 Task: Find connections with filter location Talā with filter topic #Corporationwith filter profile language Spanish with filter current company NewSpace Research and Technologies with filter school WEST BENGAL STATE UNIVERSITY with filter industry Cutlery and Handtool Manufacturing with filter service category Leadership Development with filter keywords title Warehouse Worker
Action: Mouse moved to (694, 79)
Screenshot: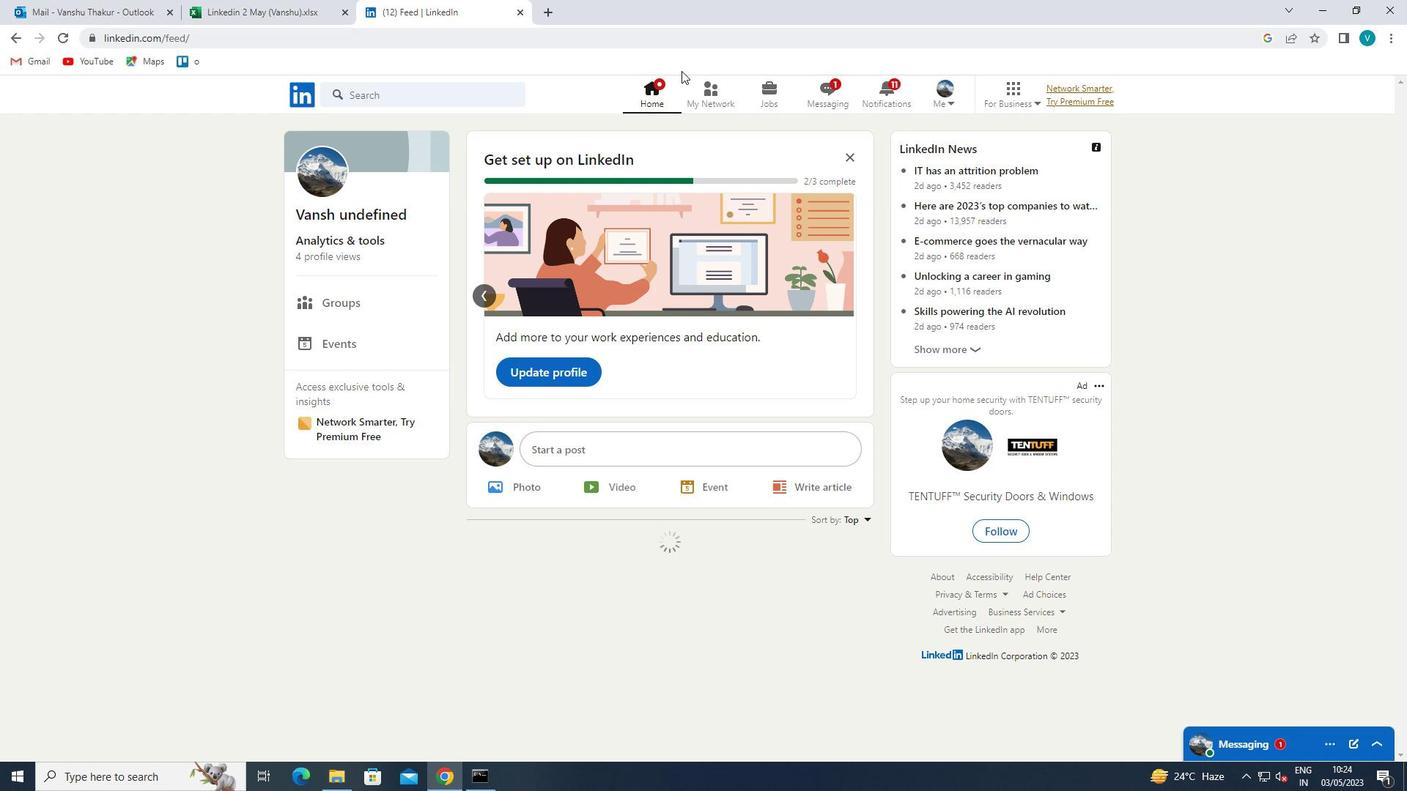 
Action: Mouse pressed left at (694, 79)
Screenshot: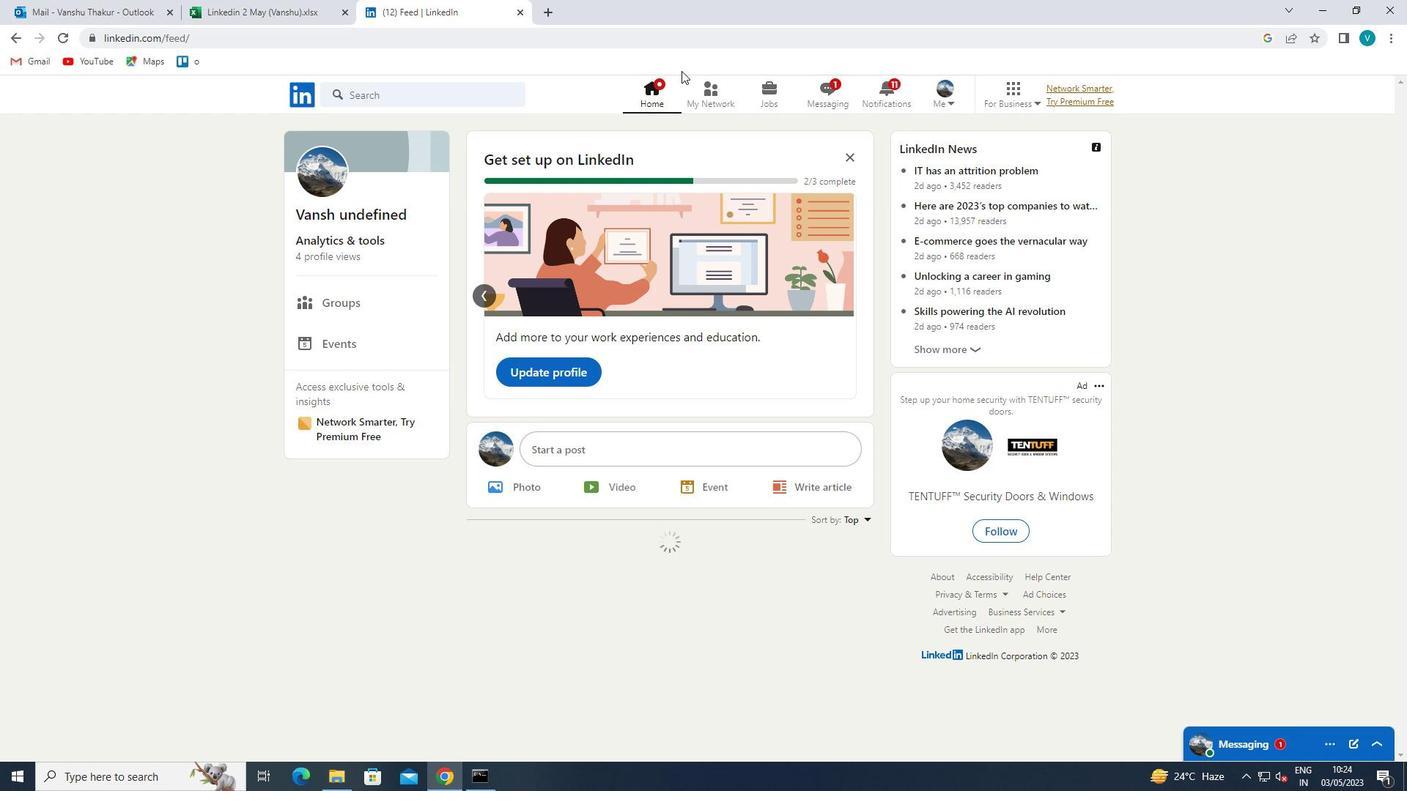 
Action: Mouse moved to (384, 189)
Screenshot: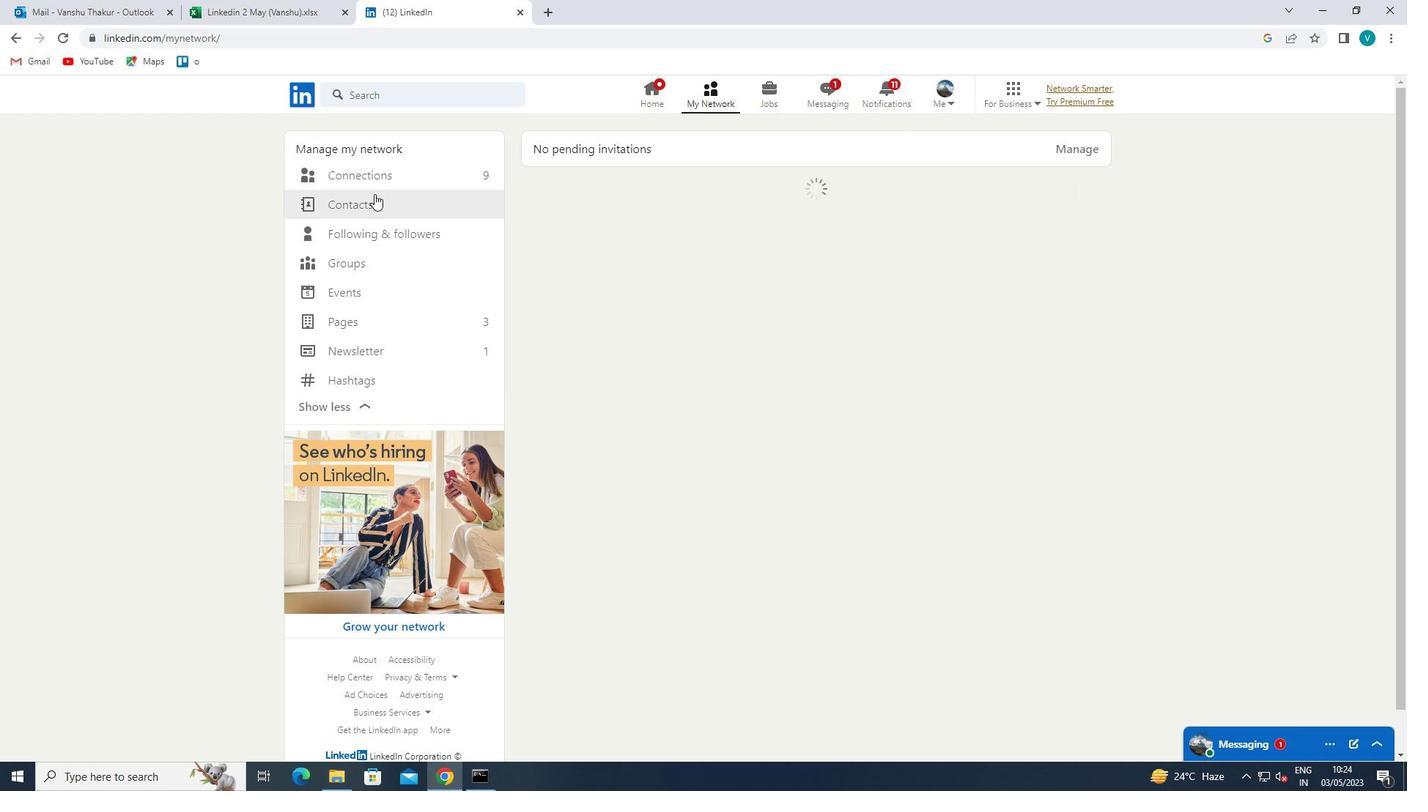 
Action: Mouse pressed left at (384, 189)
Screenshot: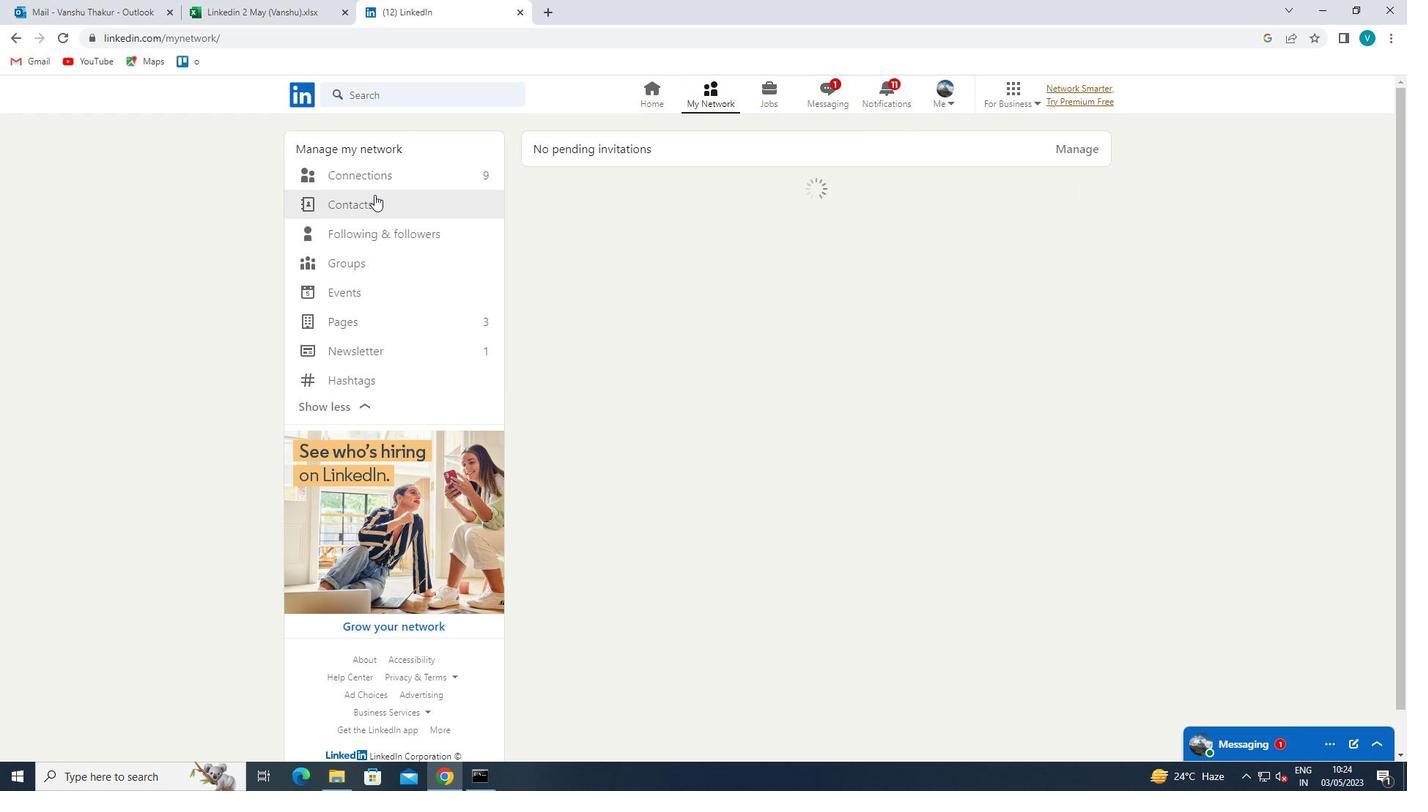 
Action: Mouse moved to (426, 172)
Screenshot: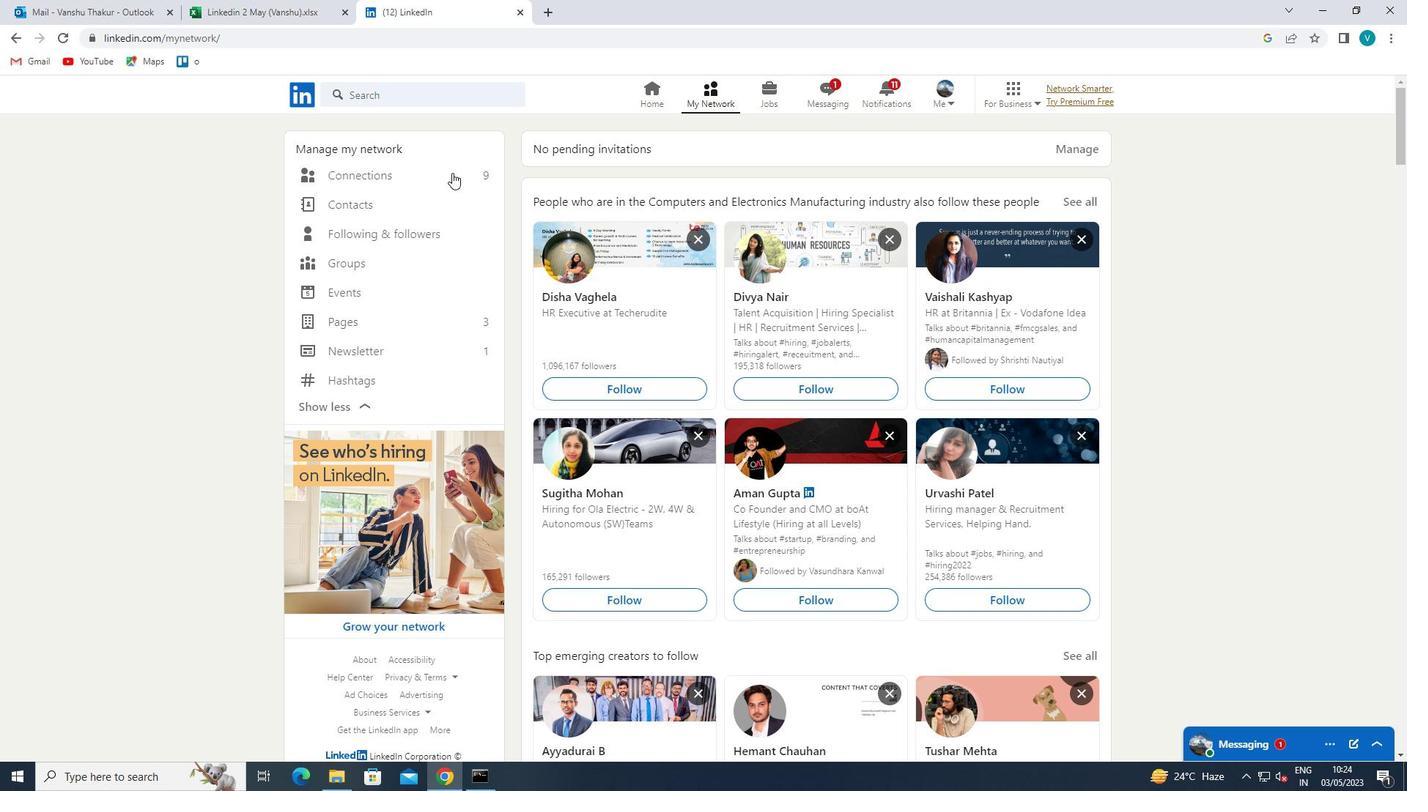 
Action: Mouse pressed left at (426, 172)
Screenshot: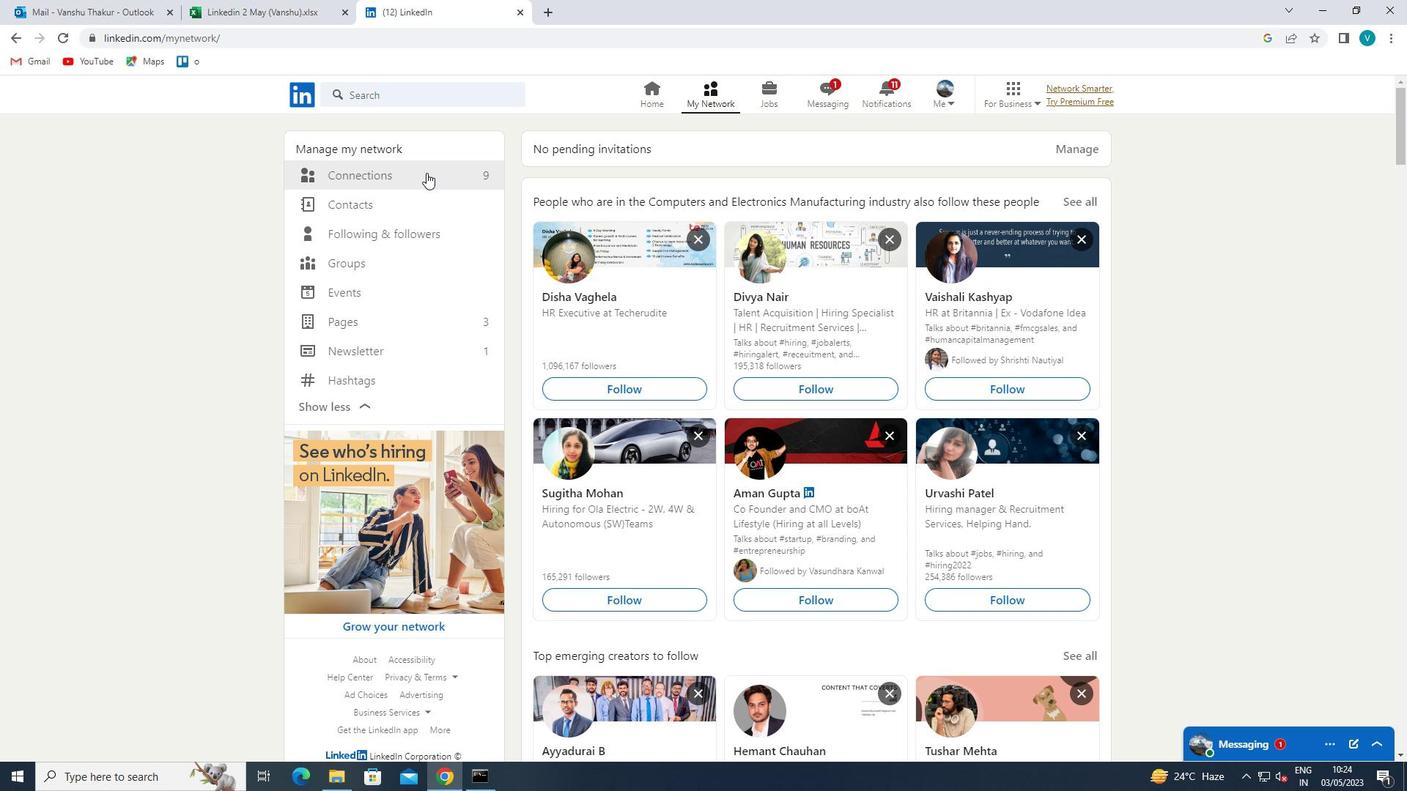 
Action: Mouse moved to (833, 172)
Screenshot: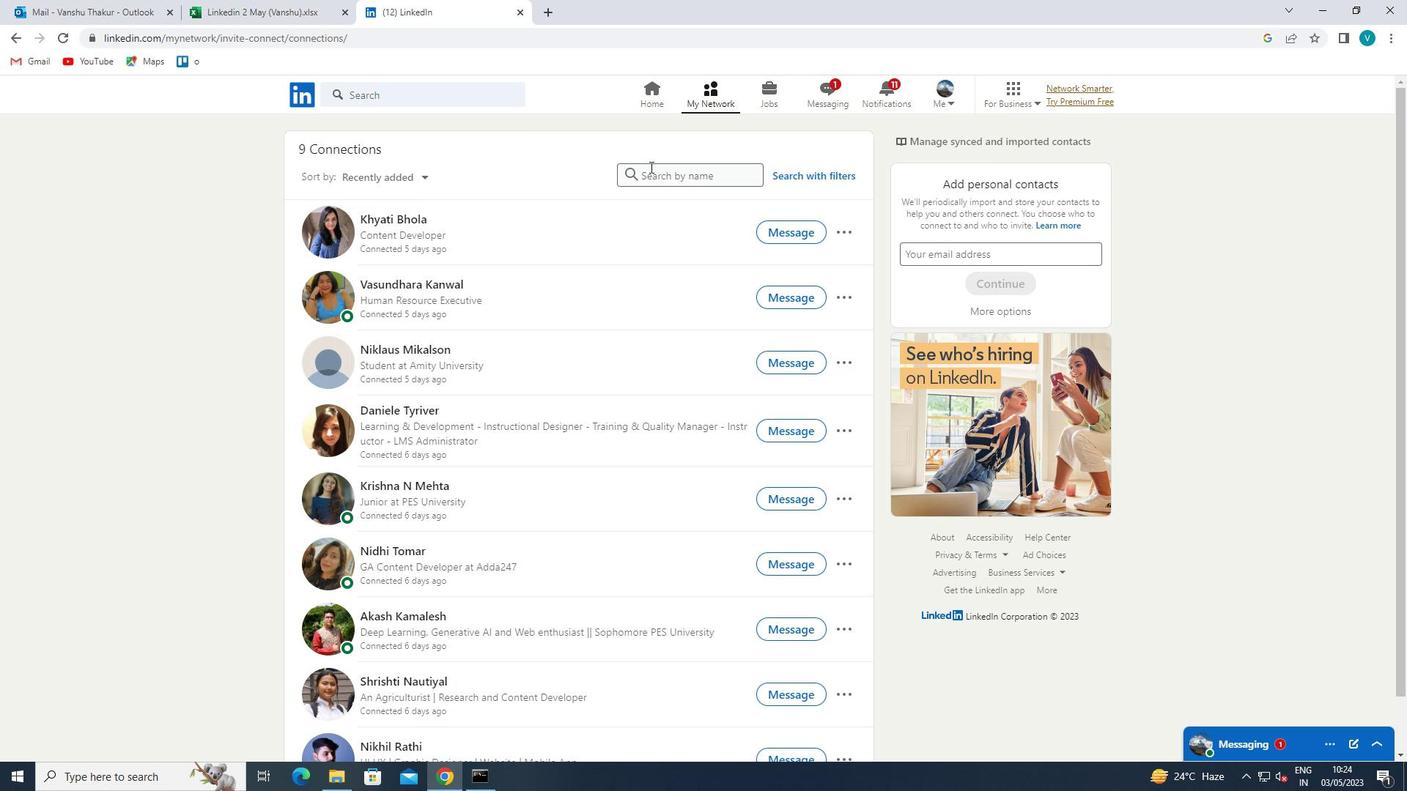 
Action: Mouse pressed left at (833, 172)
Screenshot: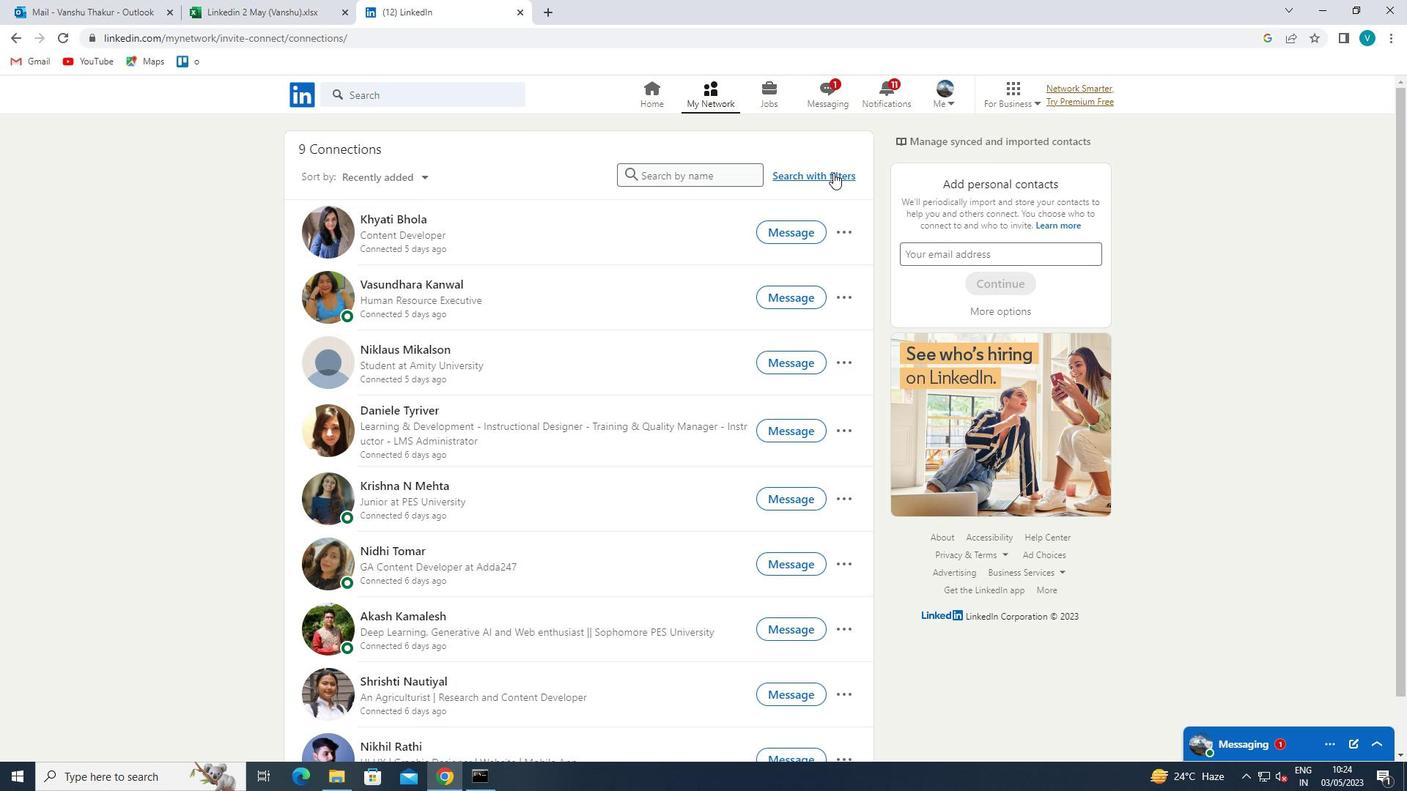 
Action: Mouse moved to (685, 137)
Screenshot: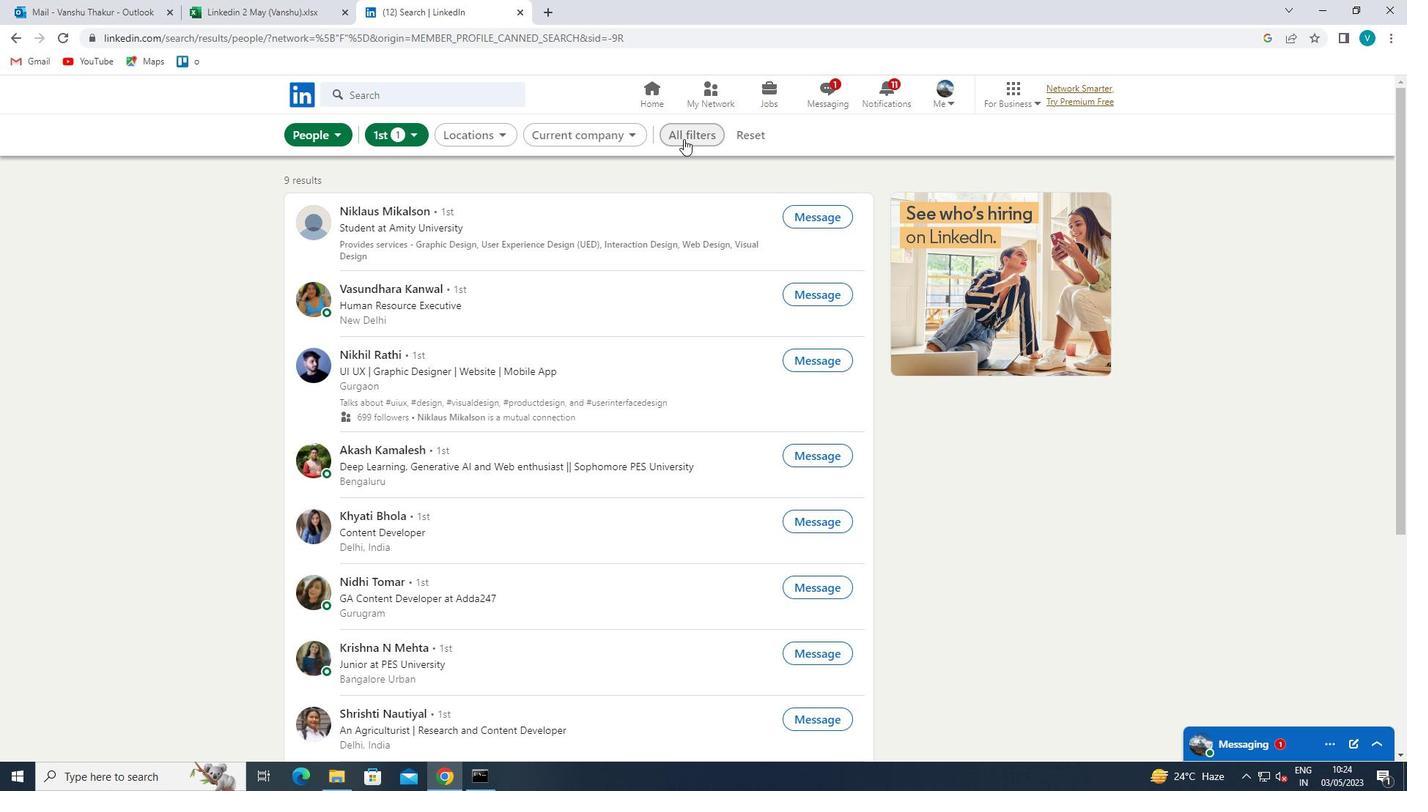 
Action: Mouse pressed left at (685, 137)
Screenshot: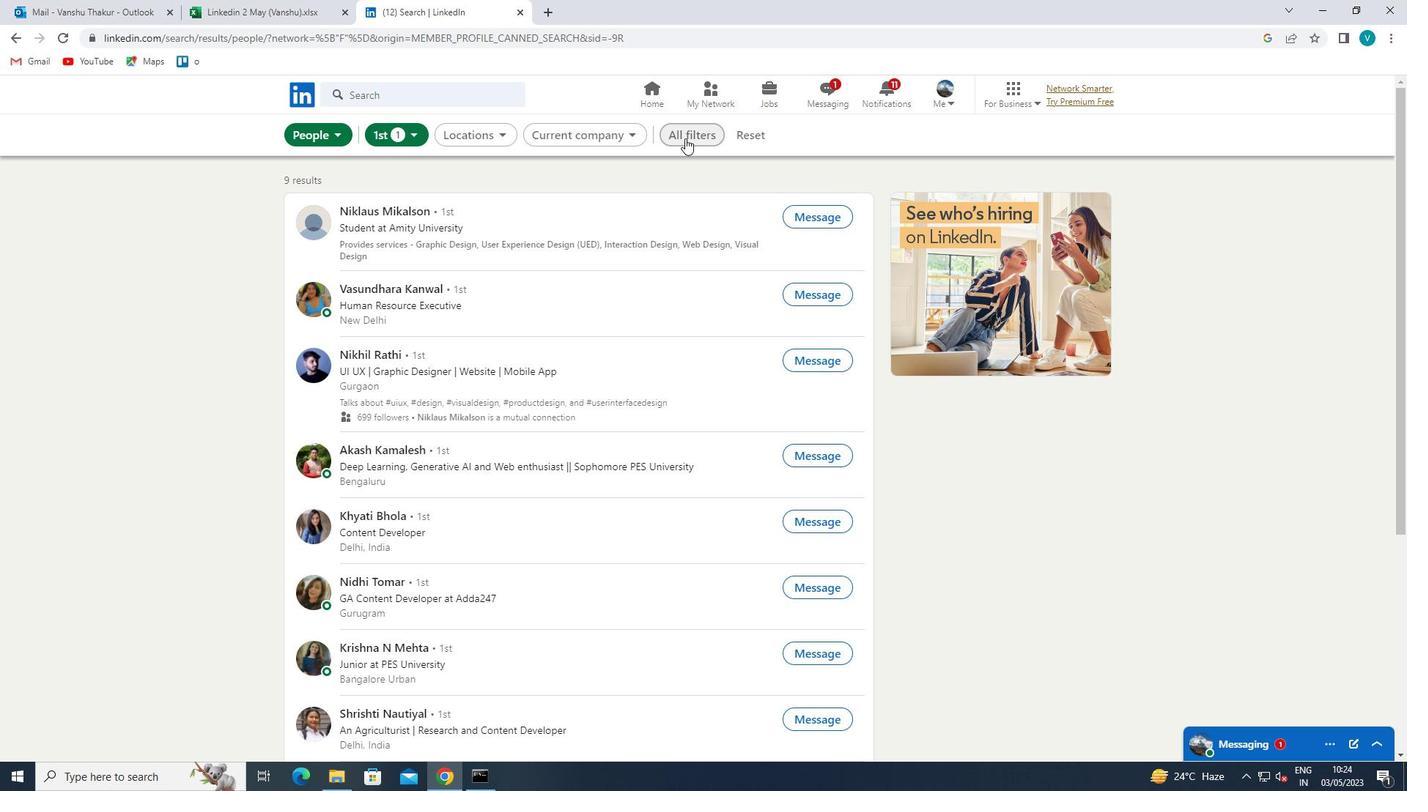 
Action: Mouse moved to (1311, 397)
Screenshot: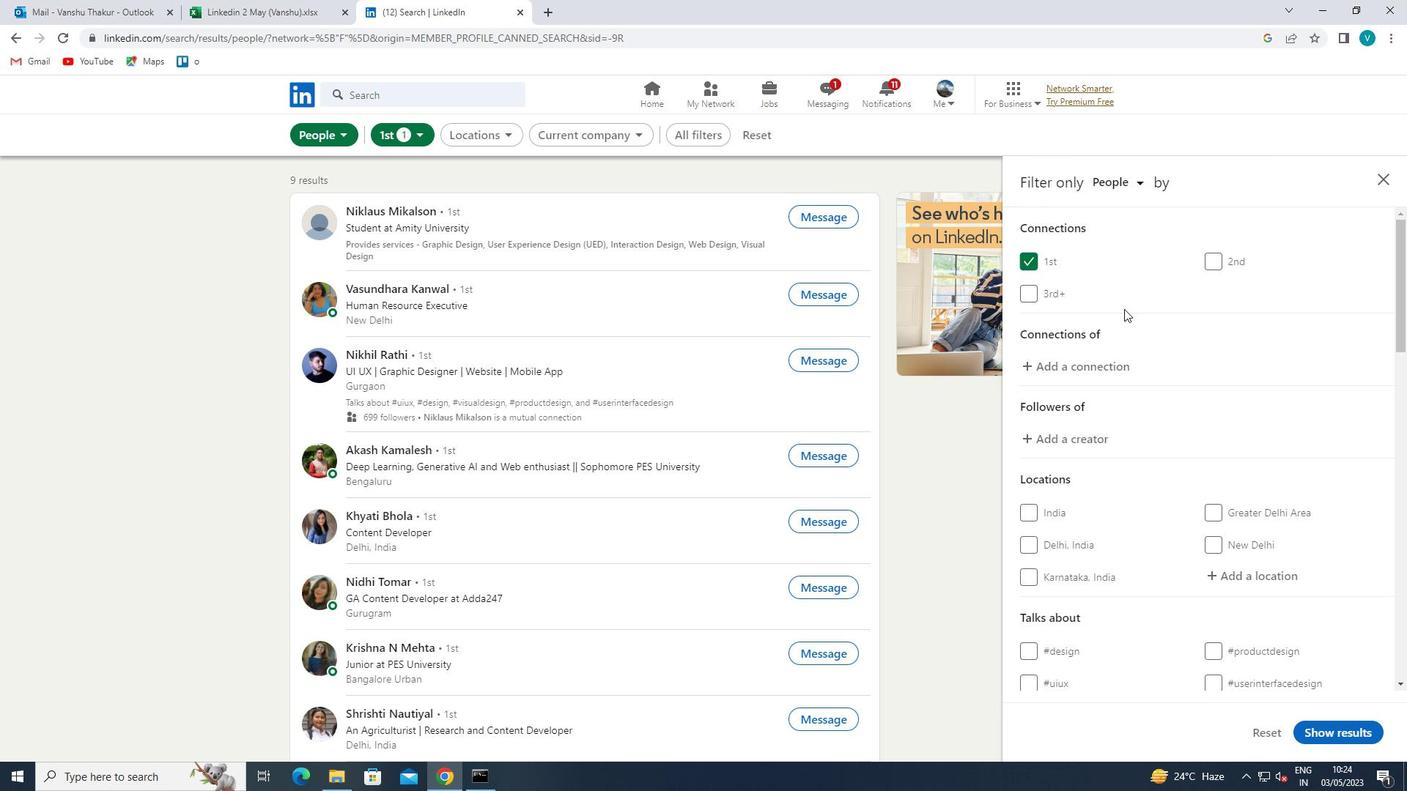 
Action: Mouse scrolled (1311, 396) with delta (0, 0)
Screenshot: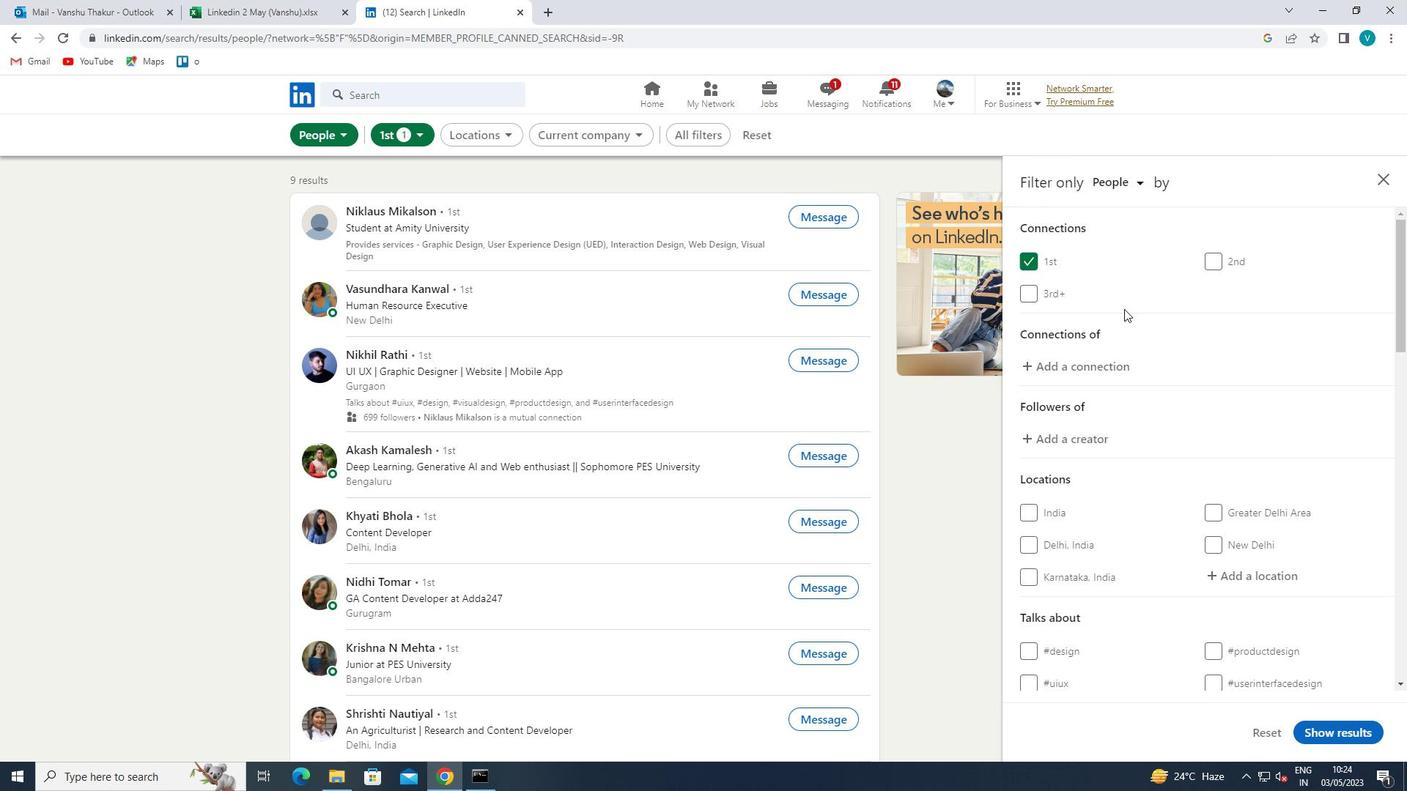 
Action: Mouse moved to (1311, 397)
Screenshot: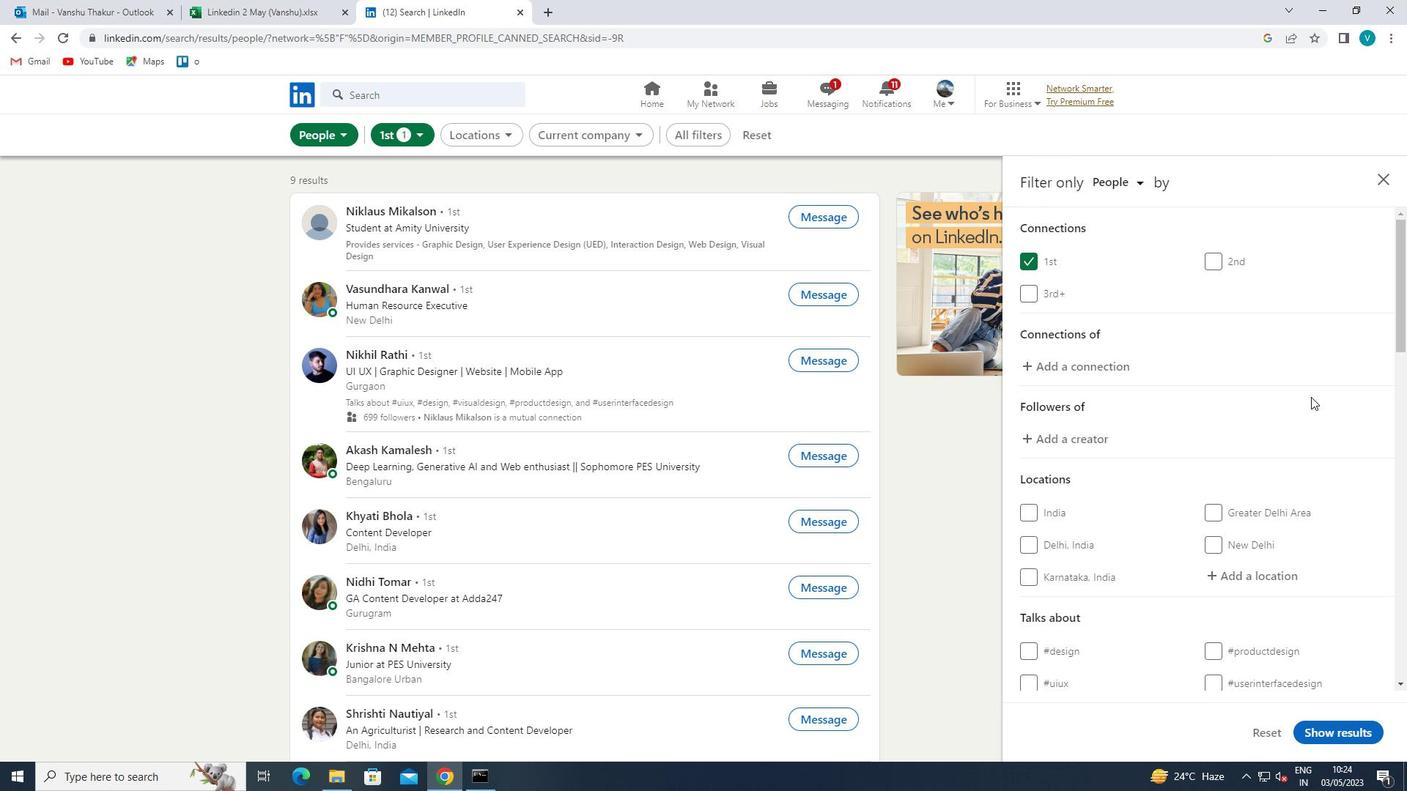 
Action: Mouse scrolled (1311, 397) with delta (0, 0)
Screenshot: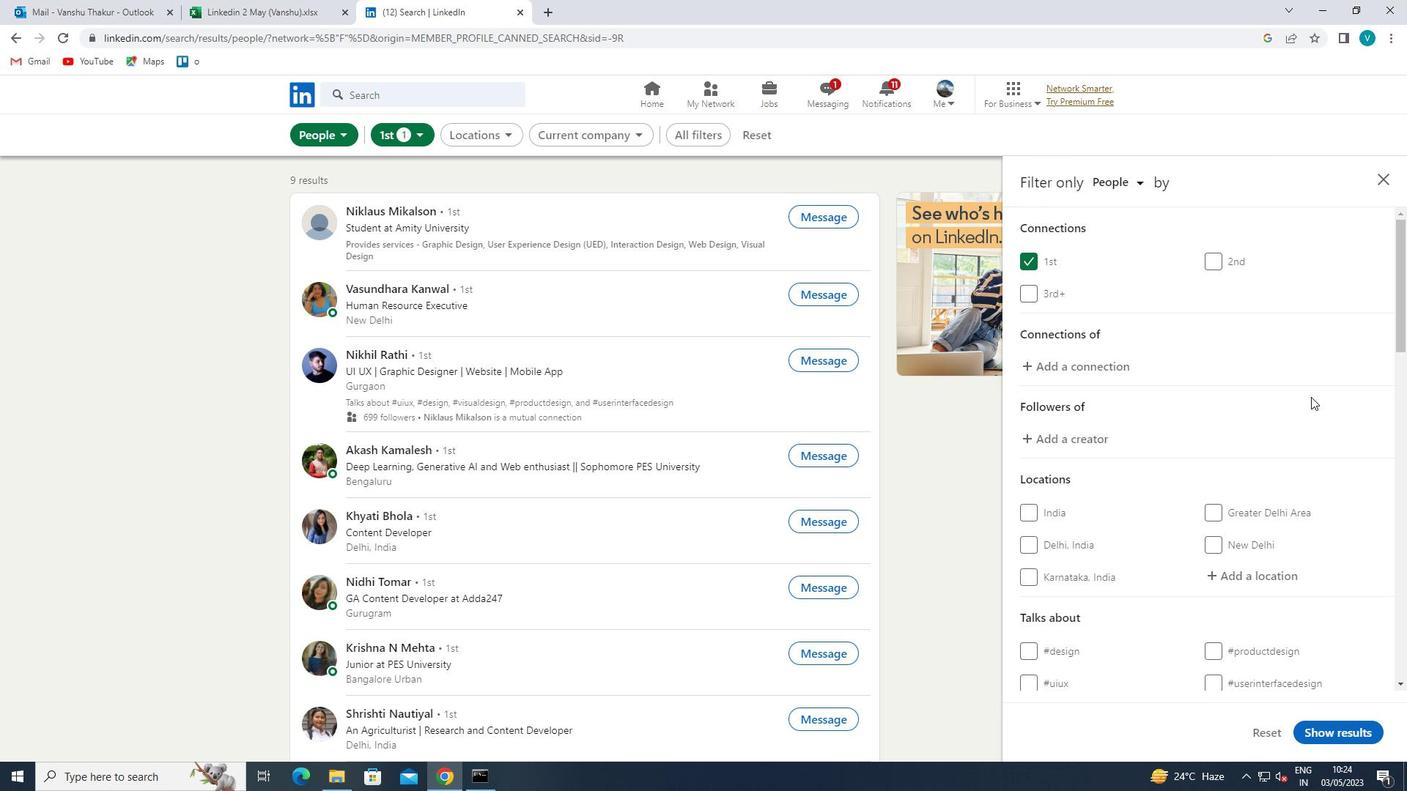 
Action: Mouse moved to (1279, 430)
Screenshot: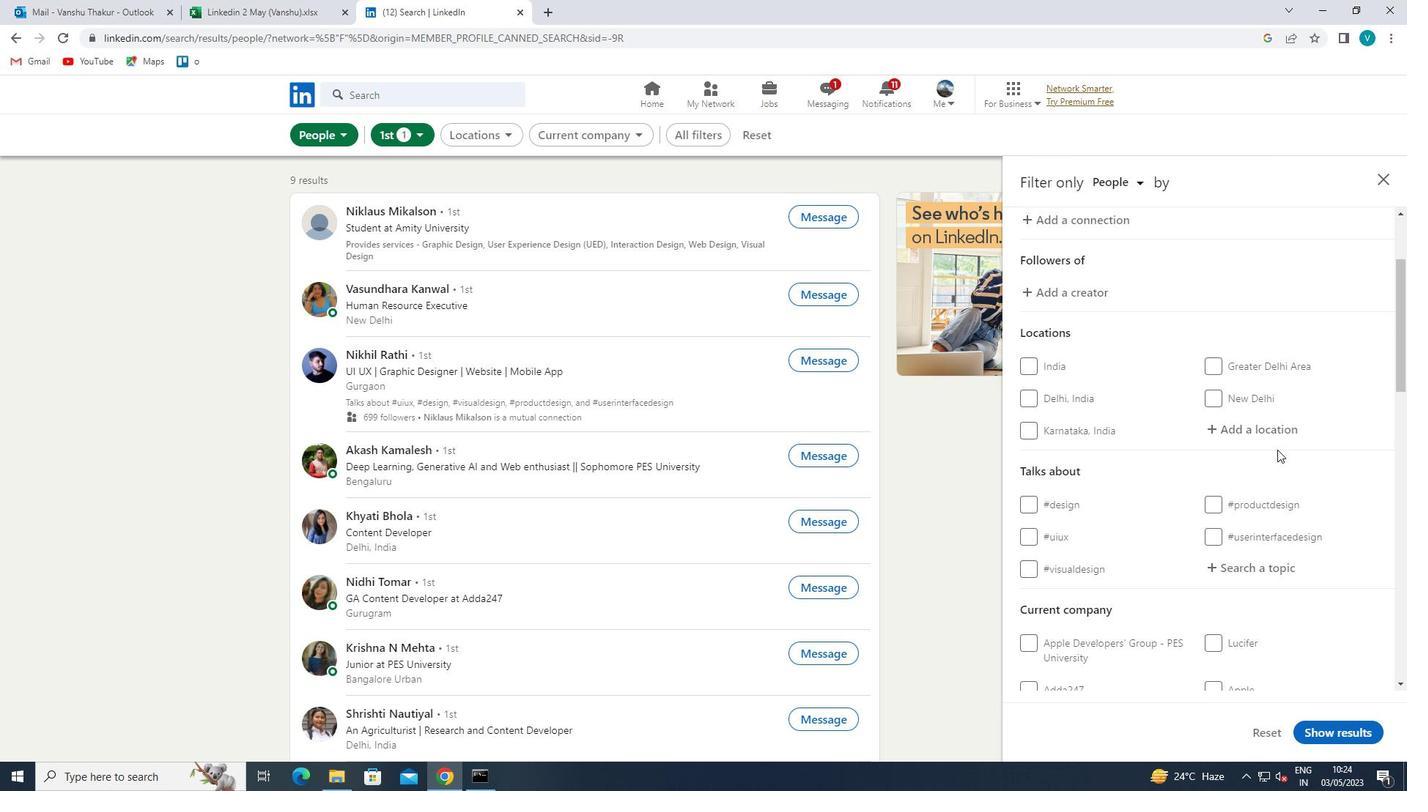 
Action: Mouse pressed left at (1279, 430)
Screenshot: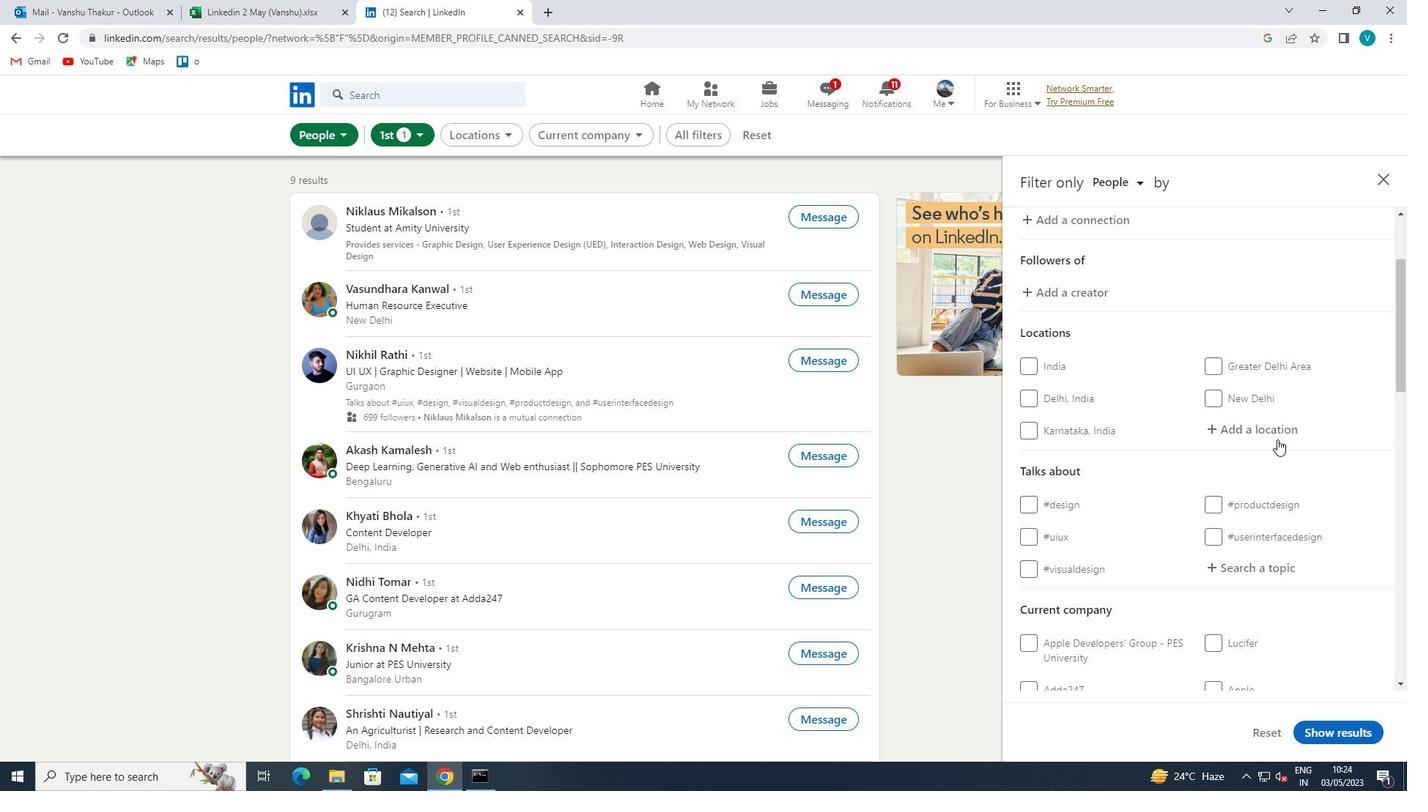 
Action: Mouse moved to (937, 623)
Screenshot: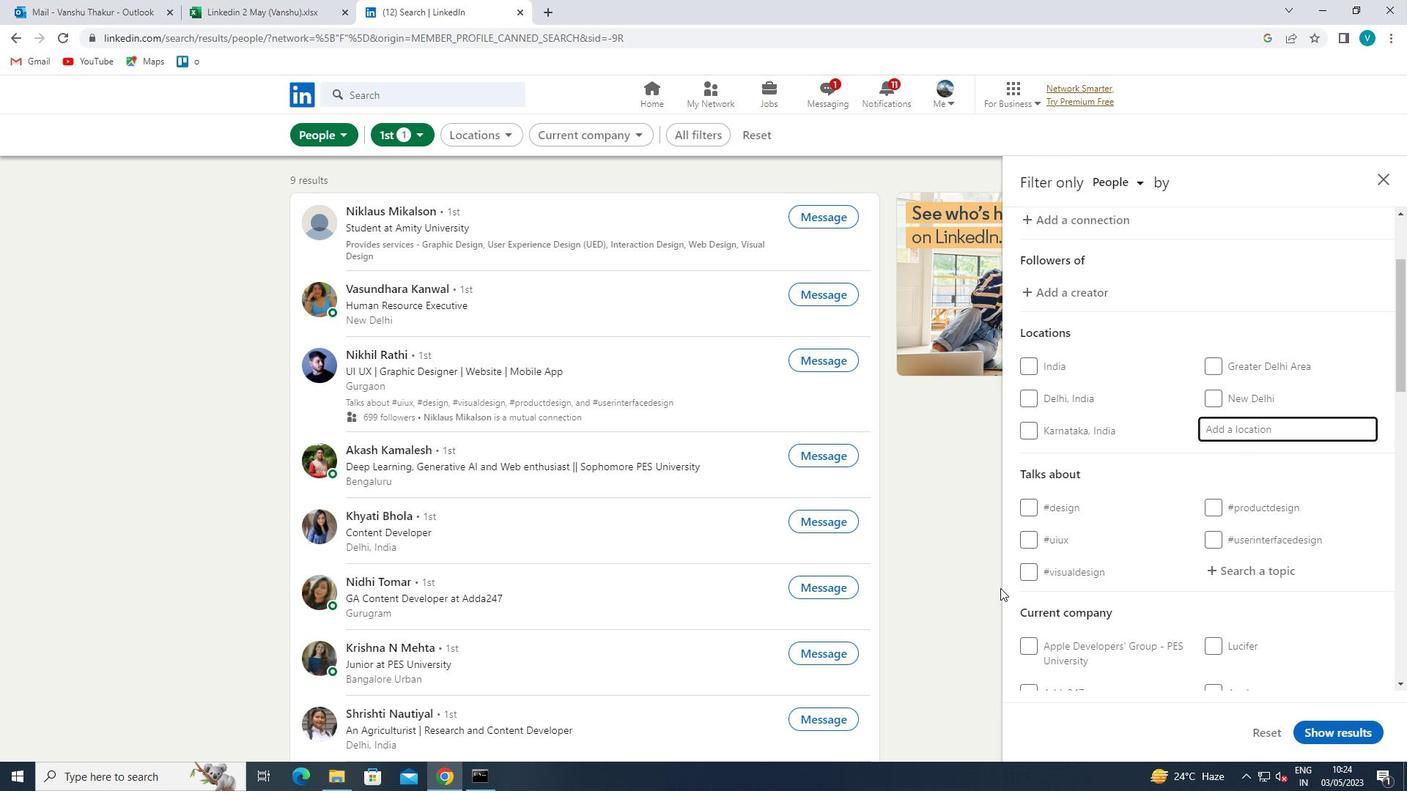 
Action: Key pressed <Key.shift>TALA
Screenshot: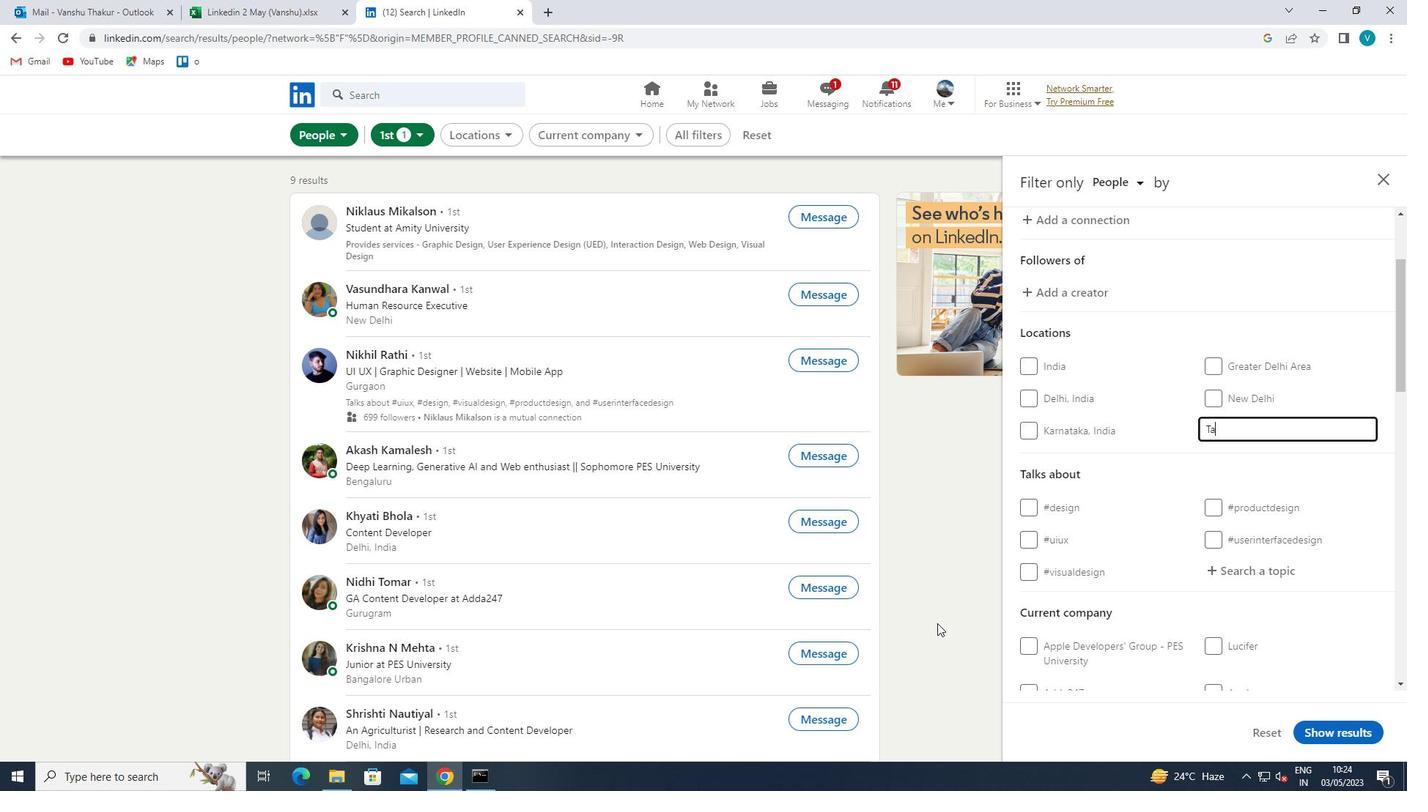 
Action: Mouse moved to (1086, 444)
Screenshot: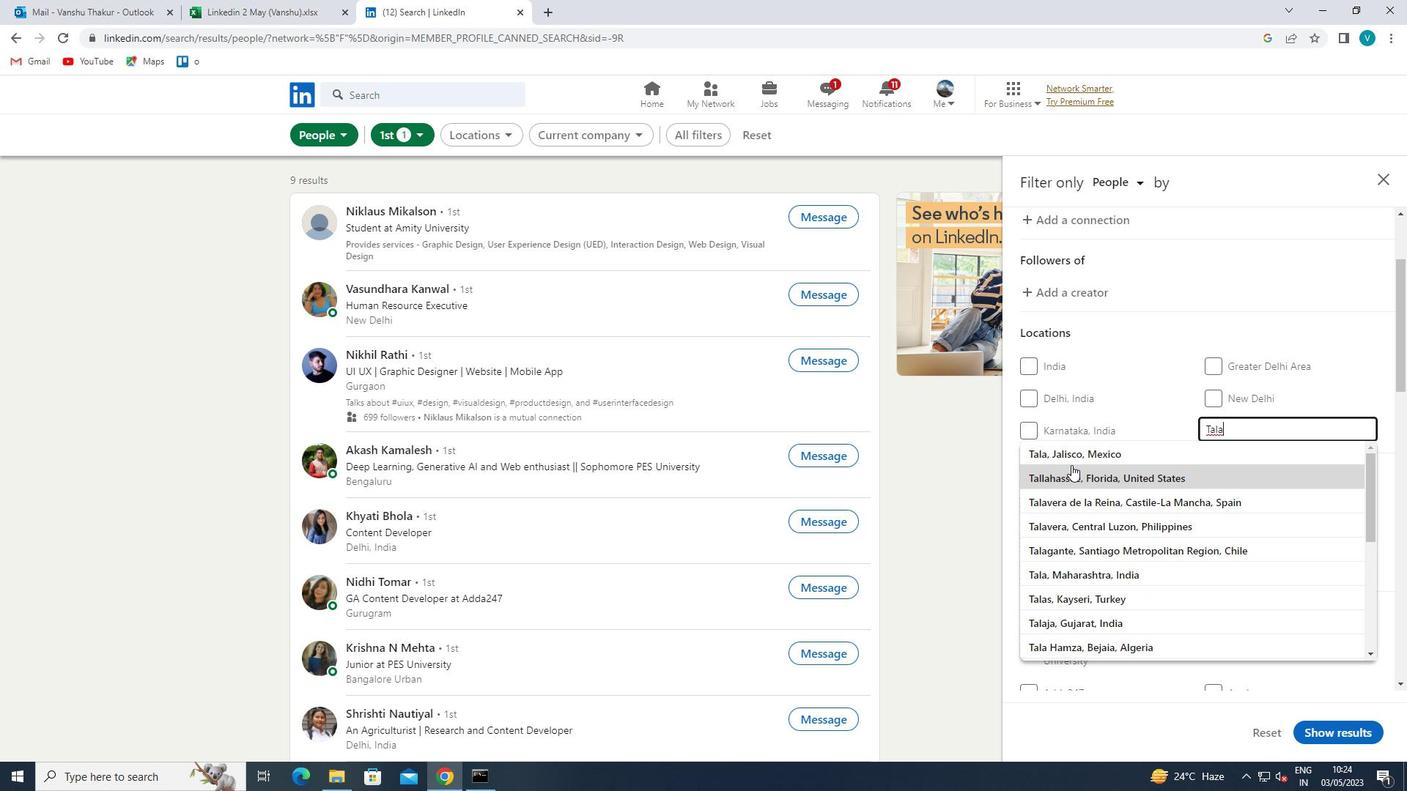 
Action: Mouse pressed left at (1086, 444)
Screenshot: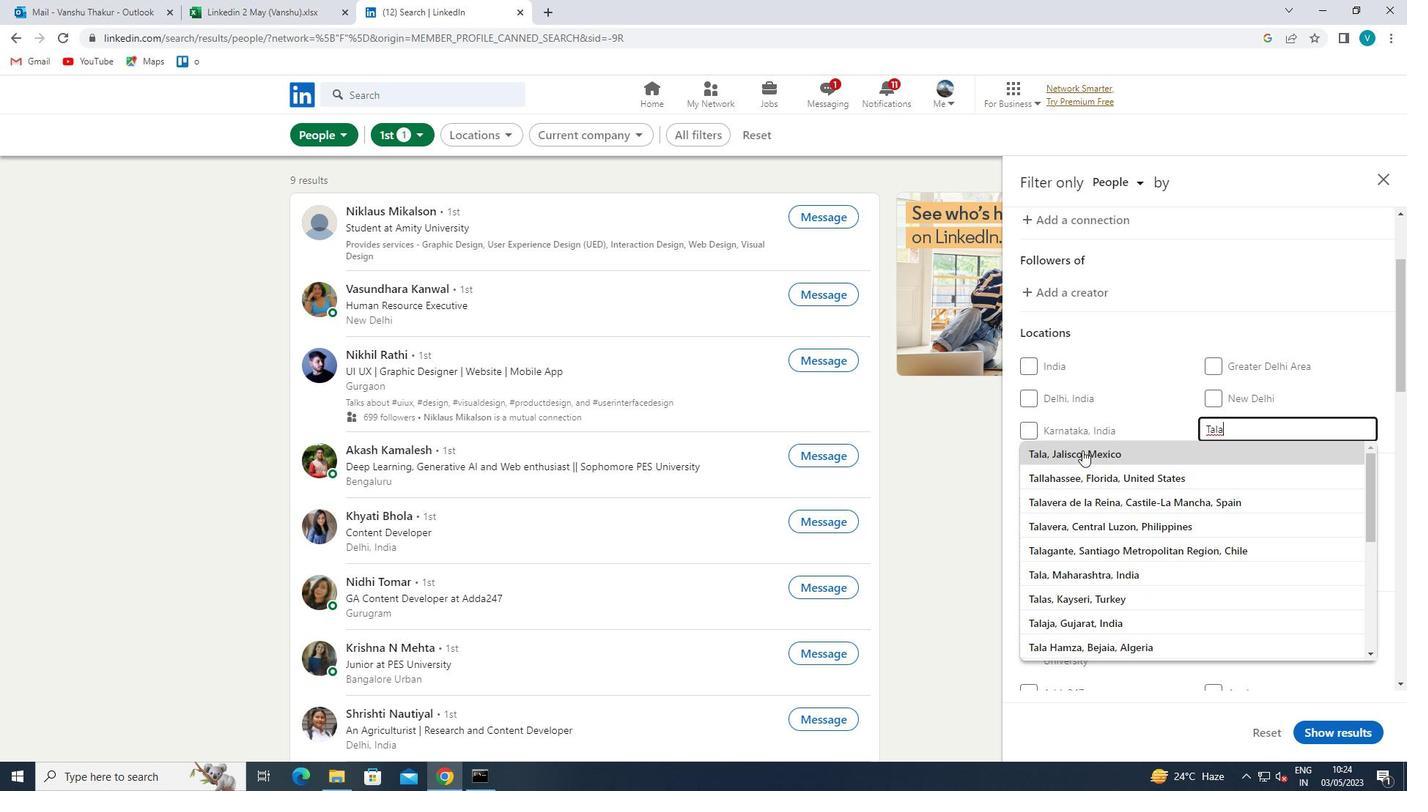 
Action: Mouse moved to (1125, 491)
Screenshot: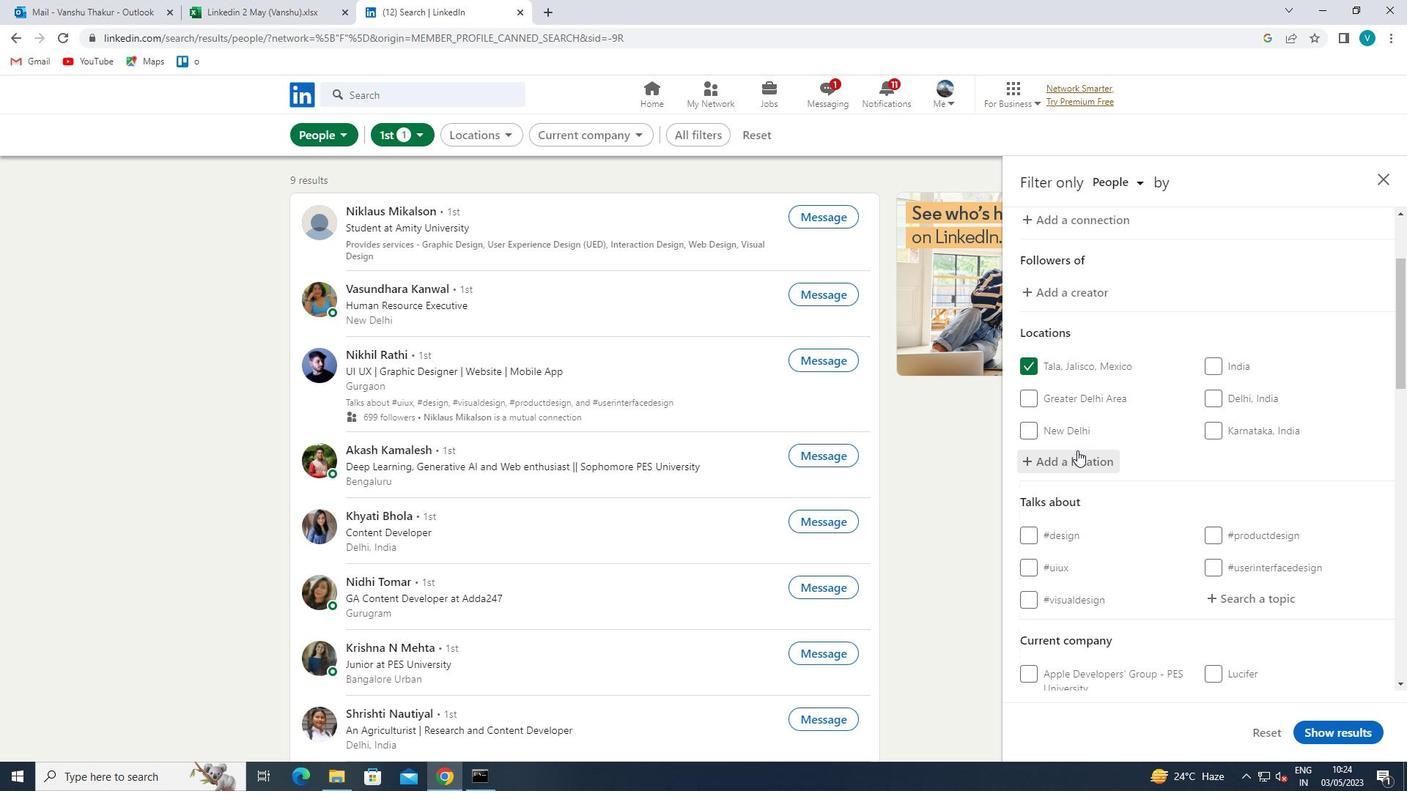 
Action: Mouse scrolled (1125, 490) with delta (0, 0)
Screenshot: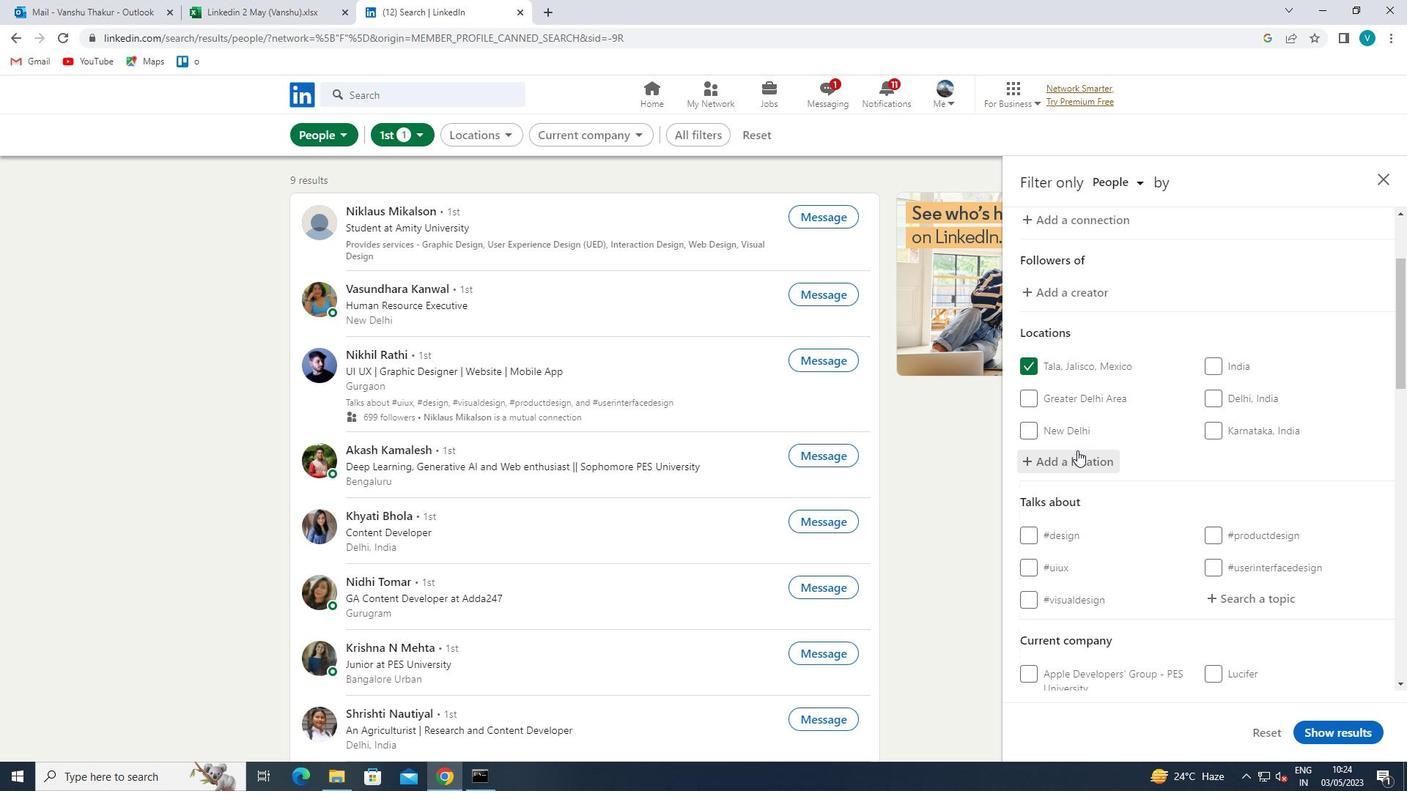 
Action: Mouse moved to (1130, 496)
Screenshot: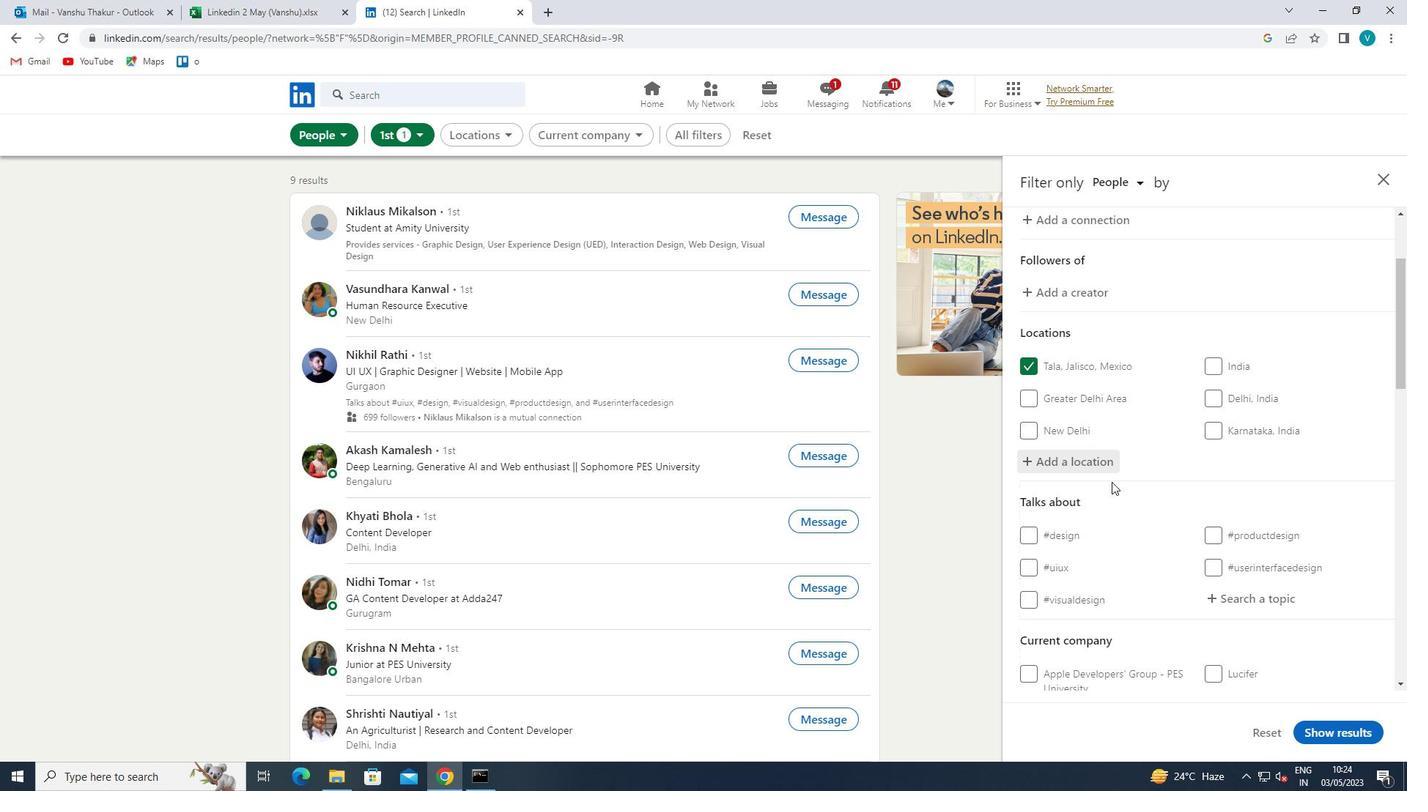 
Action: Mouse scrolled (1130, 496) with delta (0, 0)
Screenshot: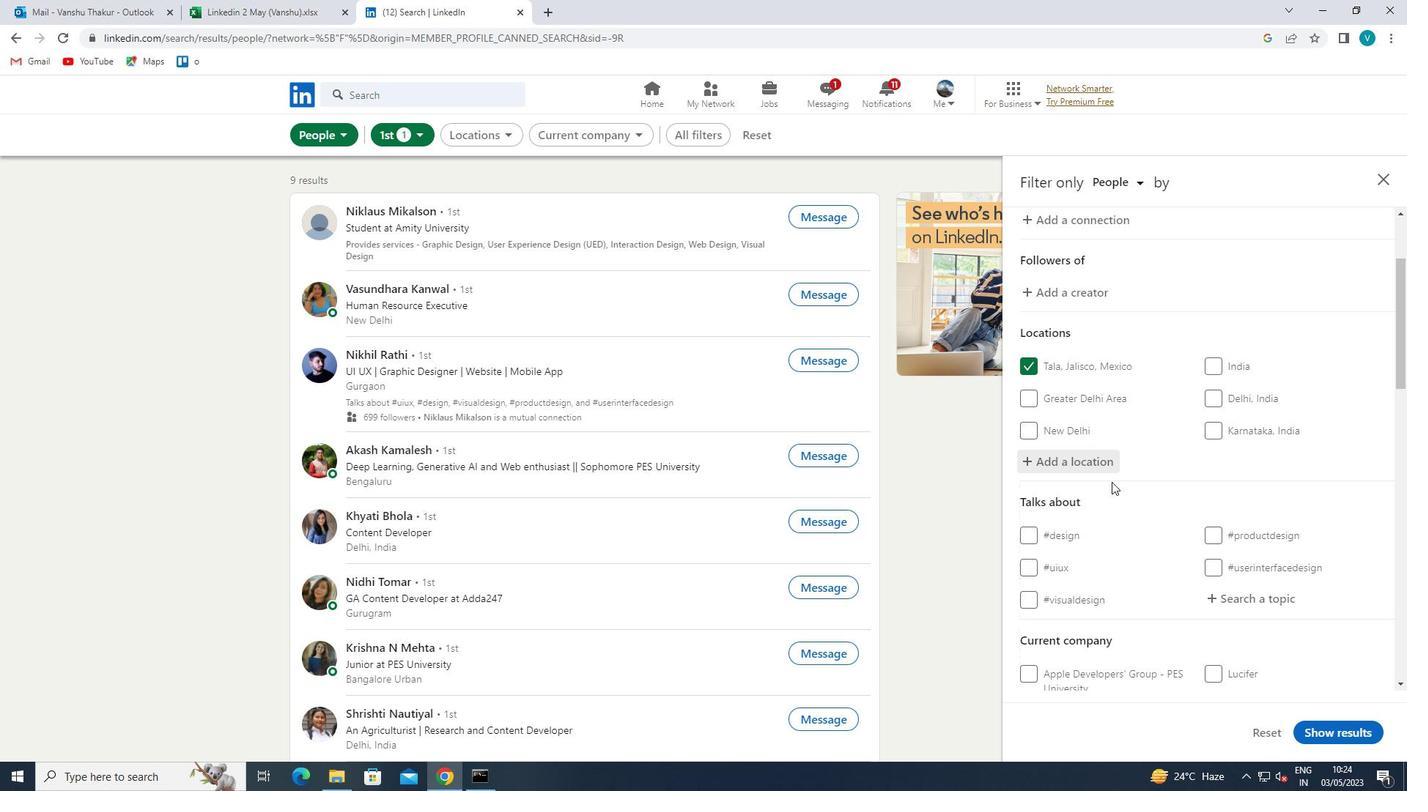 
Action: Mouse moved to (1261, 448)
Screenshot: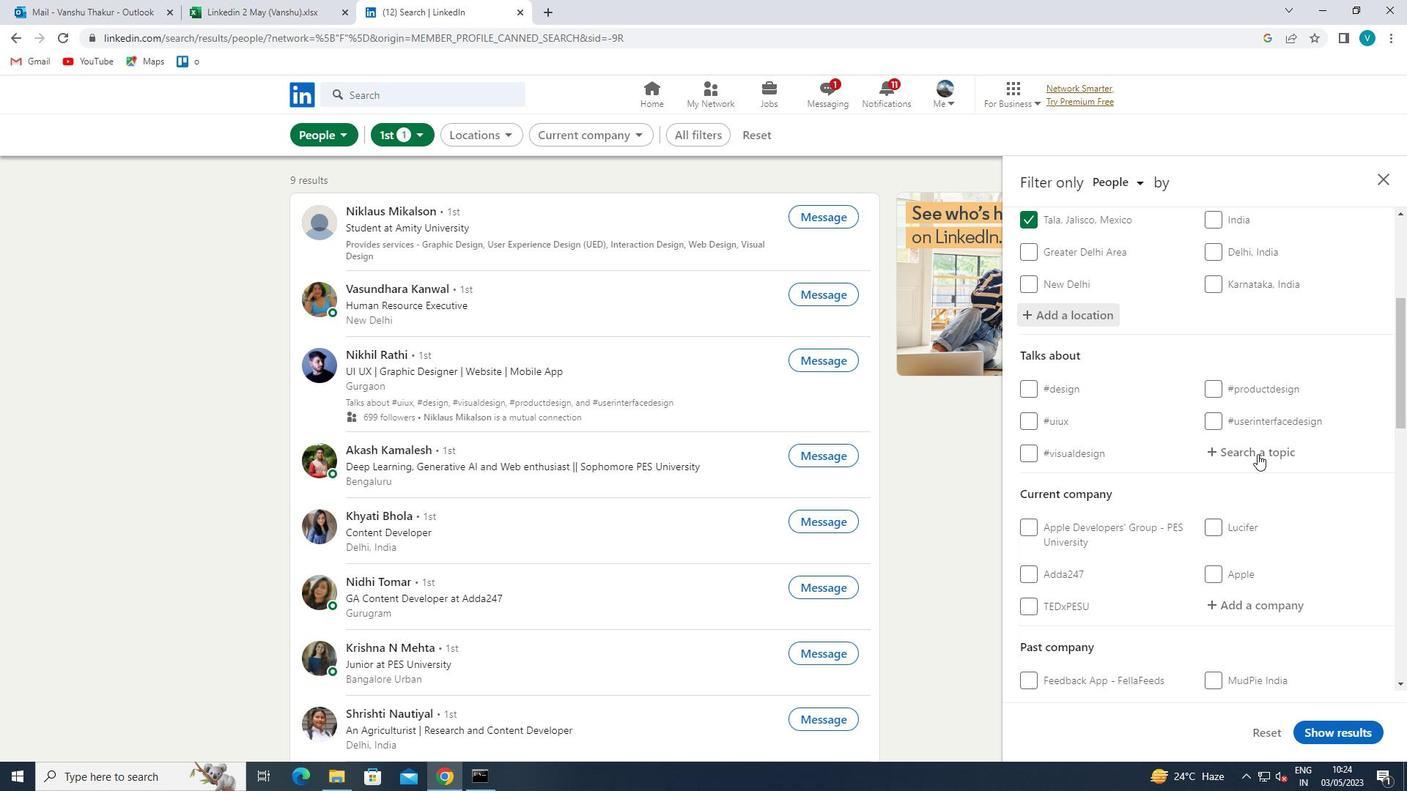 
Action: Mouse pressed left at (1261, 448)
Screenshot: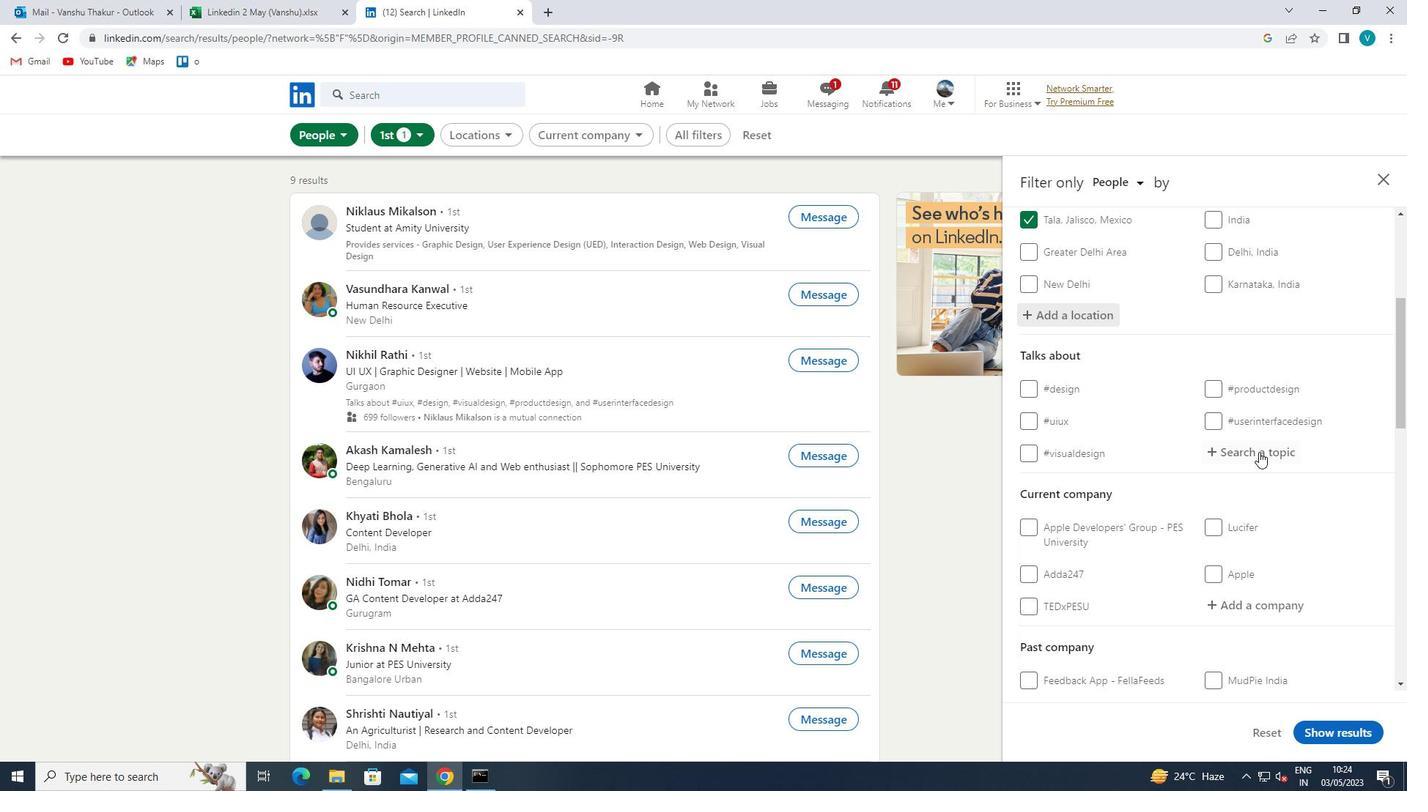 
Action: Mouse moved to (1103, 538)
Screenshot: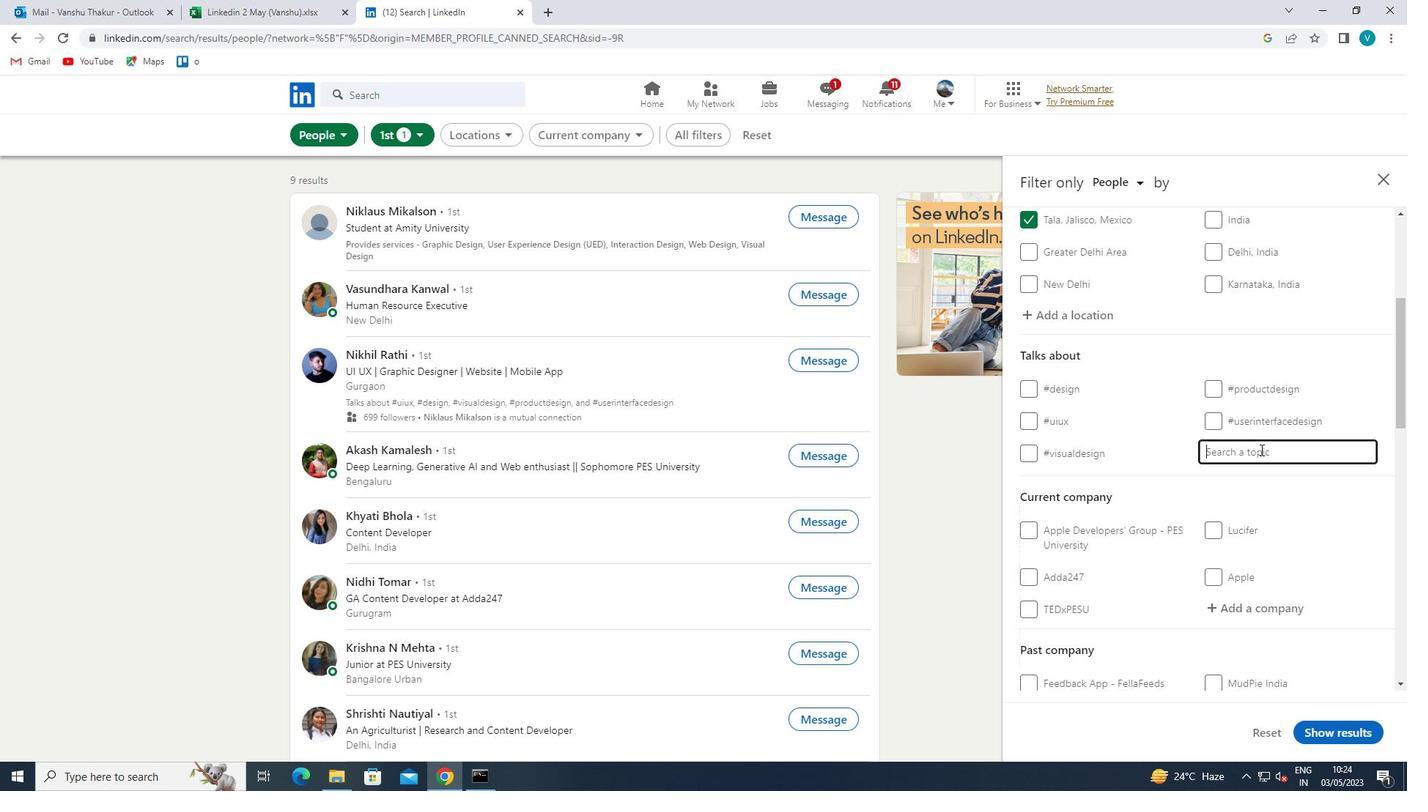 
Action: Key pressed <Key.shift>CO
Screenshot: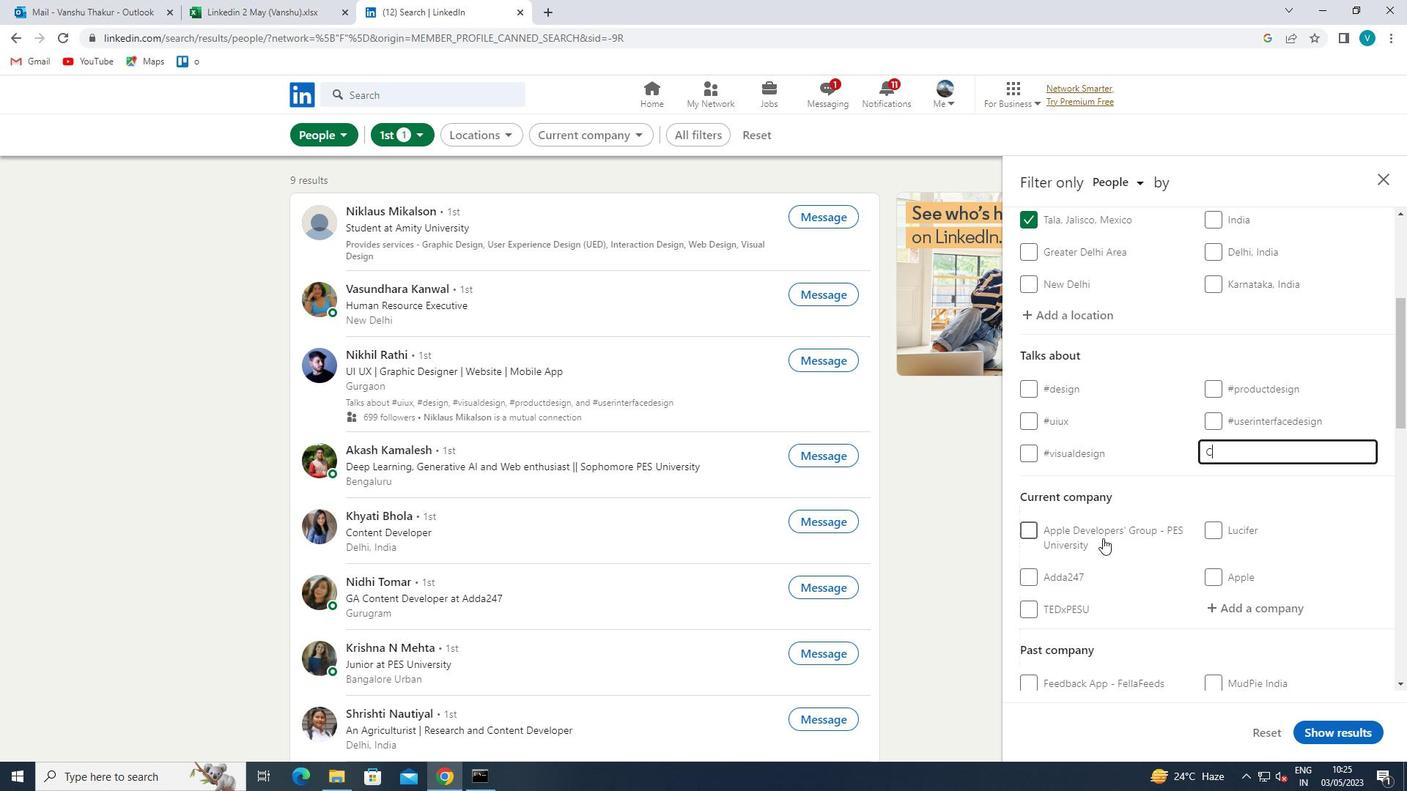 
Action: Mouse moved to (1102, 539)
Screenshot: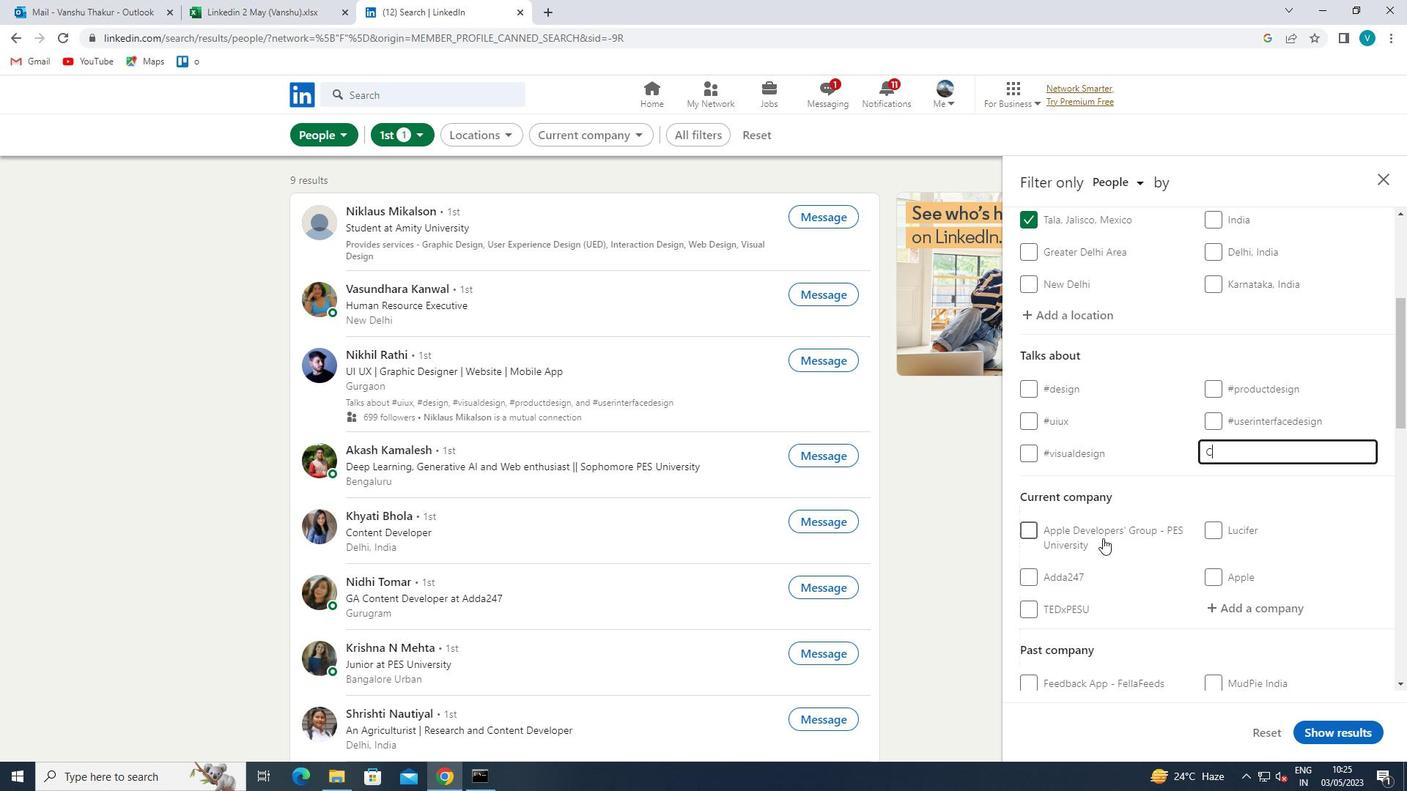 
Action: Key pressed R
Screenshot: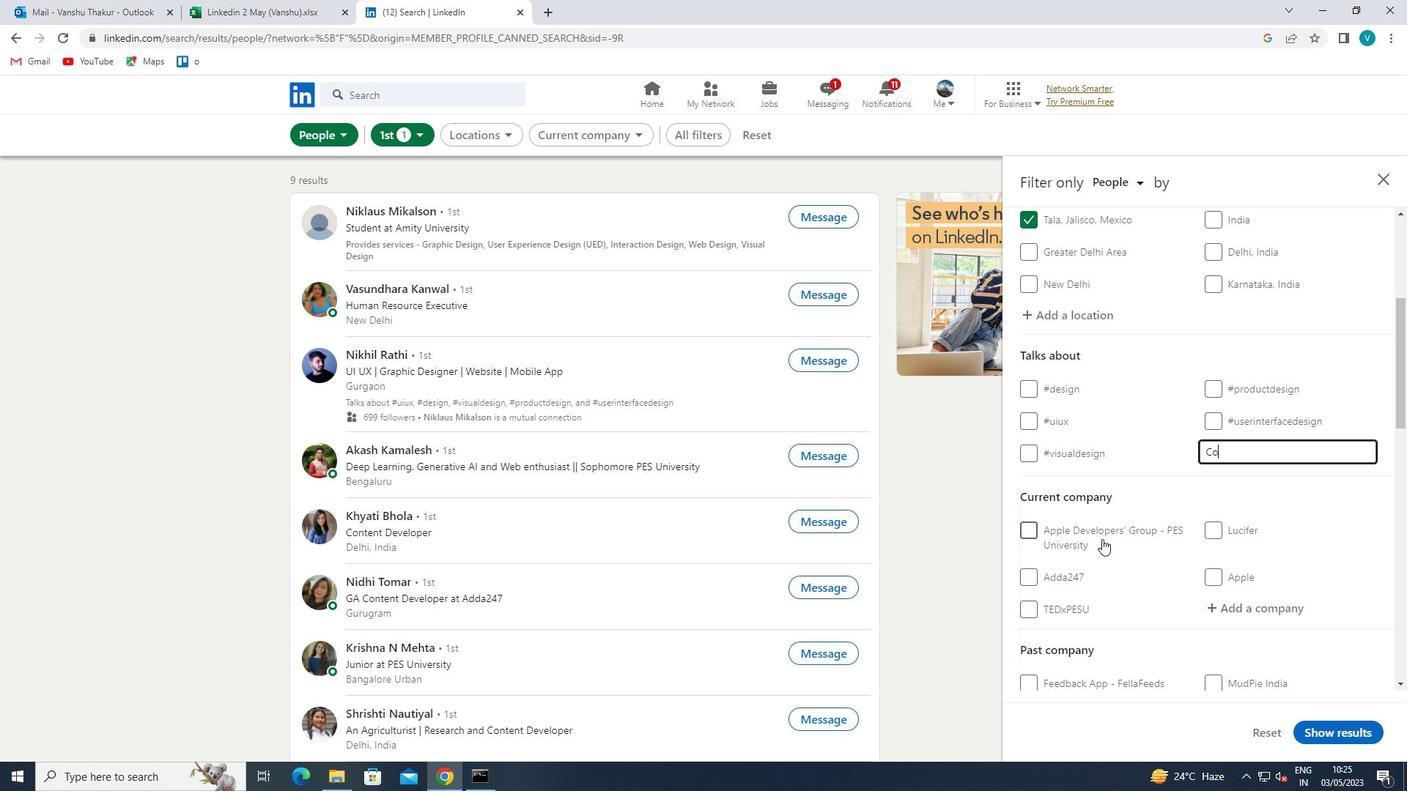 
Action: Mouse moved to (1048, 570)
Screenshot: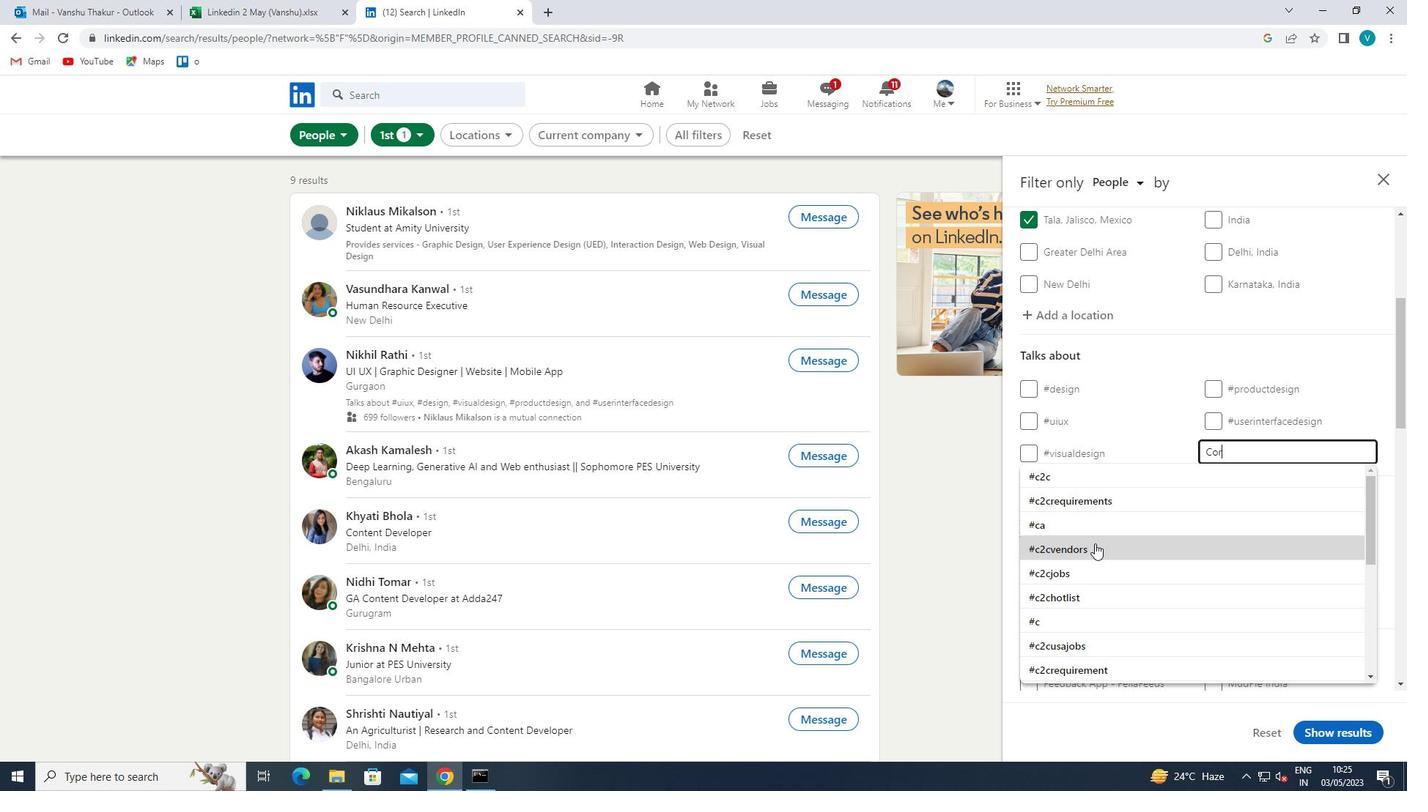 
Action: Key pressed PORATION
Screenshot: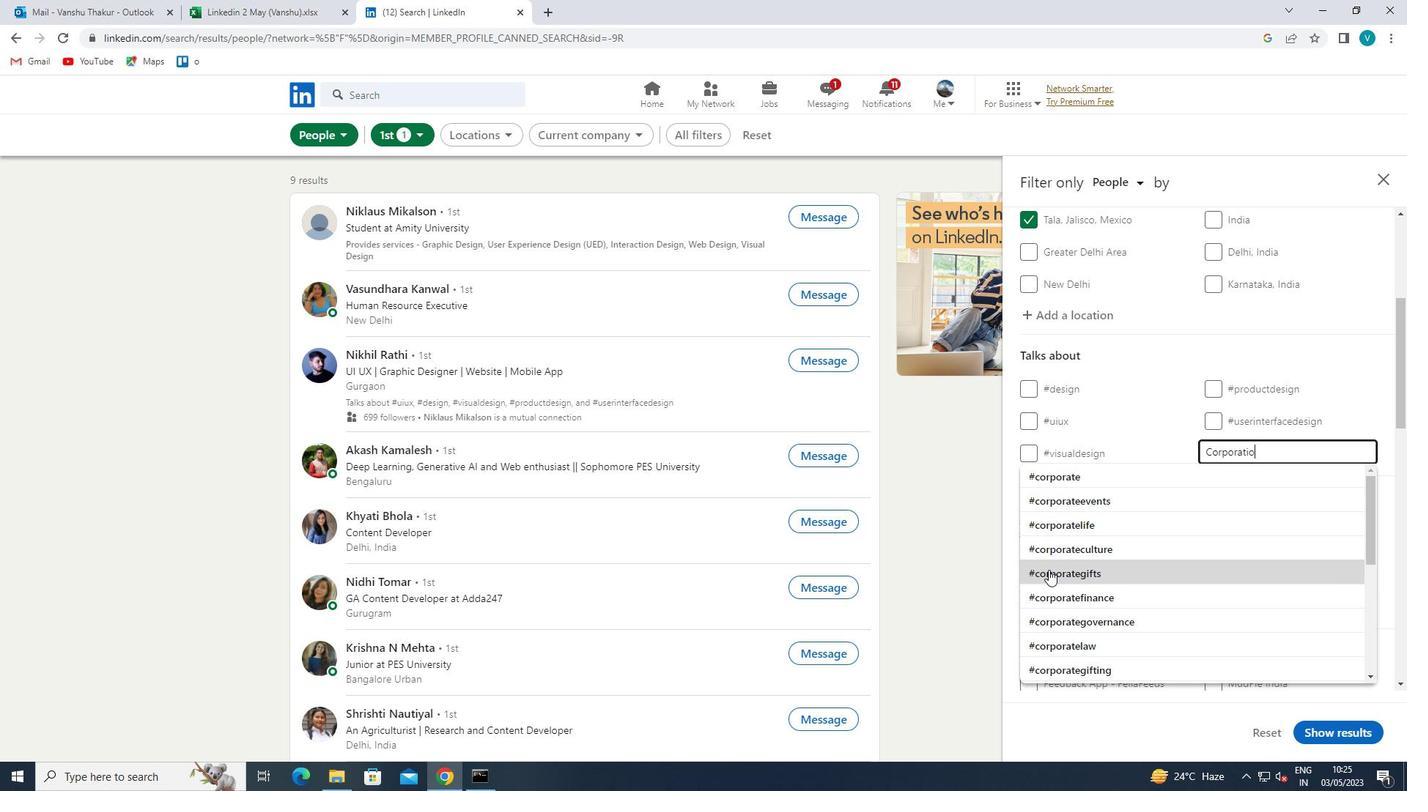 
Action: Mouse moved to (1131, 497)
Screenshot: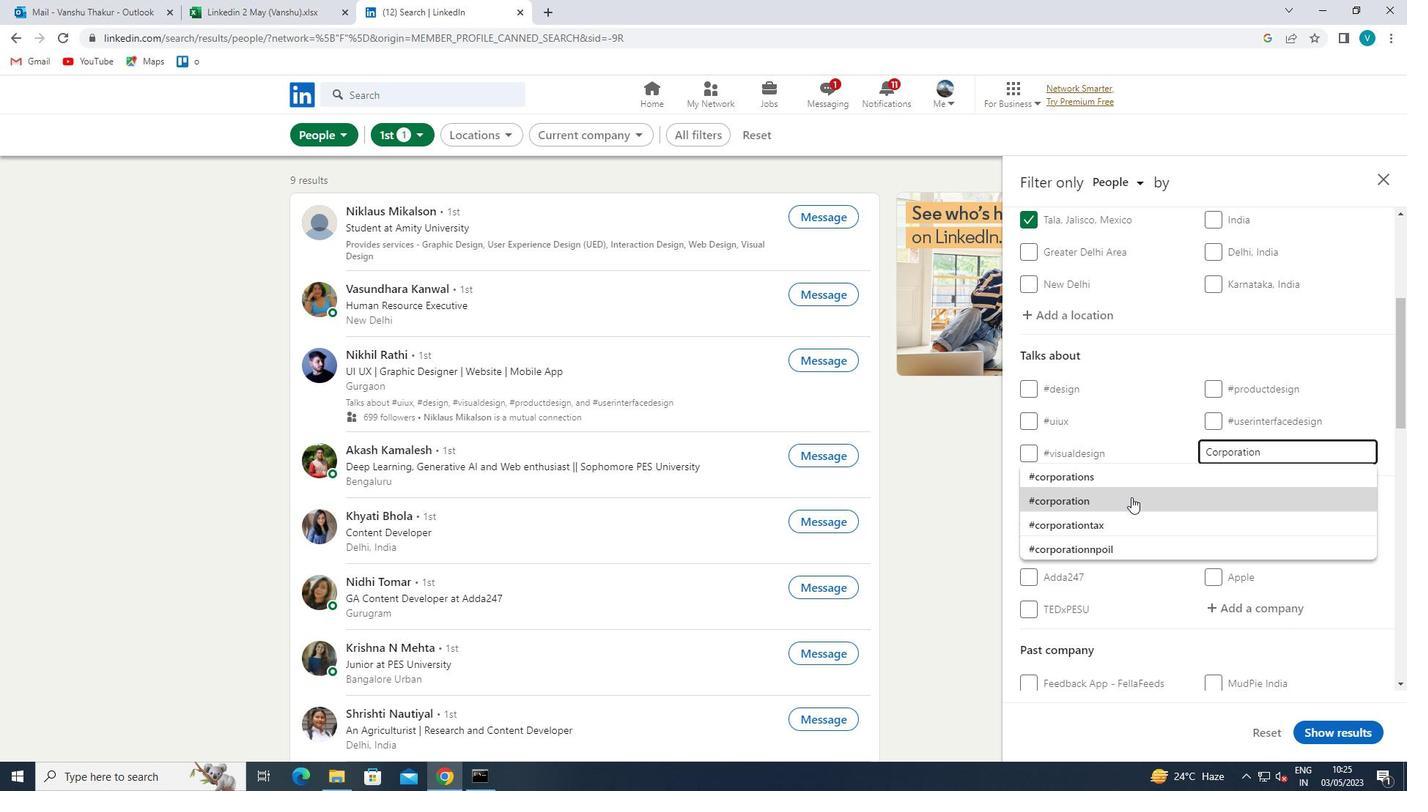 
Action: Mouse pressed left at (1131, 497)
Screenshot: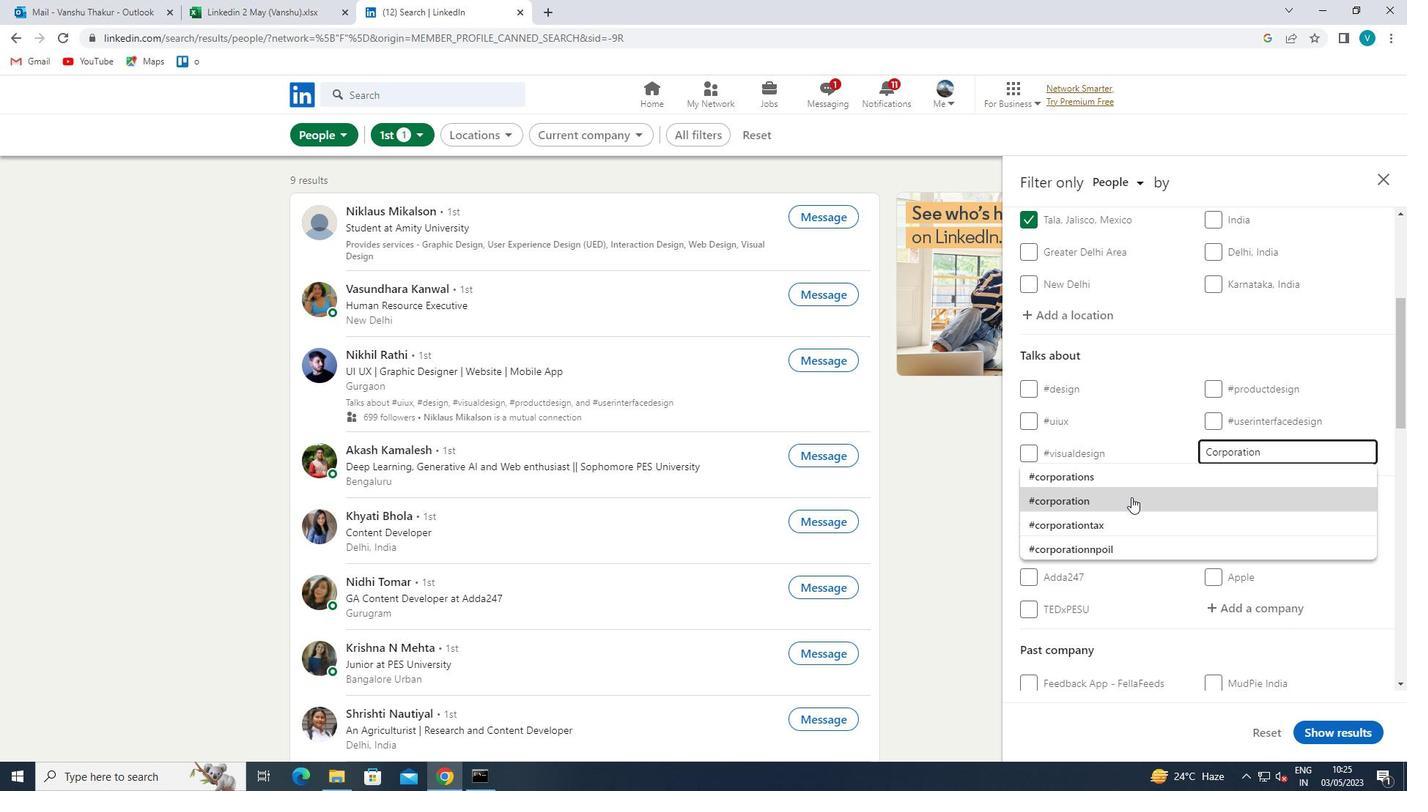 
Action: Mouse moved to (1133, 497)
Screenshot: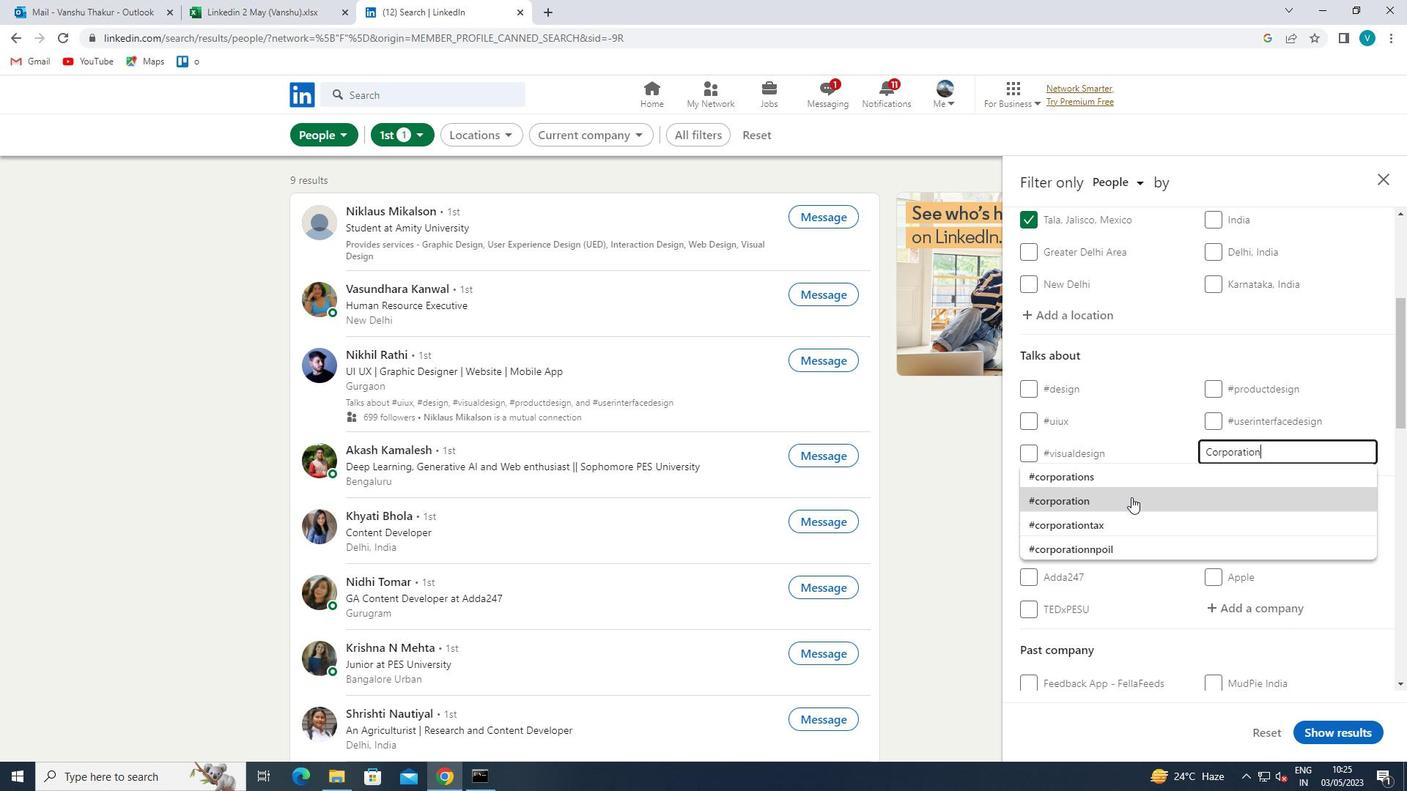 
Action: Mouse scrolled (1133, 496) with delta (0, 0)
Screenshot: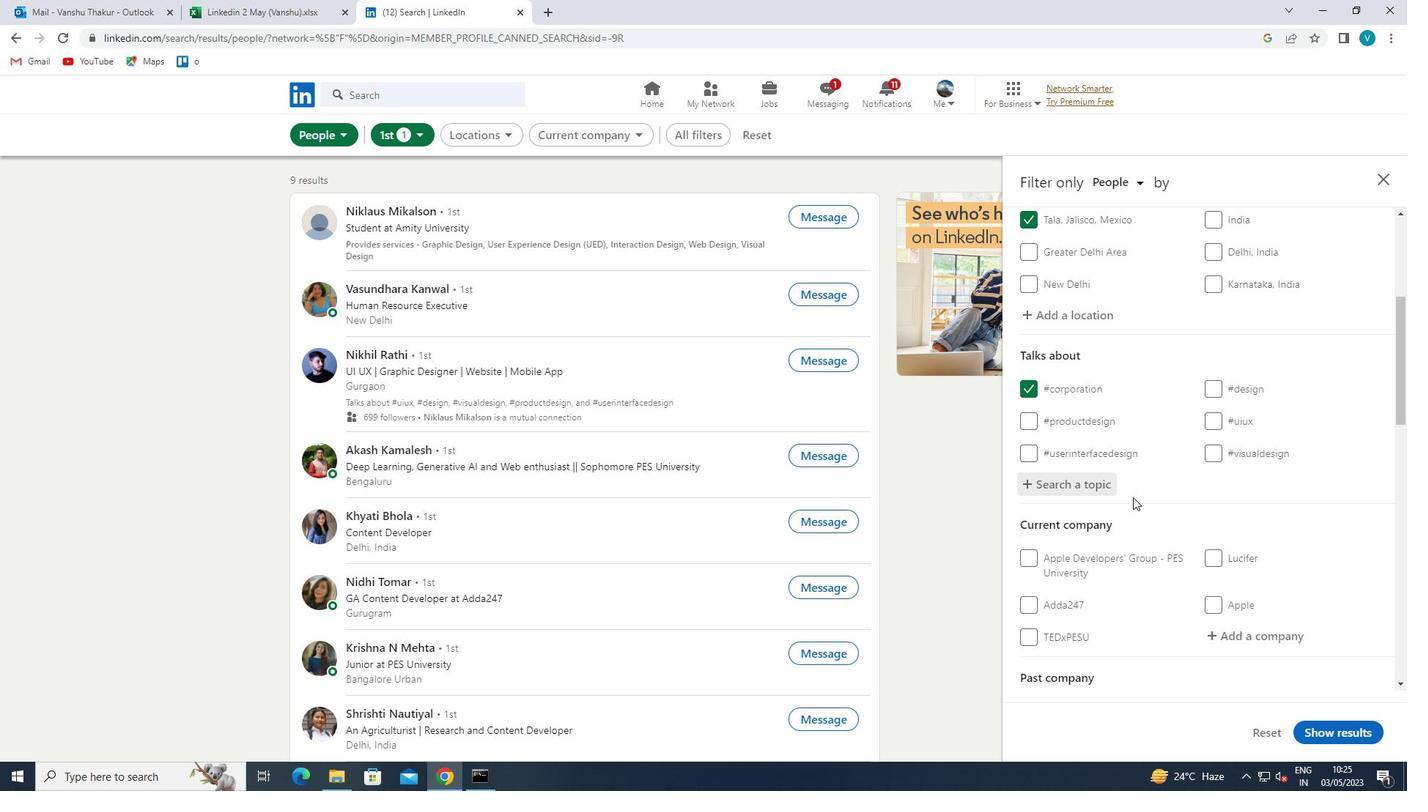 
Action: Mouse scrolled (1133, 496) with delta (0, 0)
Screenshot: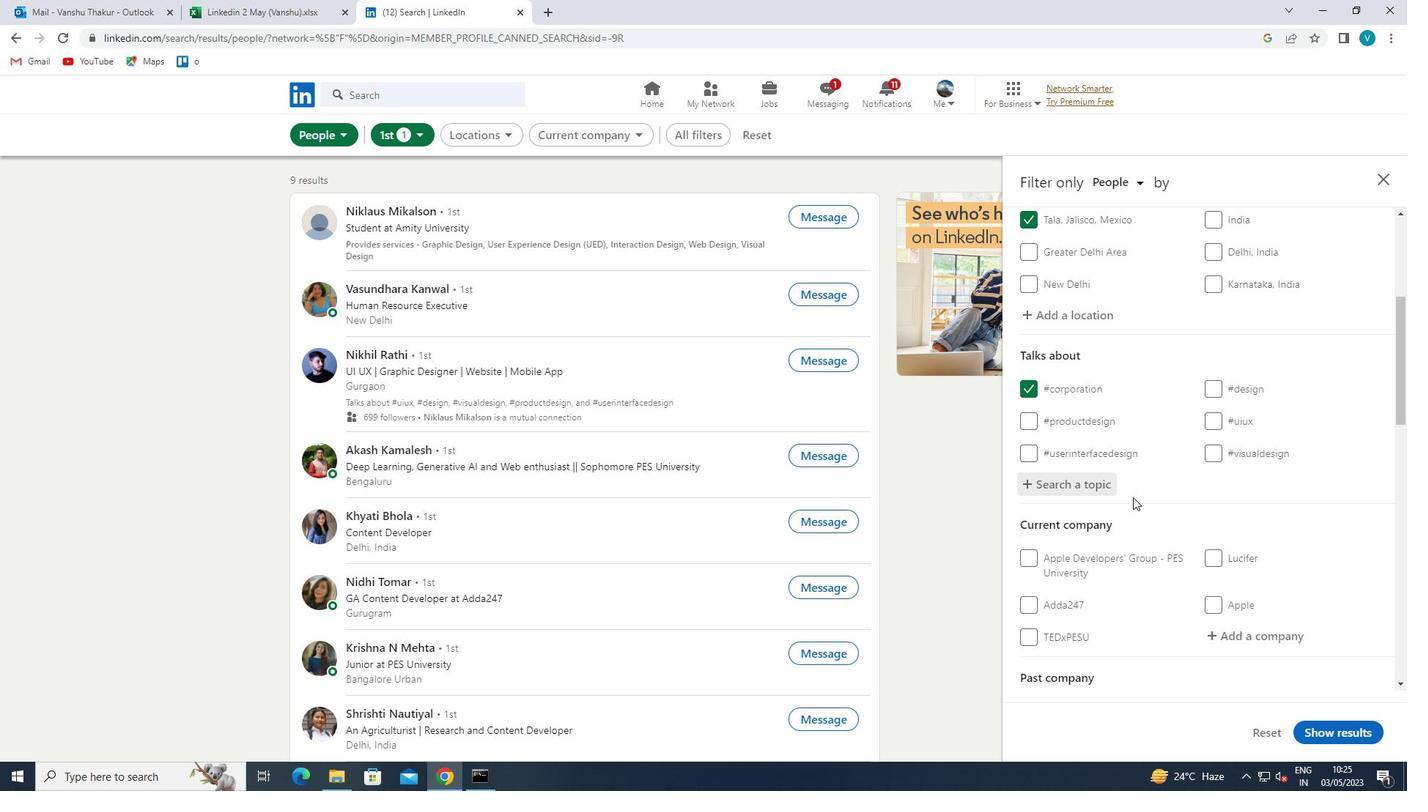 
Action: Mouse scrolled (1133, 496) with delta (0, 0)
Screenshot: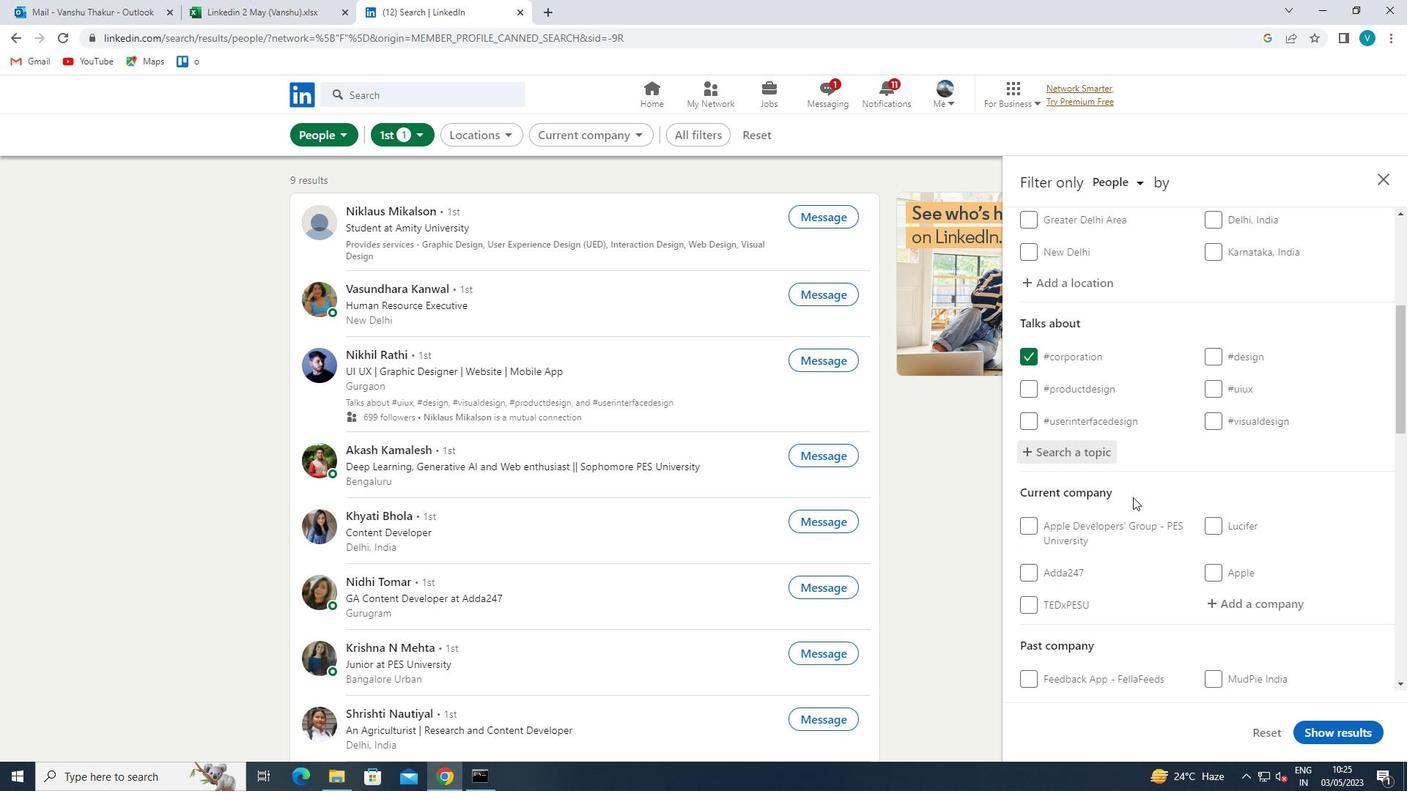 
Action: Mouse moved to (1238, 419)
Screenshot: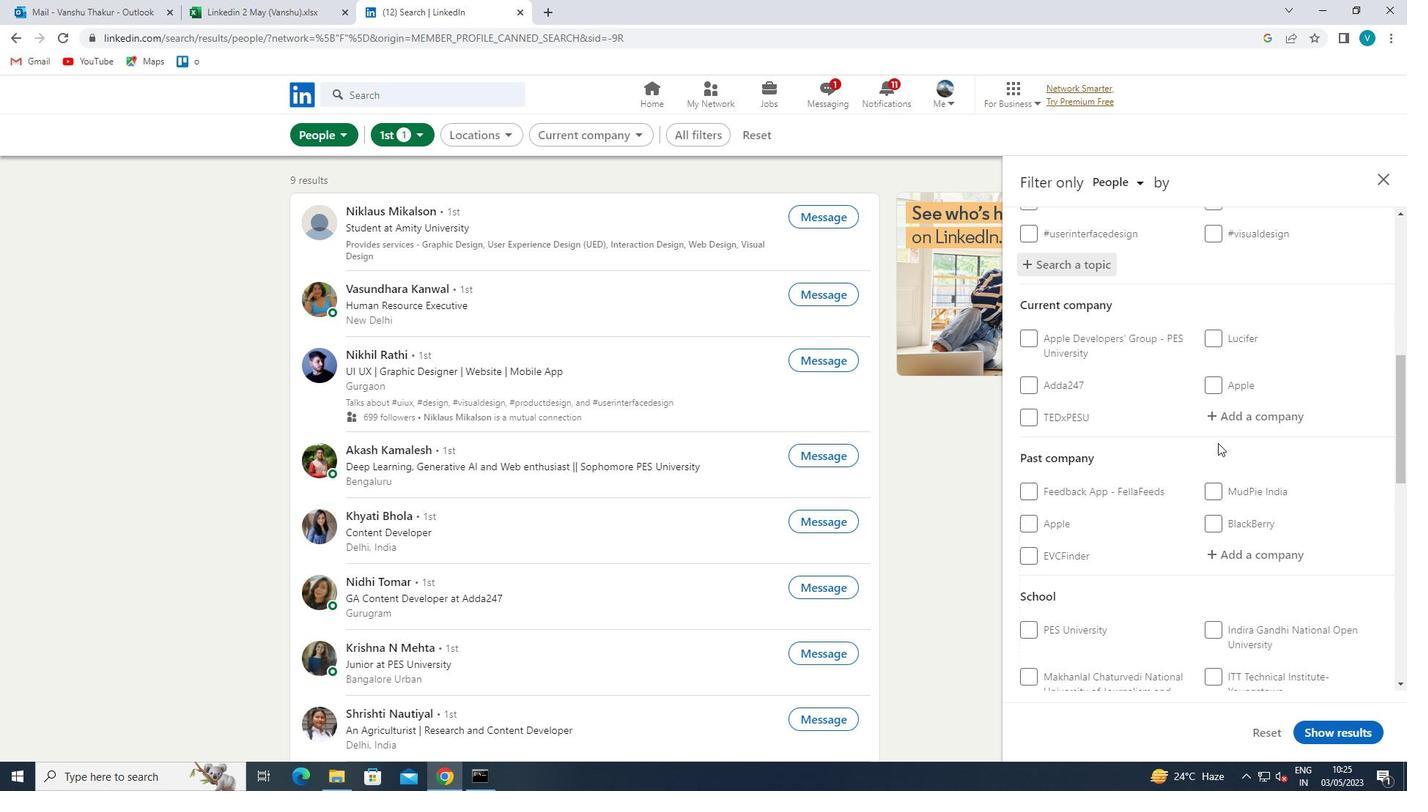 
Action: Mouse pressed left at (1238, 419)
Screenshot: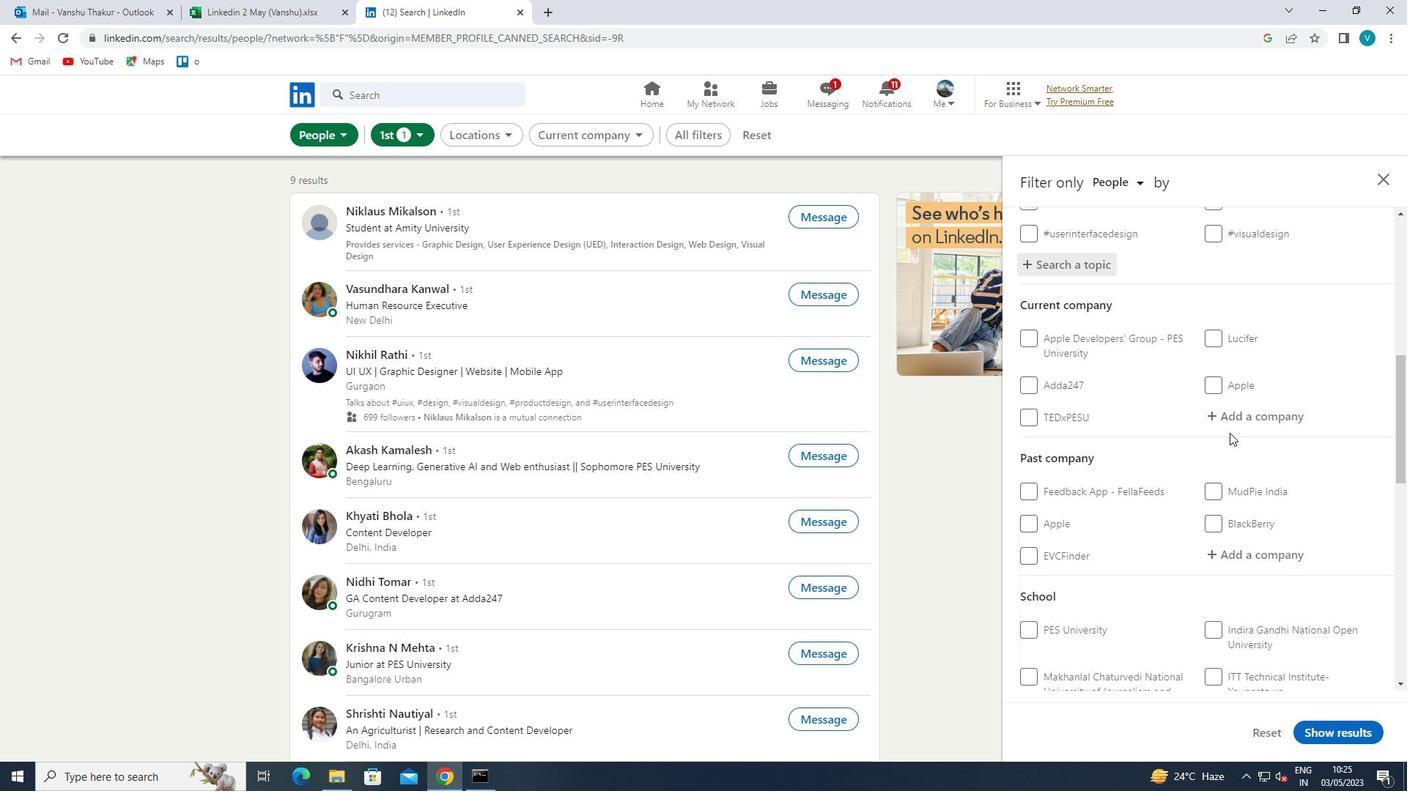
Action: Mouse moved to (1238, 418)
Screenshot: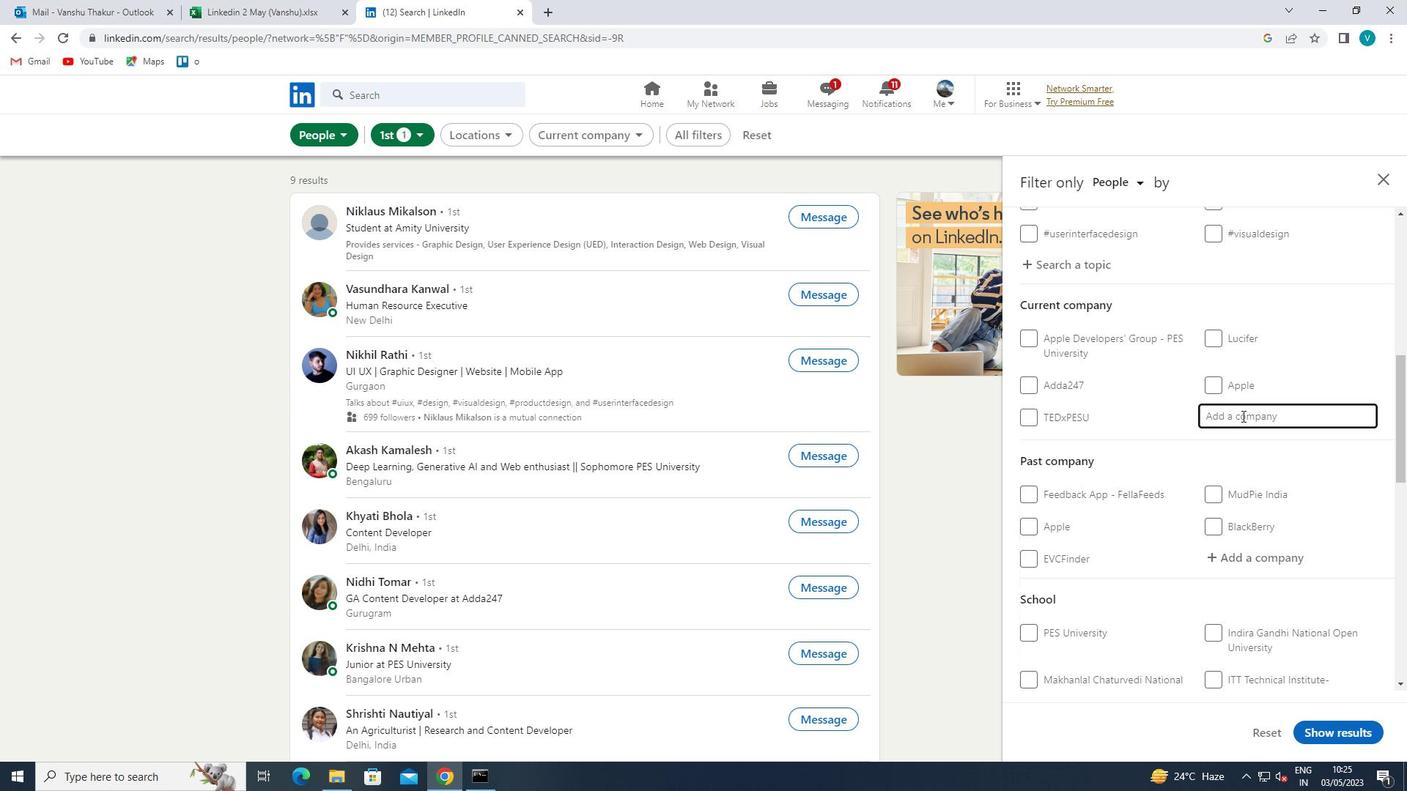 
Action: Key pressed <Key.shift>
Screenshot: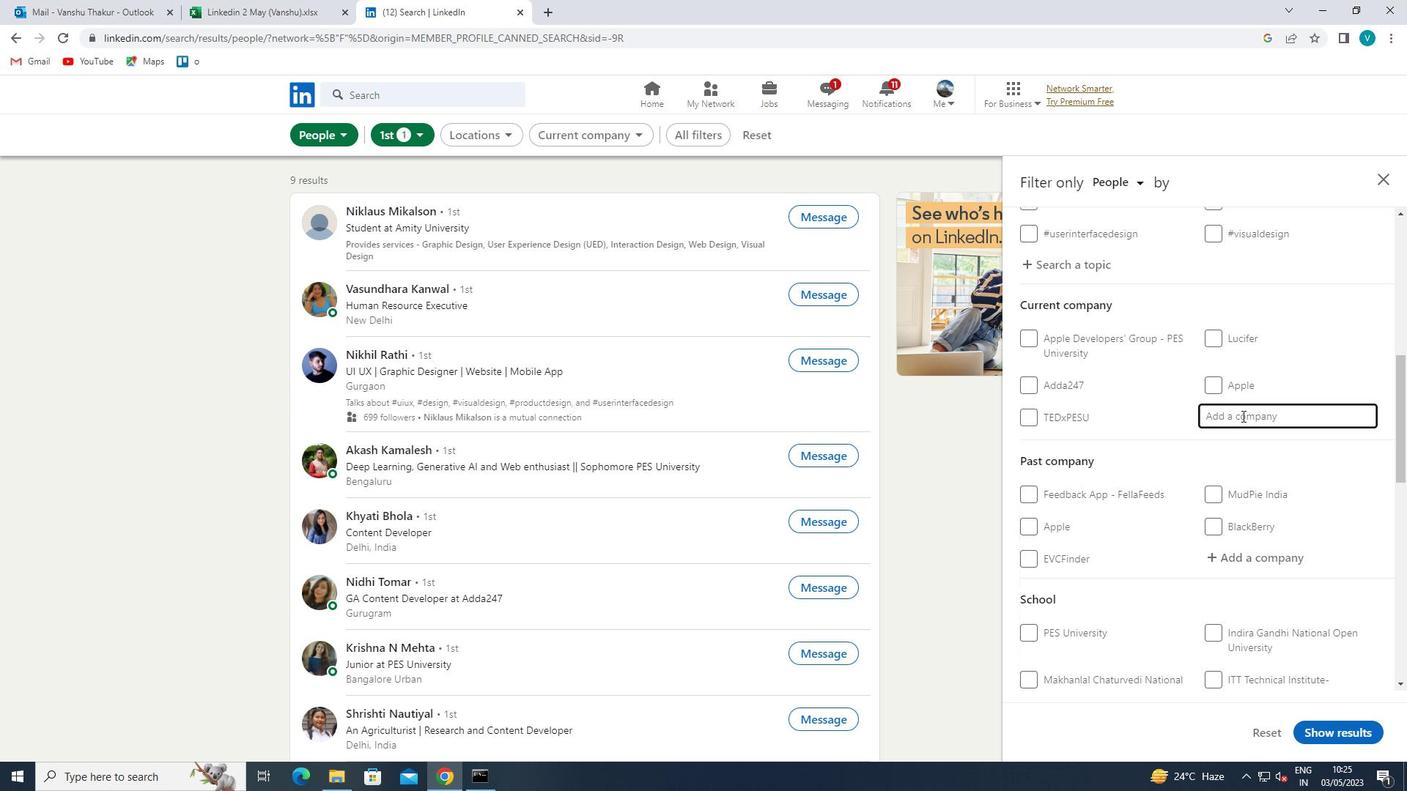 
Action: Mouse moved to (784, 696)
Screenshot: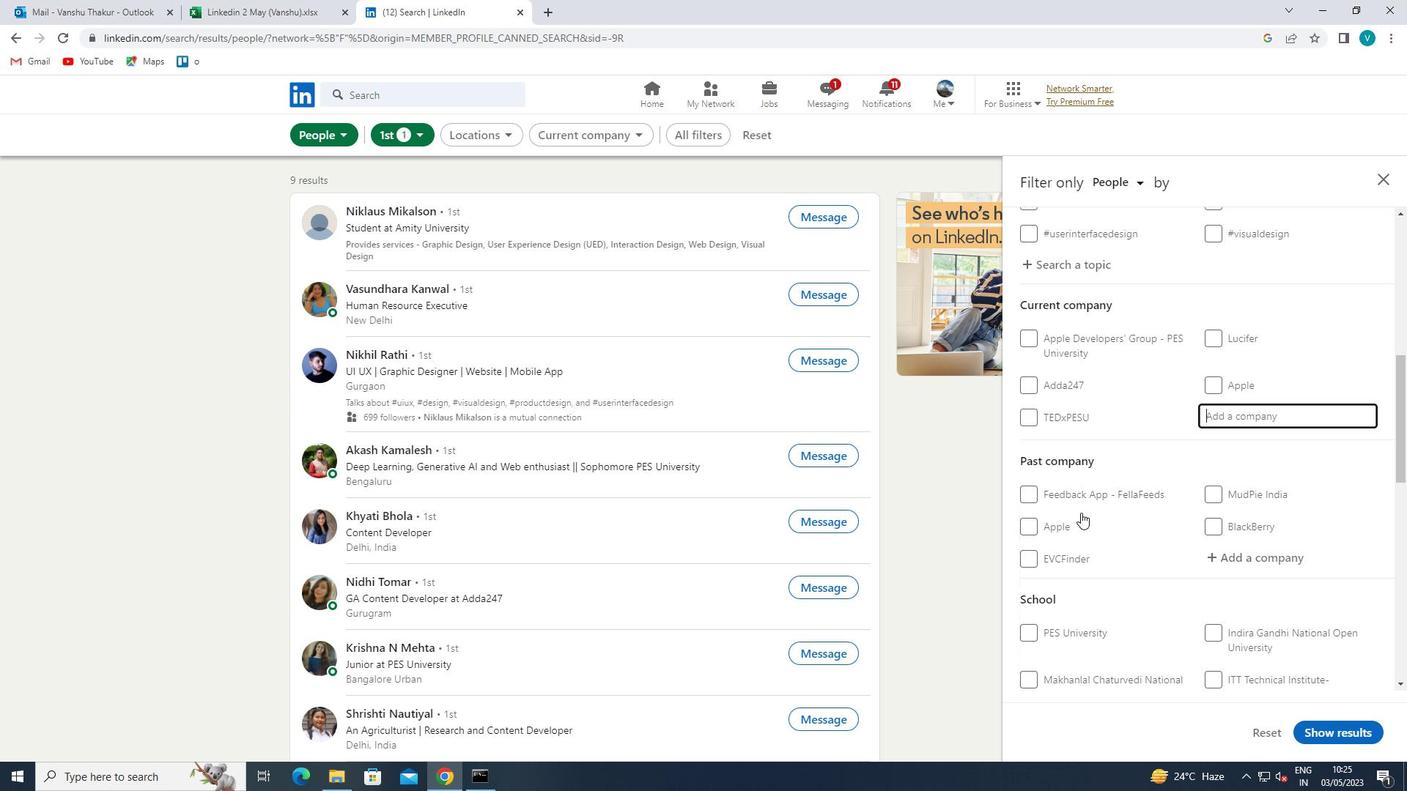 
Action: Key pressed <Key.shift><Key.shift><Key.shift>NEW<Key.shift>SPACE
Screenshot: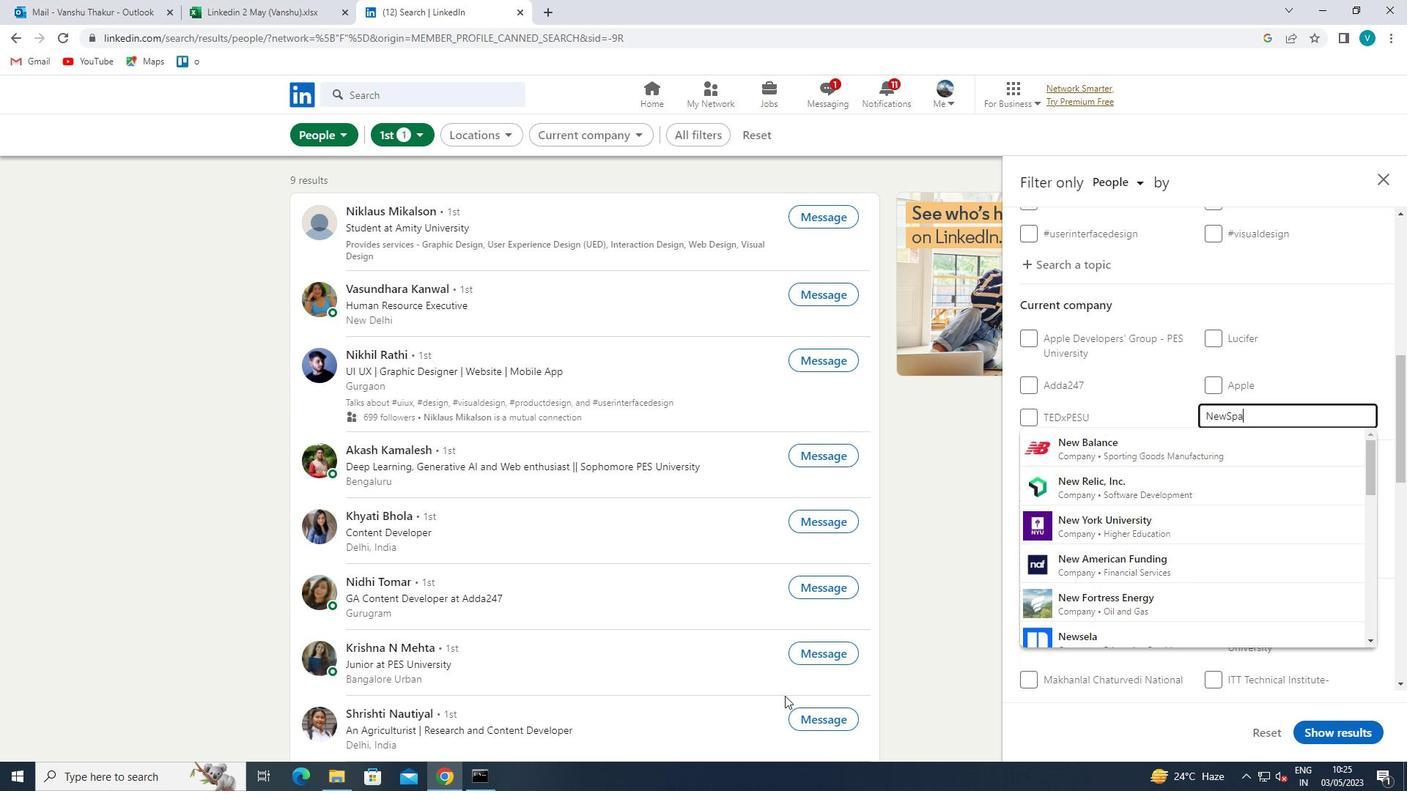 
Action: Mouse moved to (1198, 436)
Screenshot: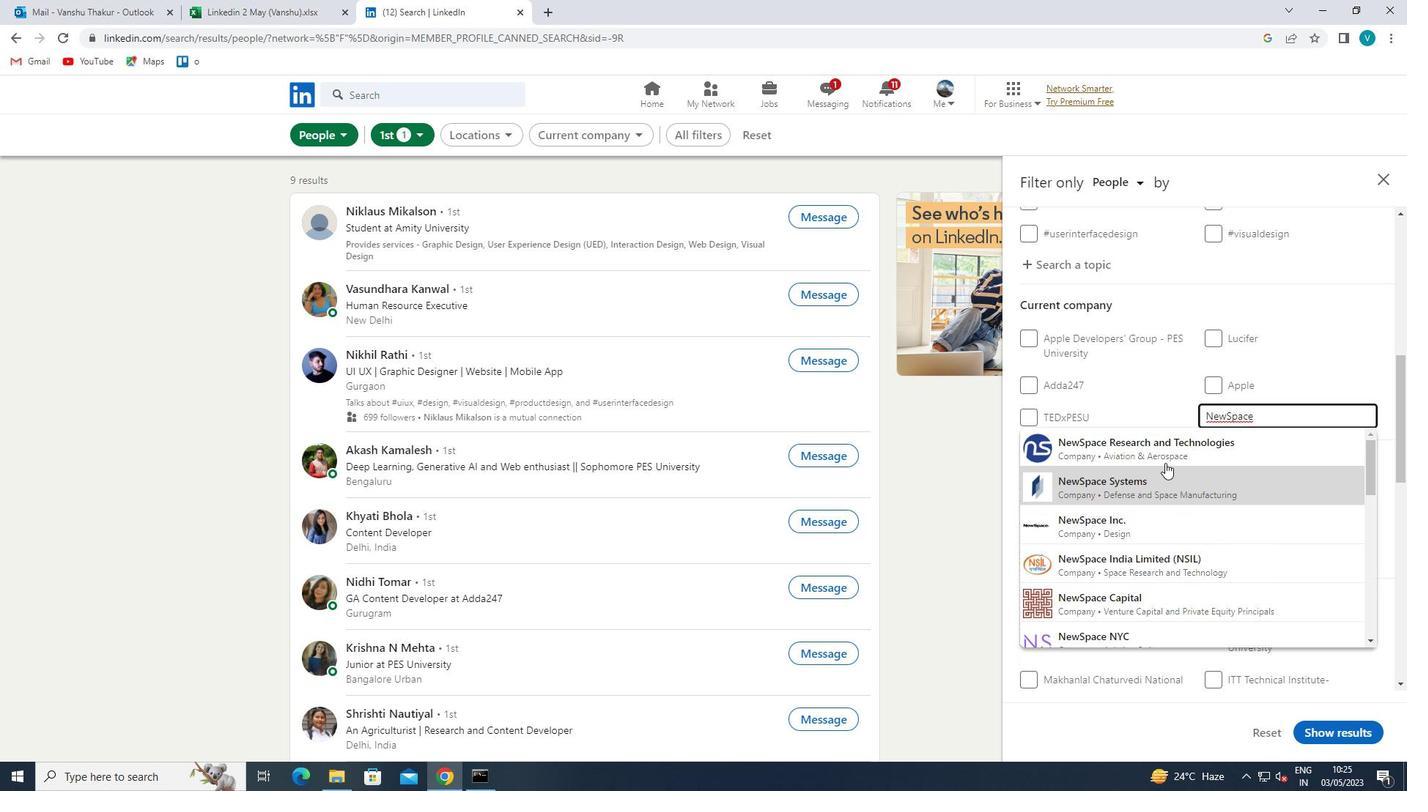 
Action: Mouse pressed left at (1198, 436)
Screenshot: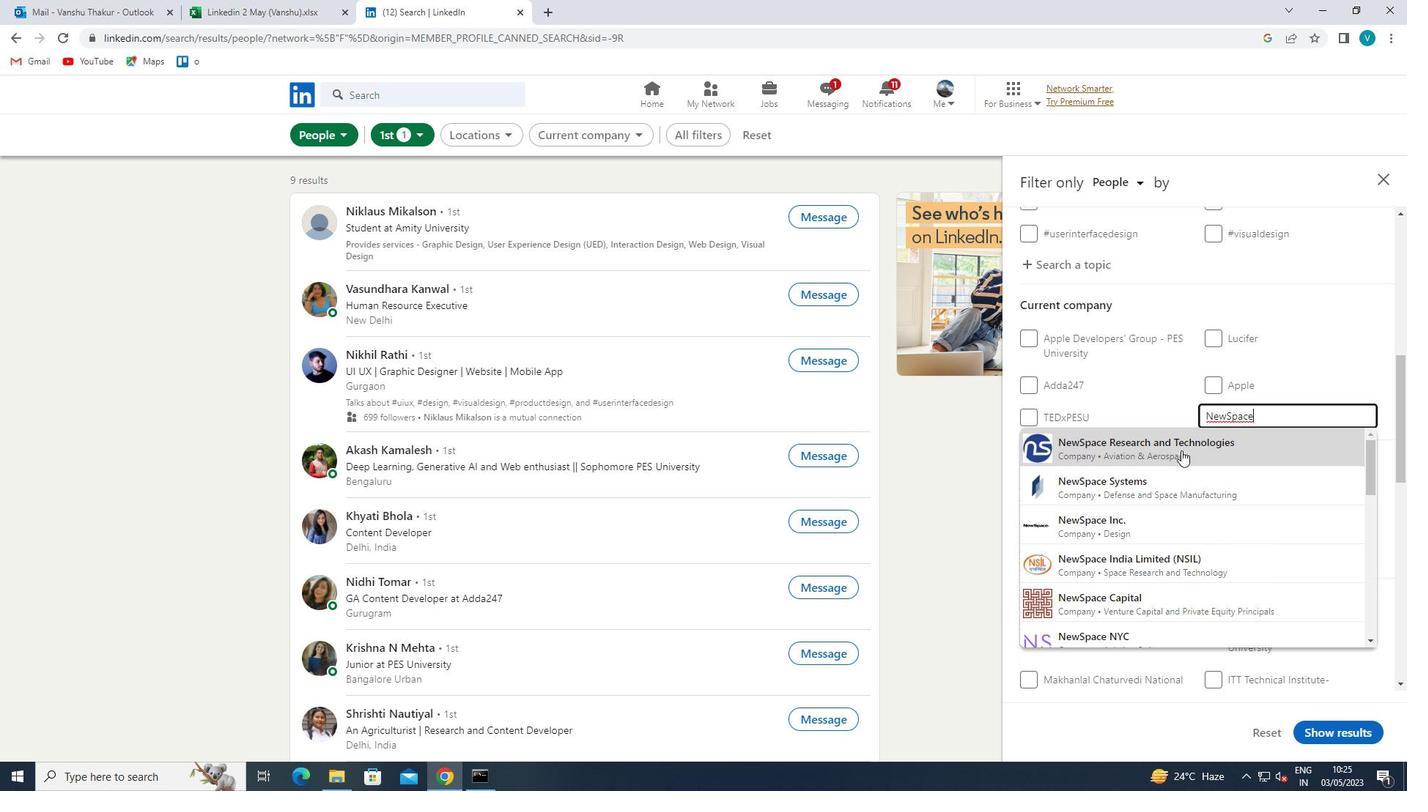 
Action: Mouse moved to (1195, 436)
Screenshot: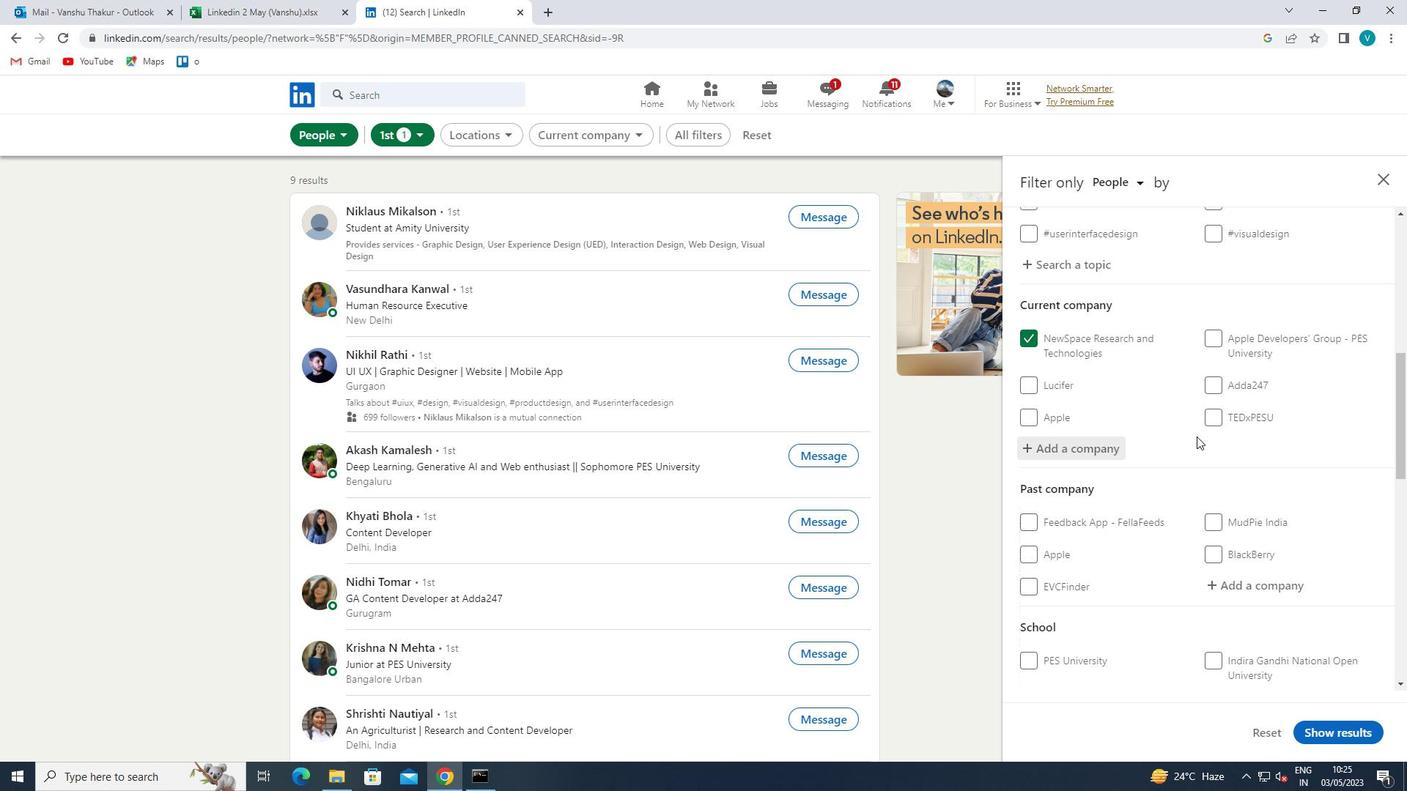 
Action: Mouse scrolled (1195, 436) with delta (0, 0)
Screenshot: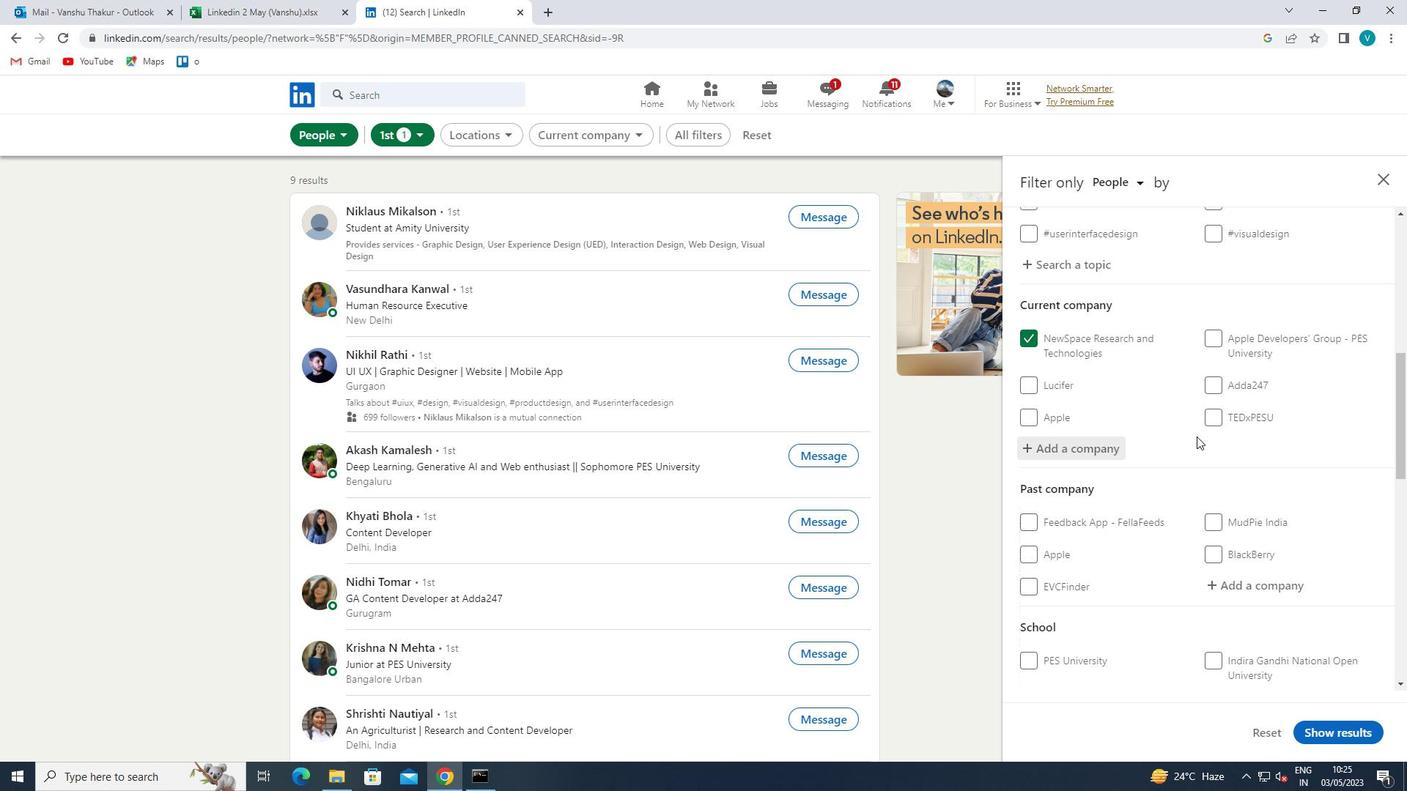 
Action: Mouse scrolled (1195, 436) with delta (0, 0)
Screenshot: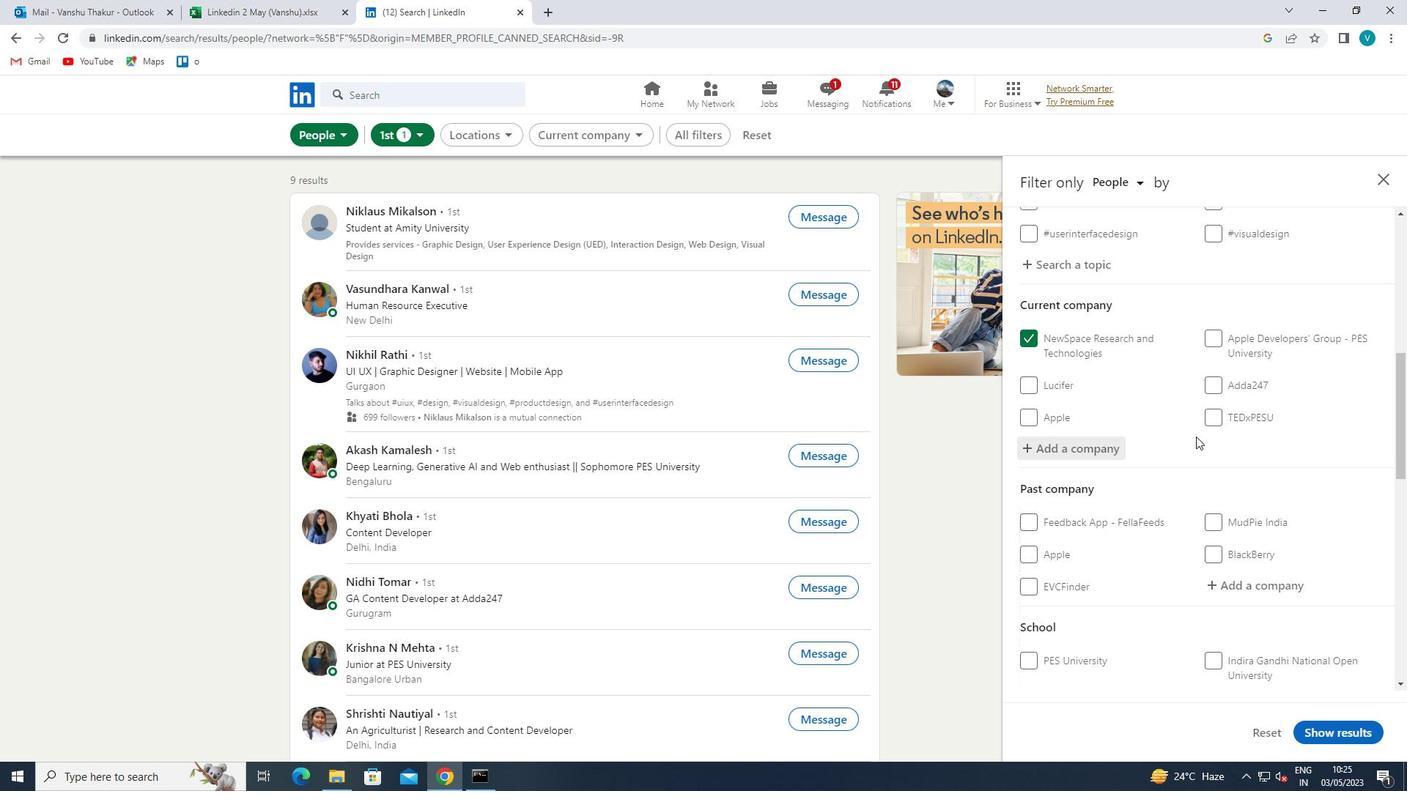 
Action: Mouse moved to (1194, 446)
Screenshot: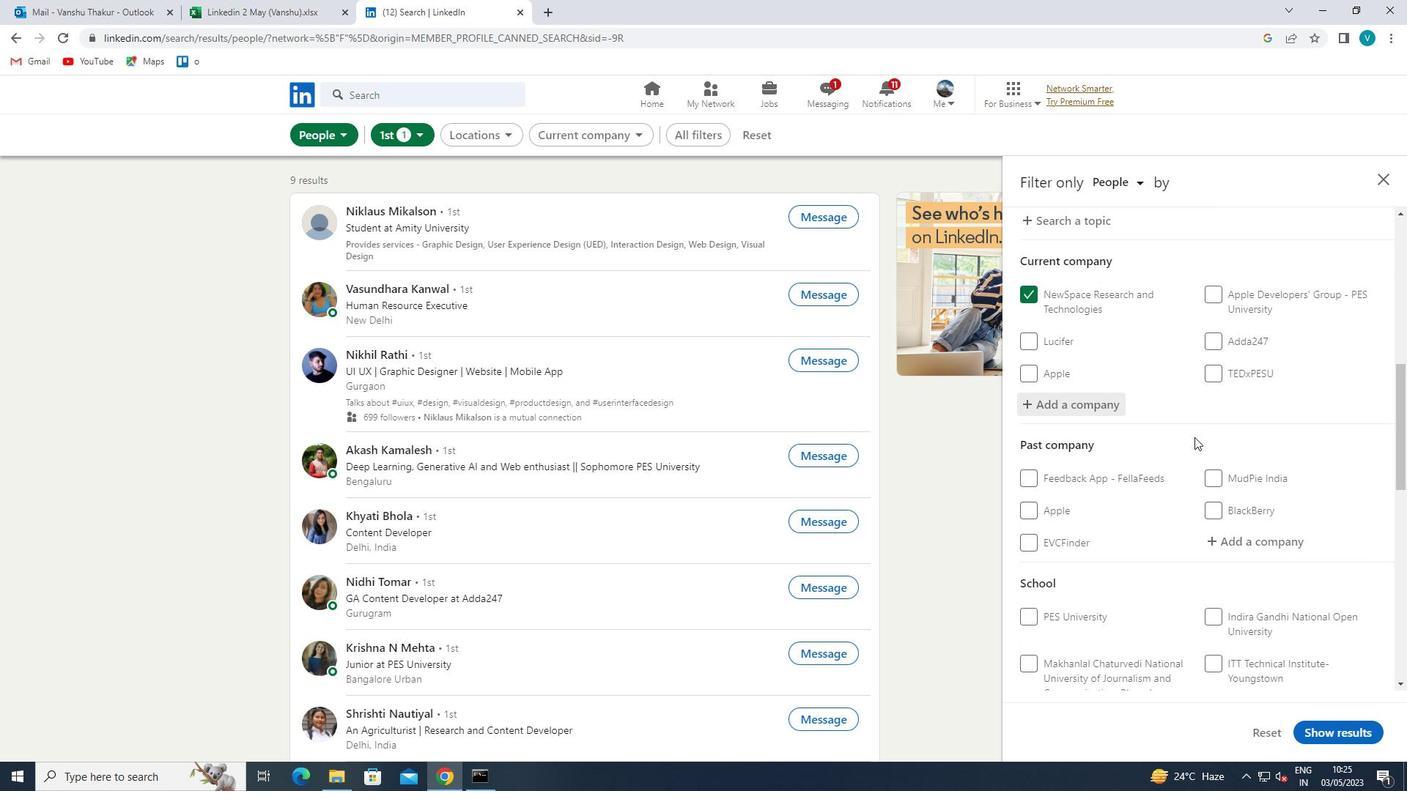 
Action: Mouse scrolled (1194, 445) with delta (0, 0)
Screenshot: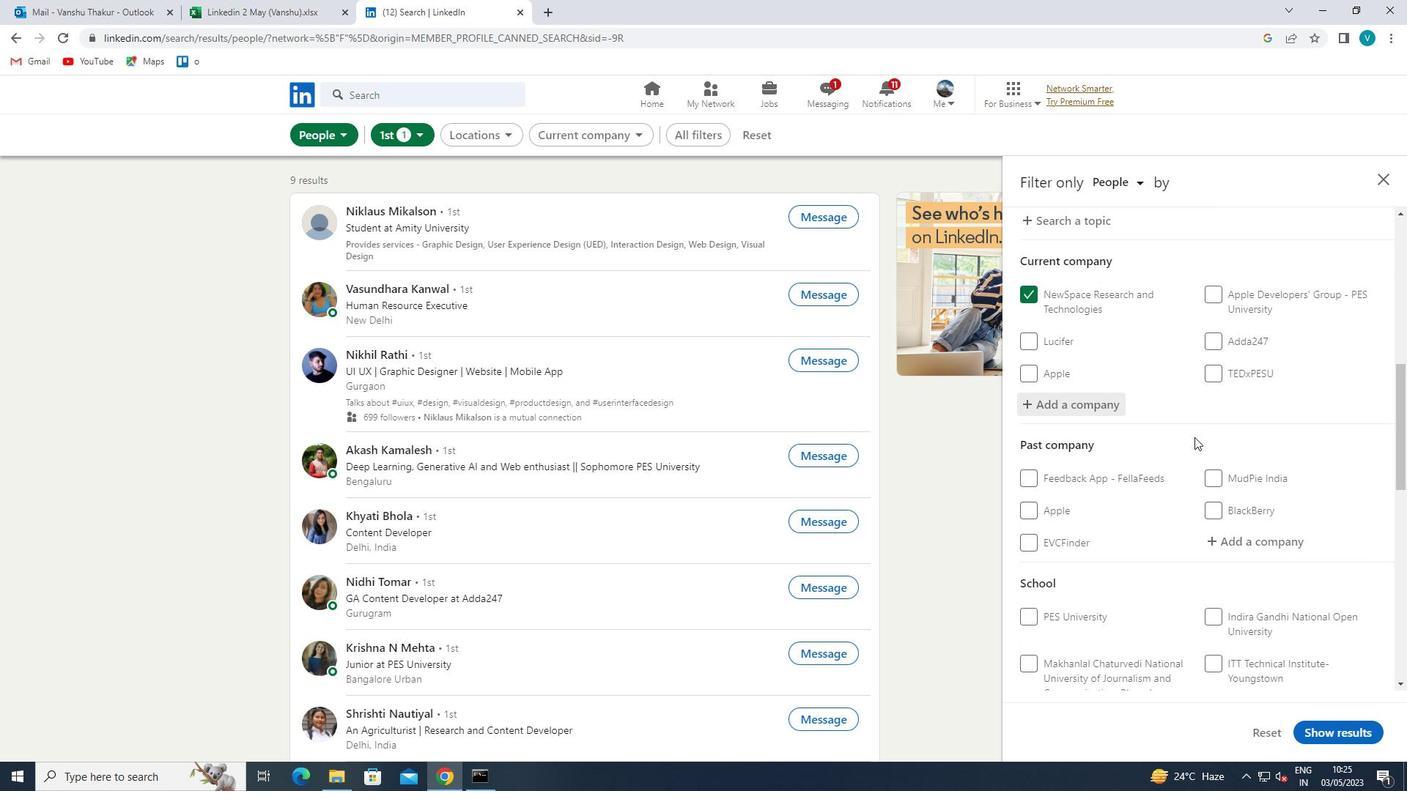 
Action: Mouse moved to (1194, 450)
Screenshot: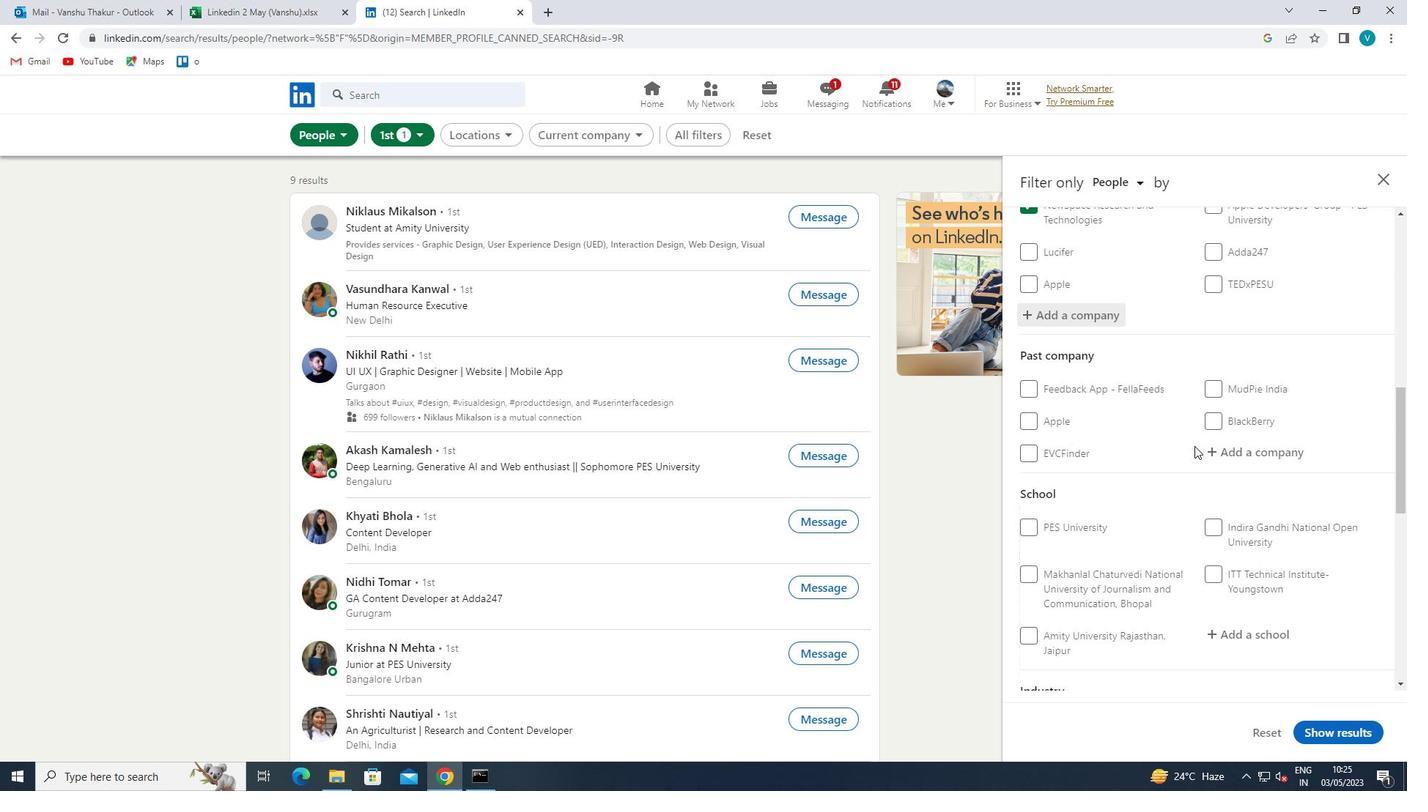 
Action: Mouse scrolled (1194, 450) with delta (0, 0)
Screenshot: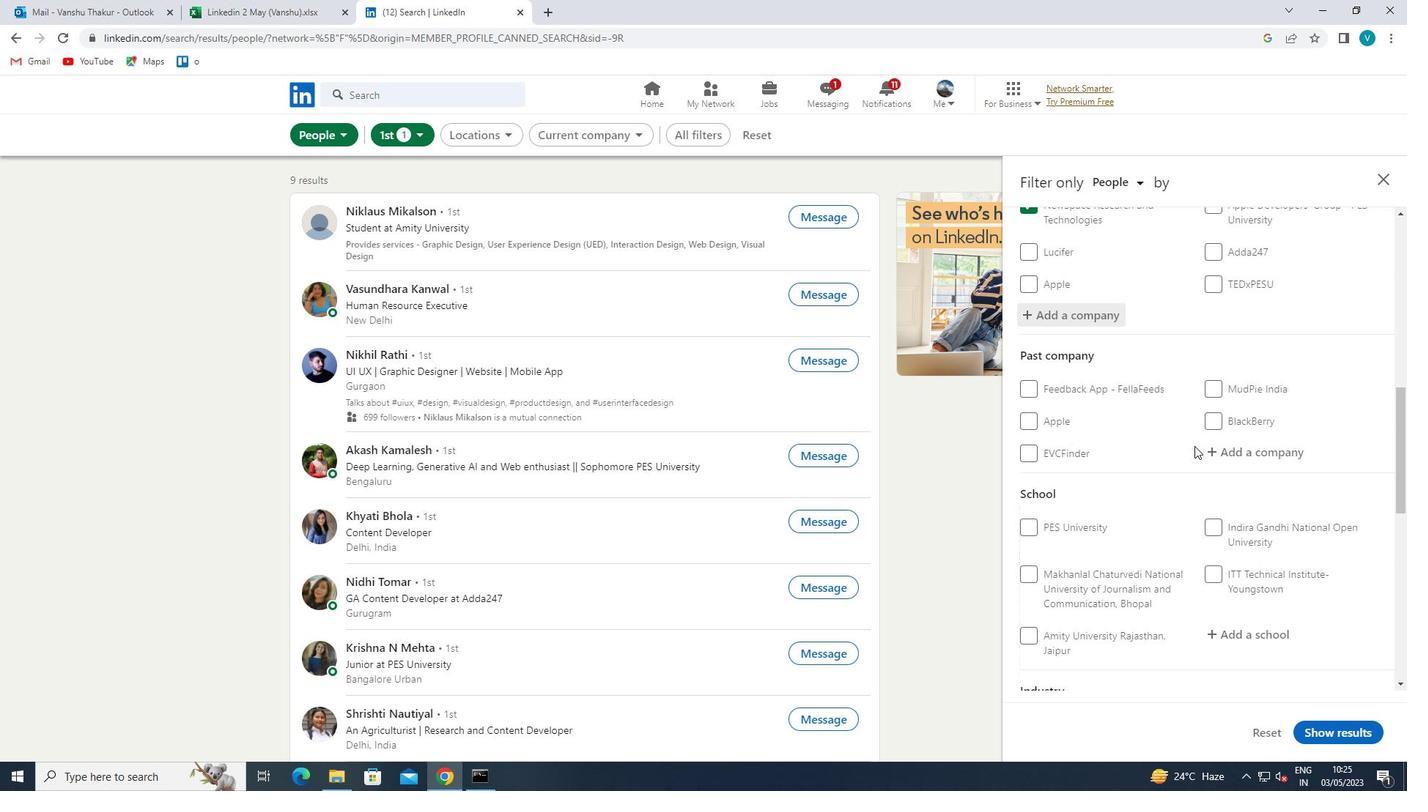 
Action: Mouse moved to (1227, 471)
Screenshot: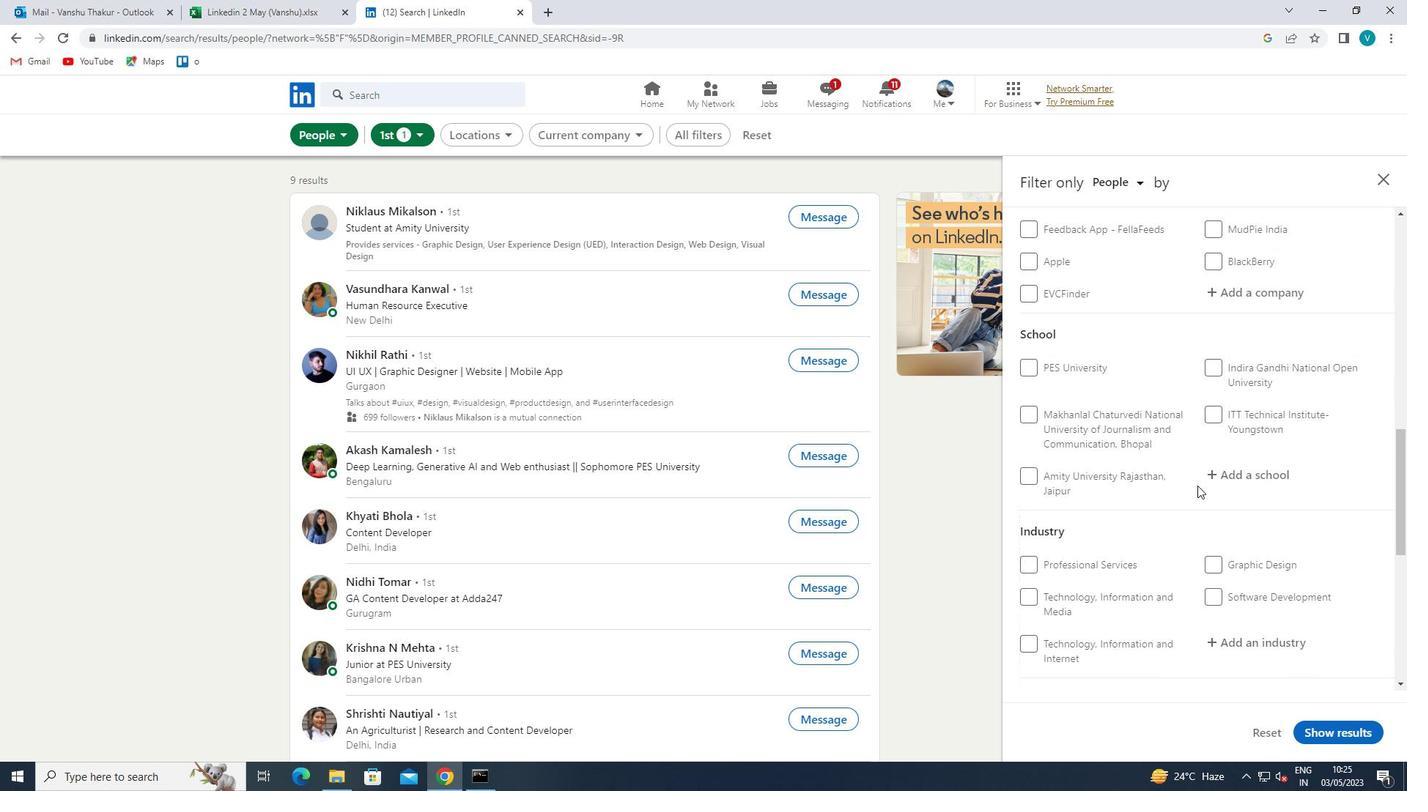 
Action: Mouse pressed left at (1227, 471)
Screenshot: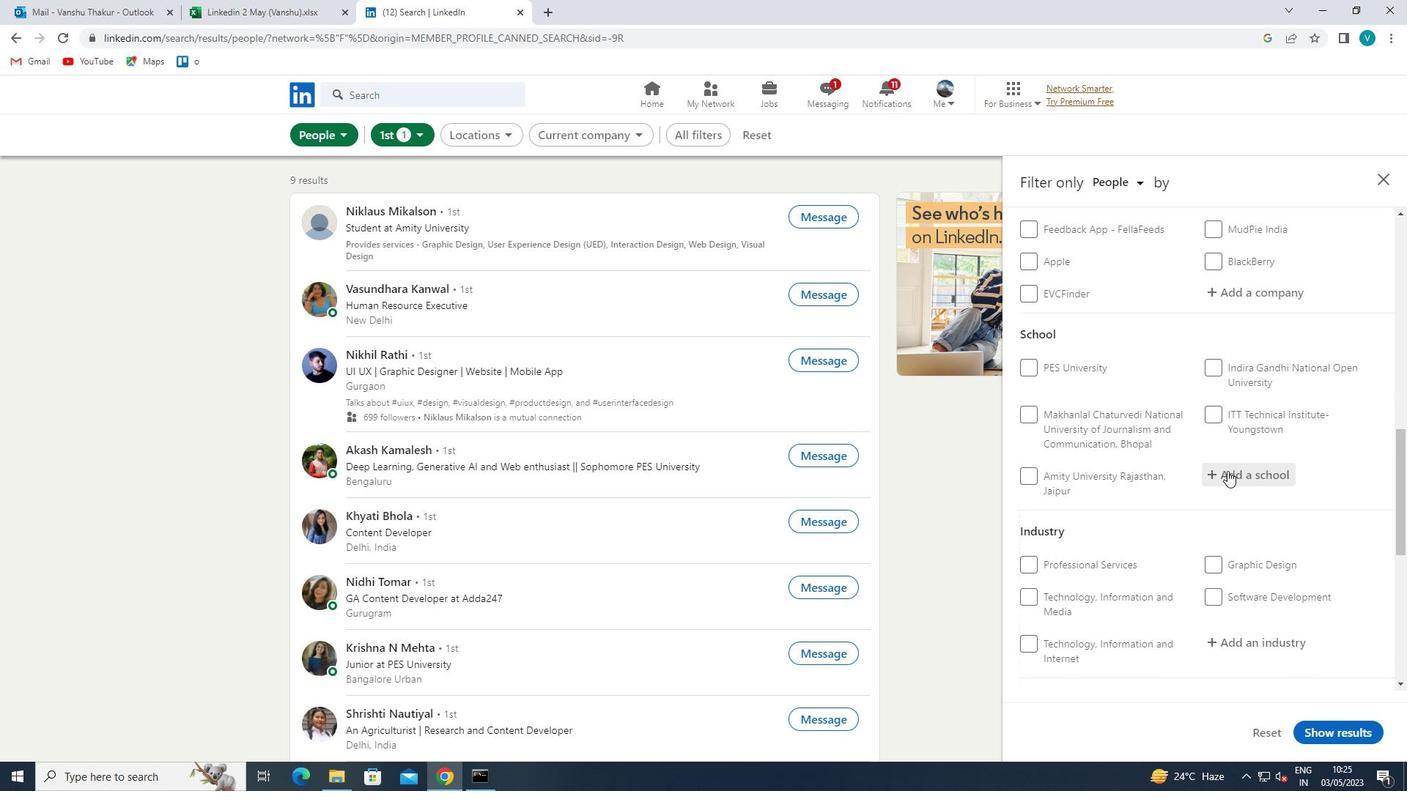 
Action: Mouse moved to (1053, 568)
Screenshot: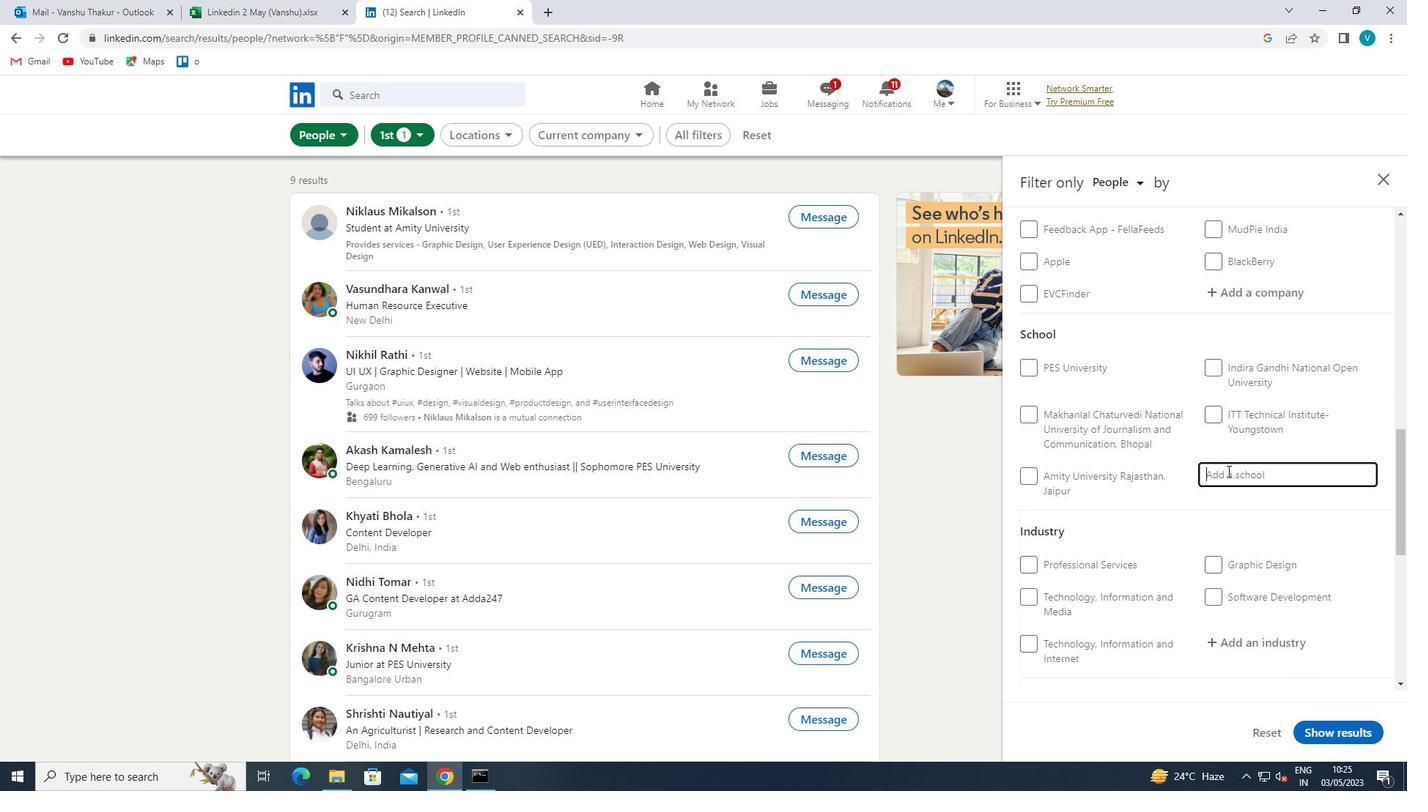
Action: Key pressed <Key.shift>
Screenshot: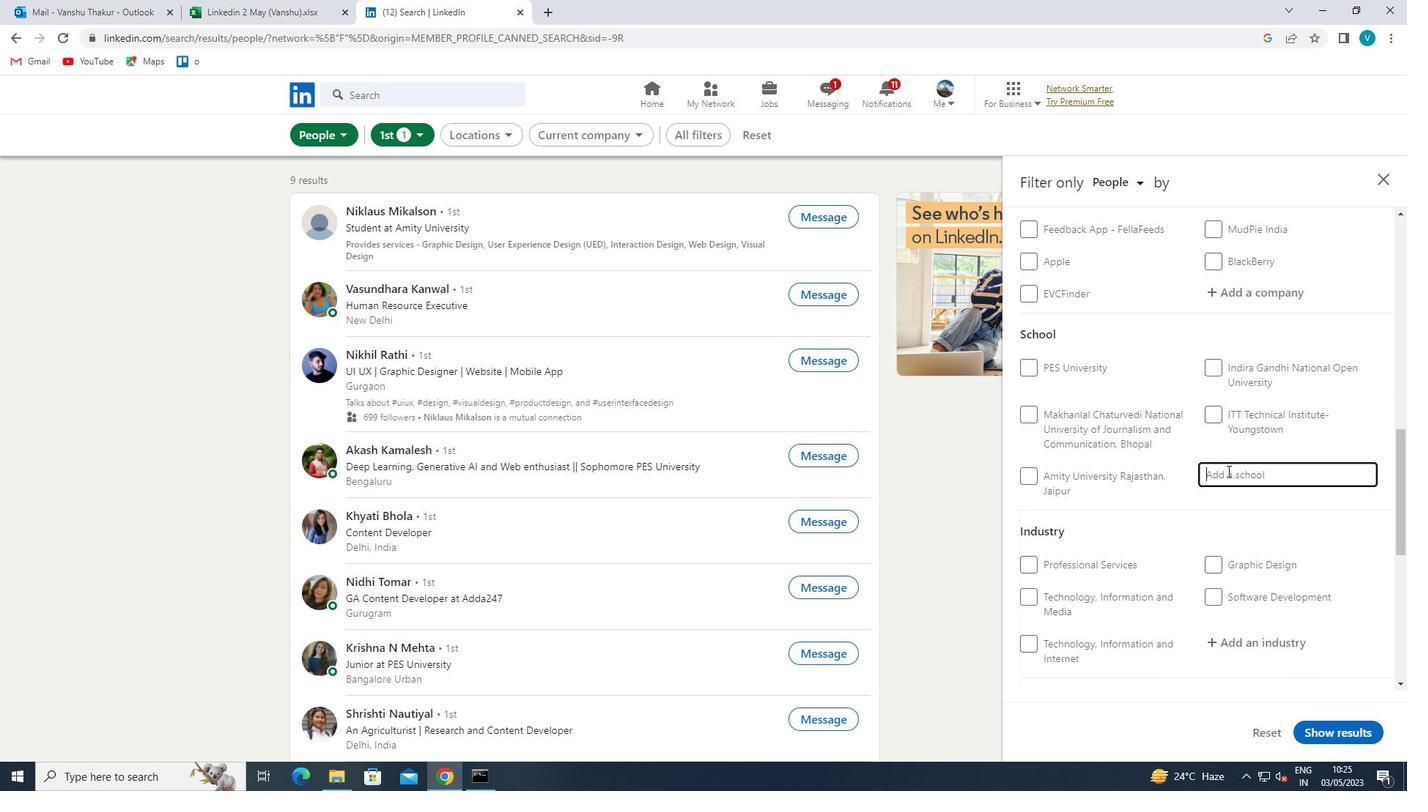 
Action: Mouse moved to (863, 677)
Screenshot: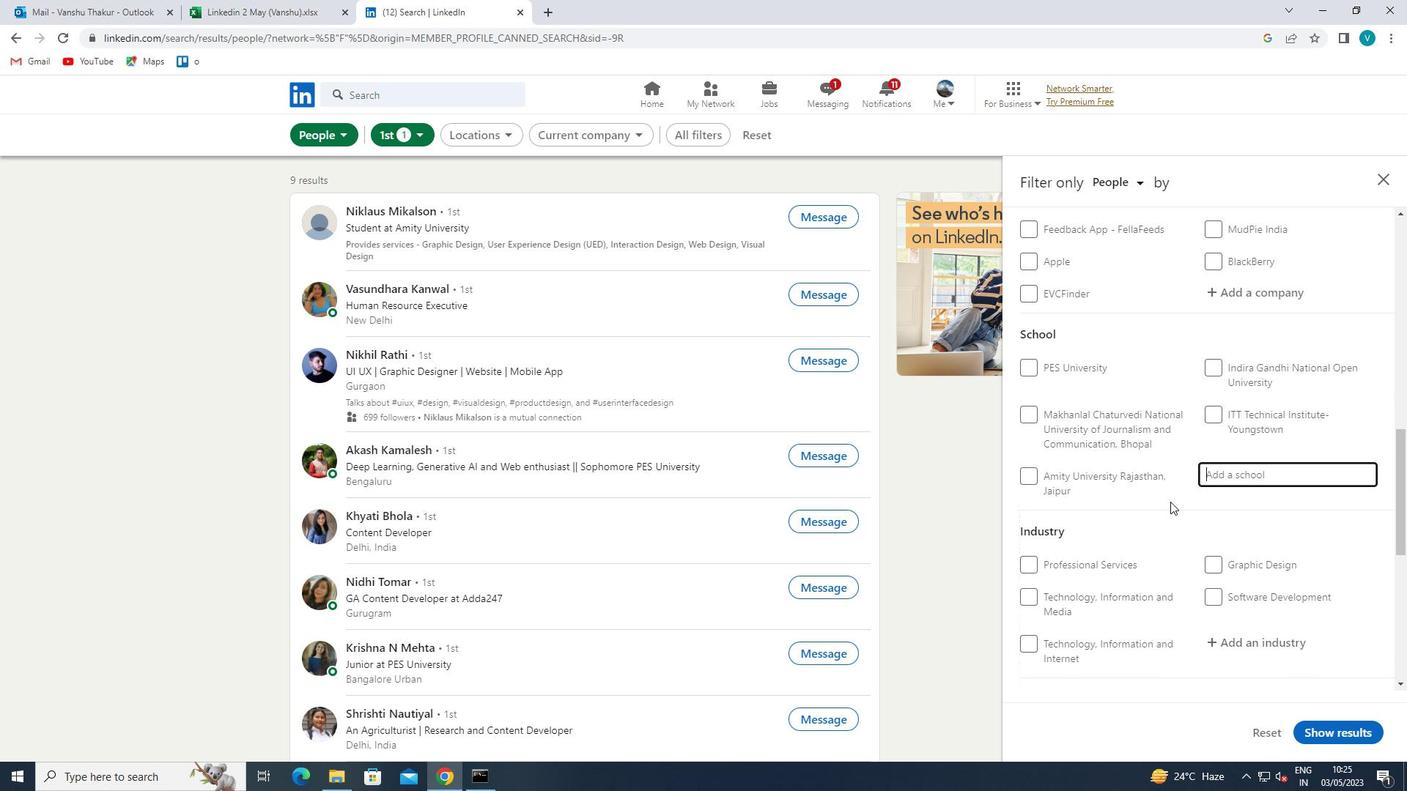 
Action: Key pressed WSR<Key.backspace><Key.backspace>EST
Screenshot: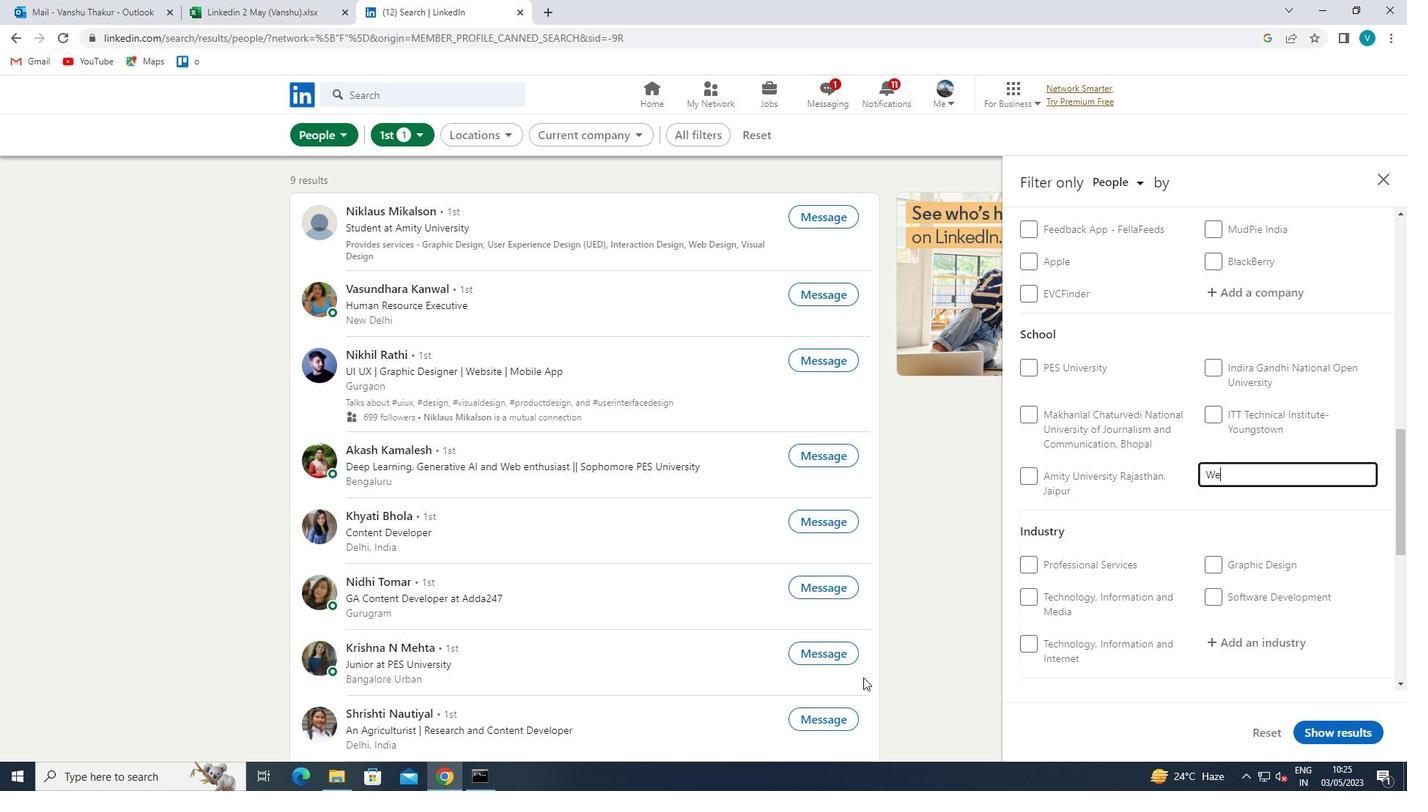 
Action: Mouse moved to (853, 683)
Screenshot: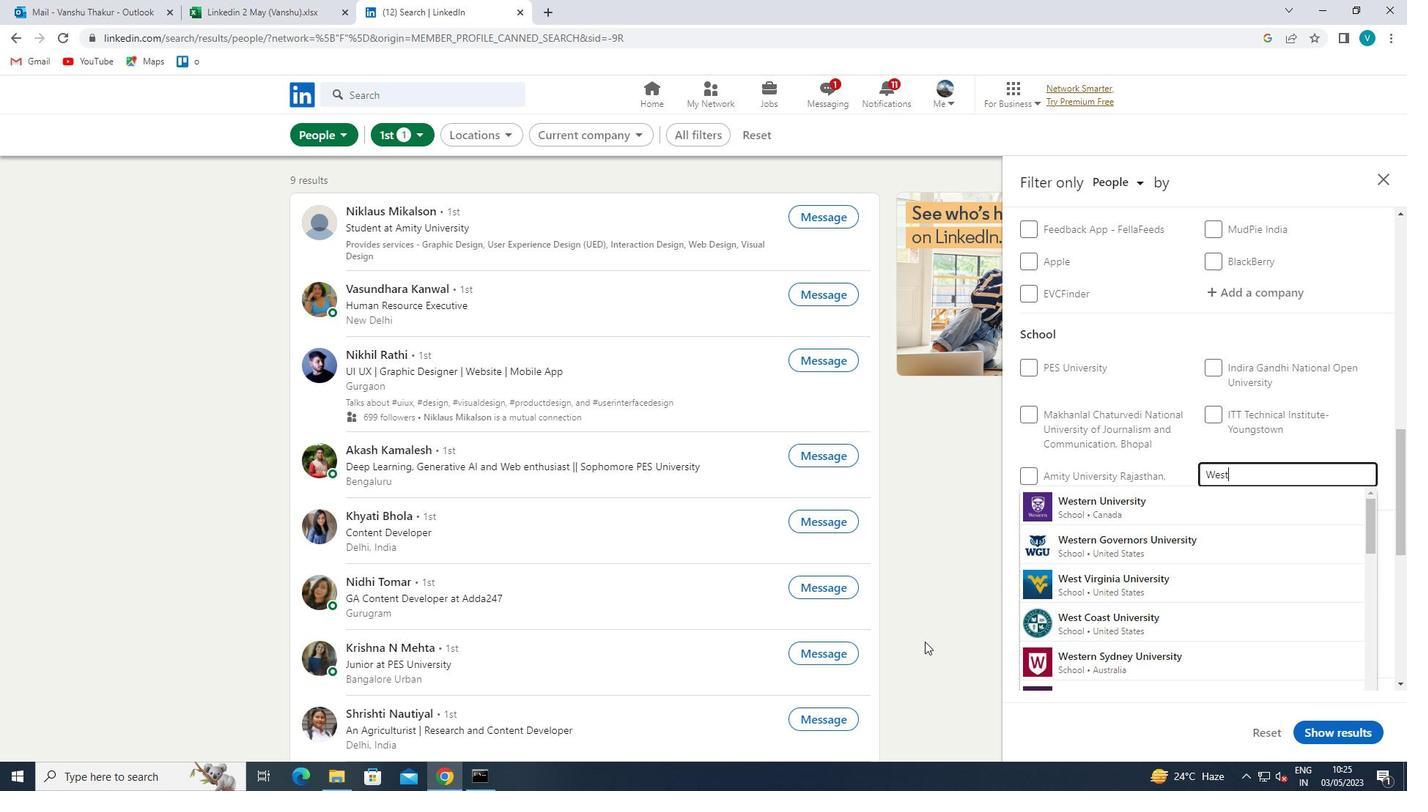 
Action: Key pressed <Key.space><Key.shift>BEN
Screenshot: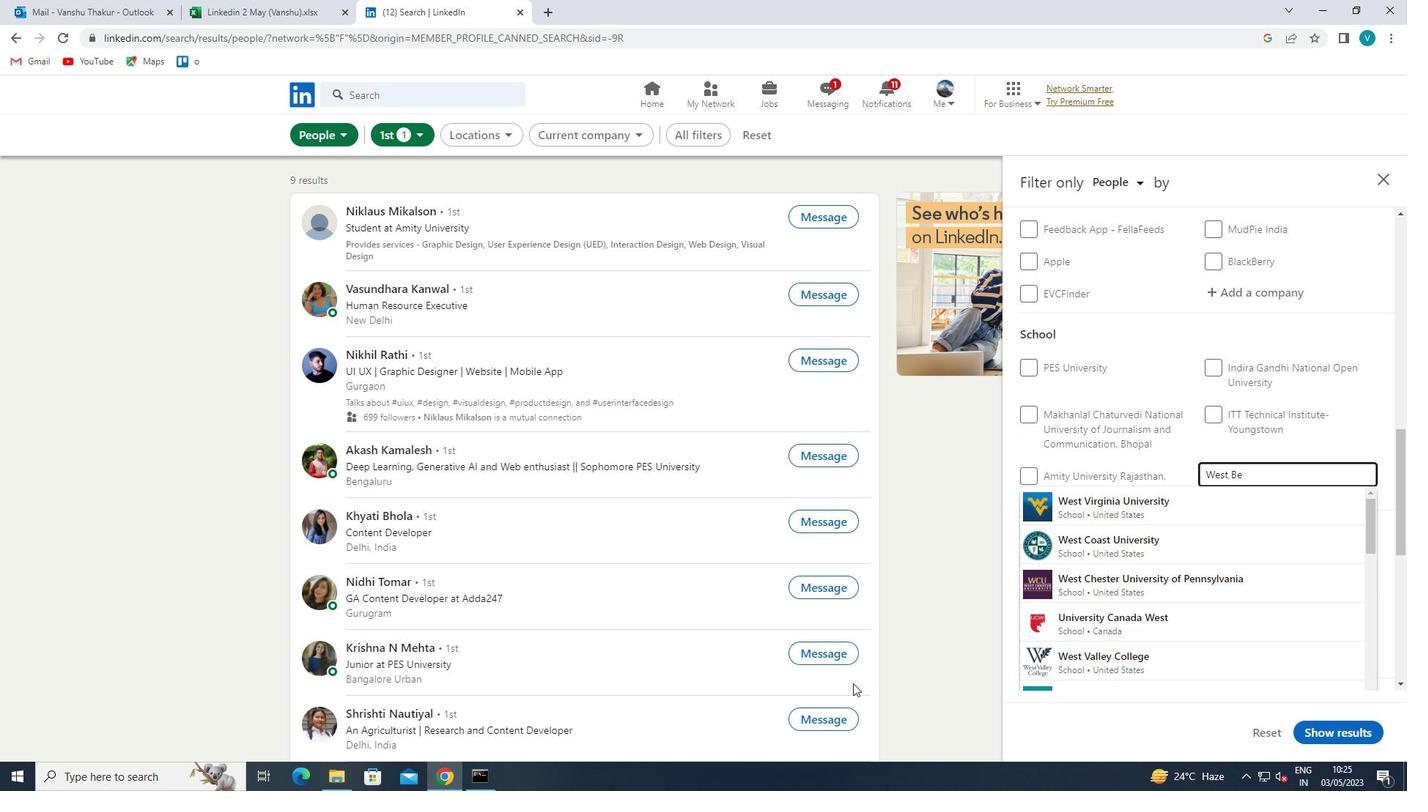 
Action: Mouse moved to (1098, 666)
Screenshot: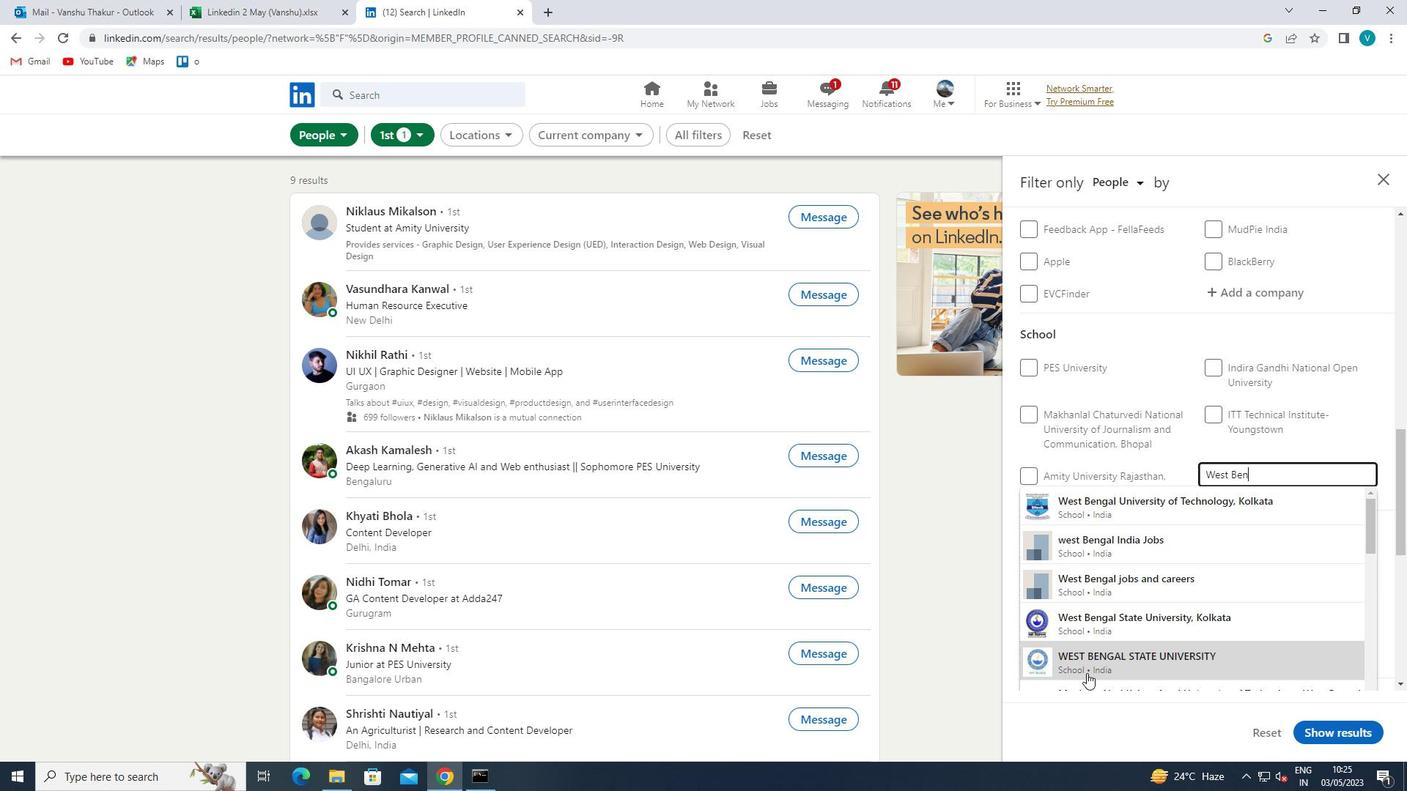 
Action: Mouse pressed left at (1098, 666)
Screenshot: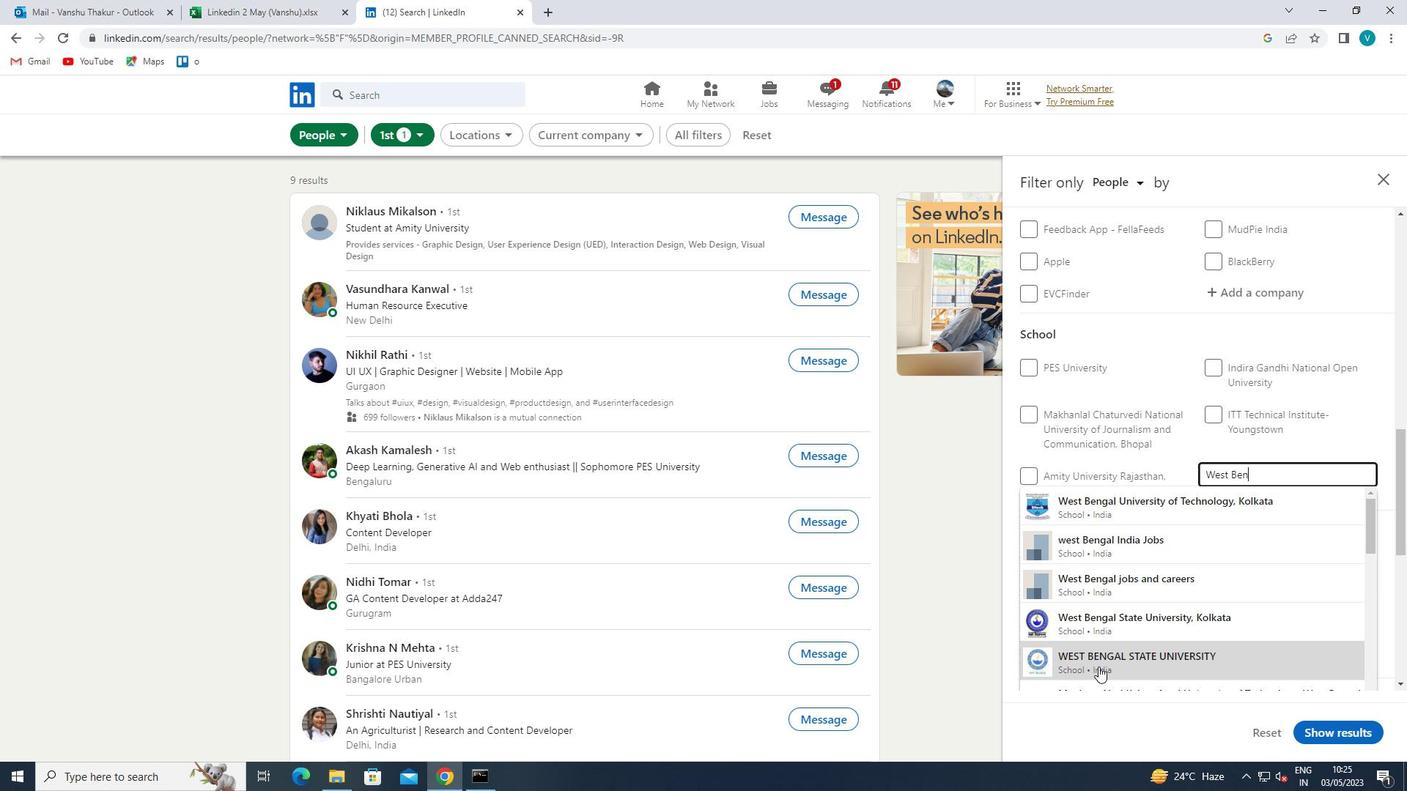 
Action: Mouse moved to (1152, 620)
Screenshot: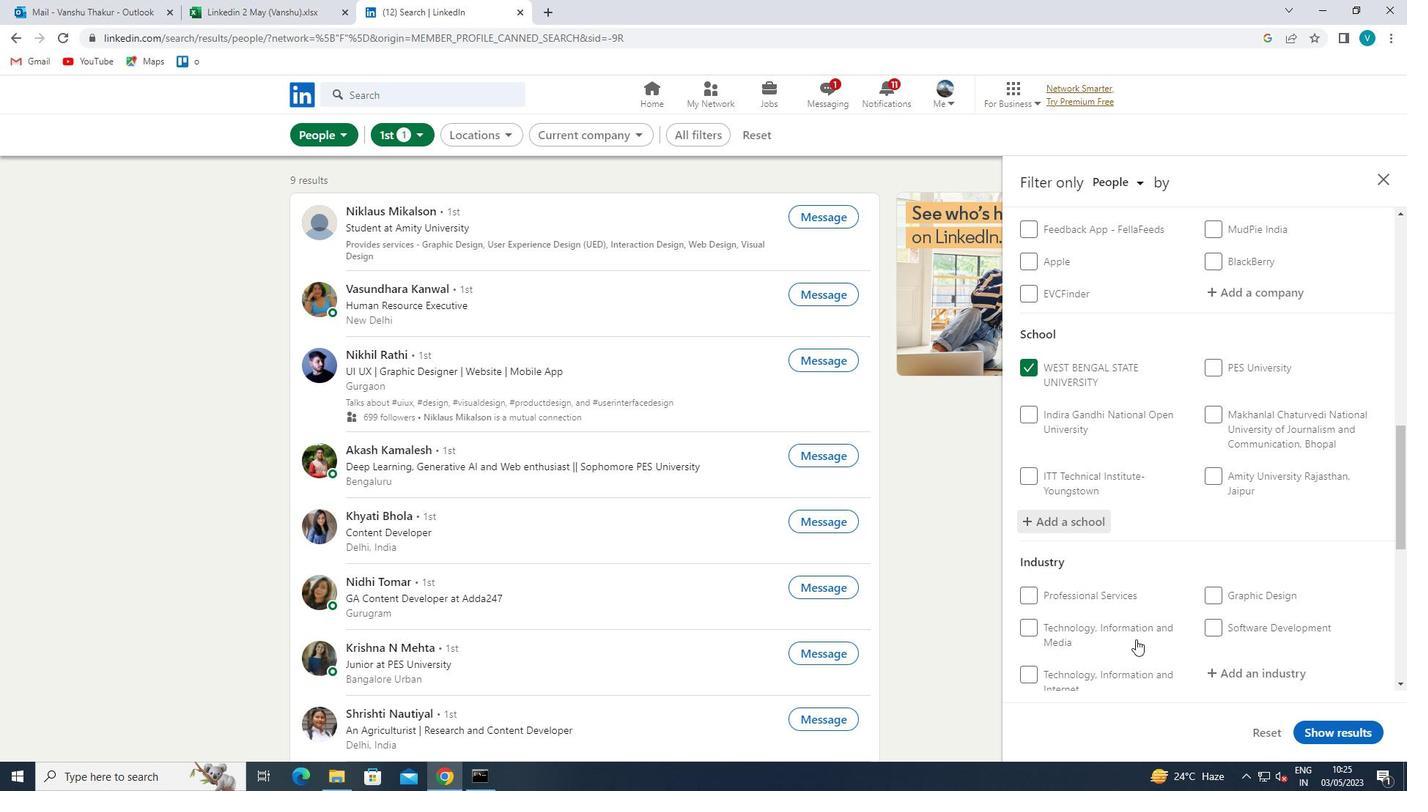 
Action: Mouse scrolled (1152, 619) with delta (0, 0)
Screenshot: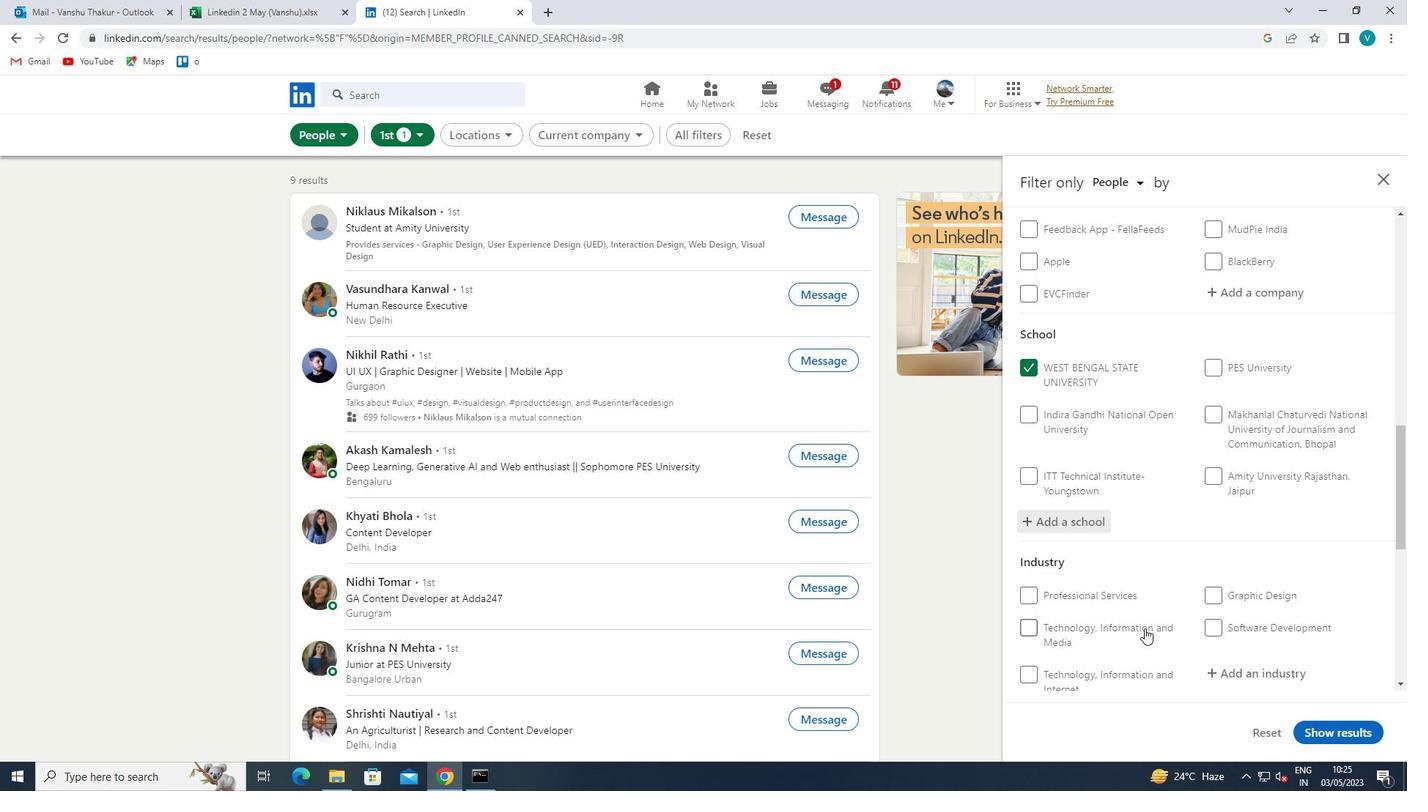 
Action: Mouse moved to (1152, 619)
Screenshot: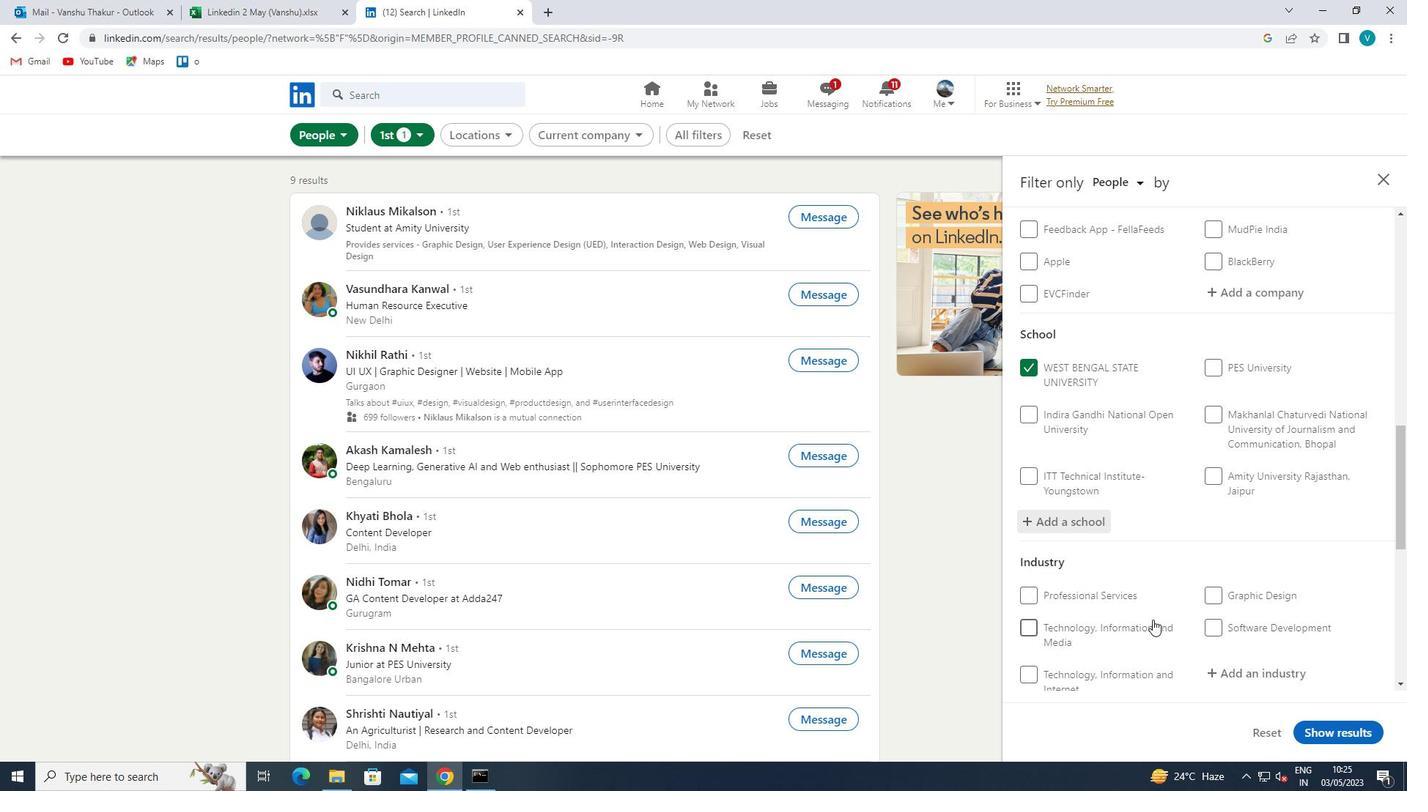 
Action: Mouse scrolled (1152, 618) with delta (0, 0)
Screenshot: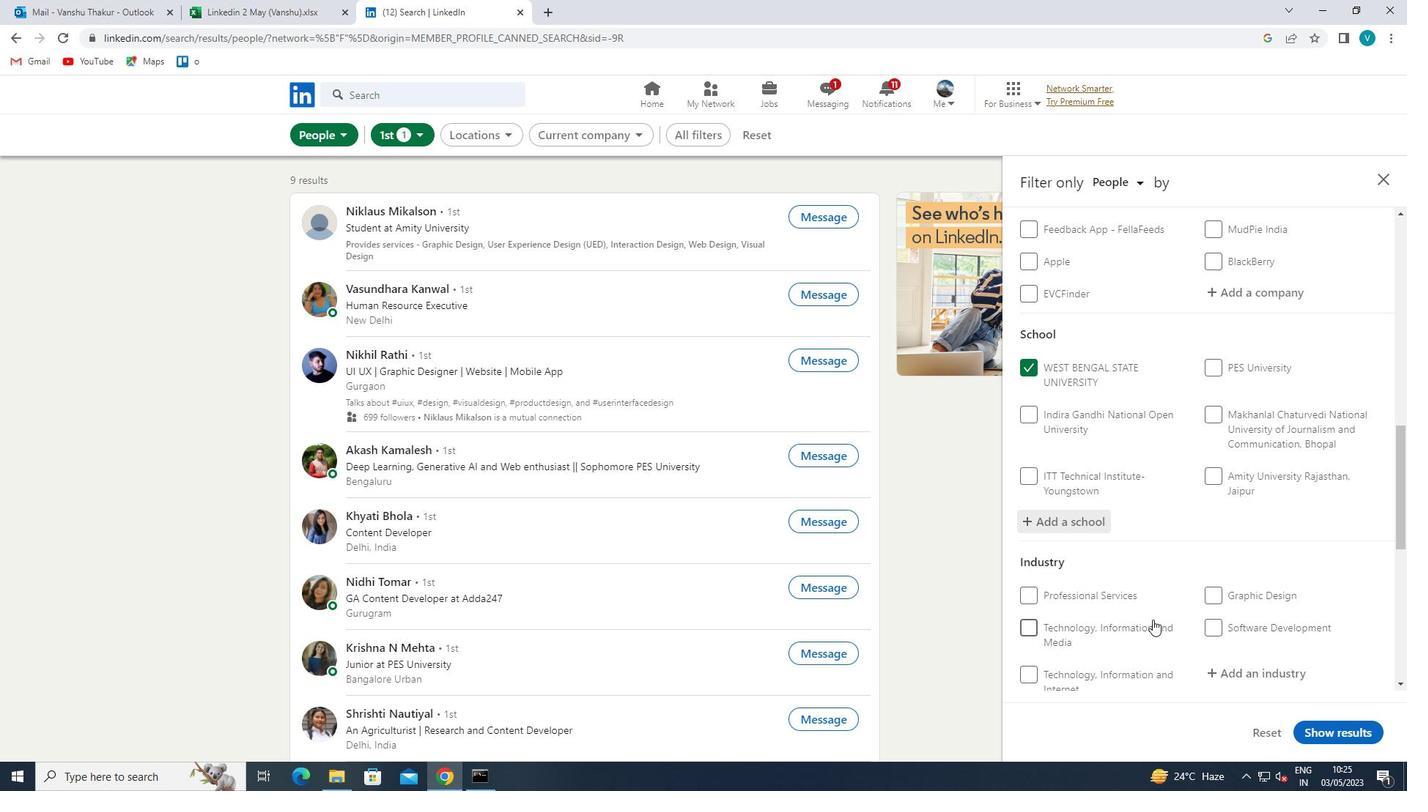 
Action: Mouse moved to (1220, 522)
Screenshot: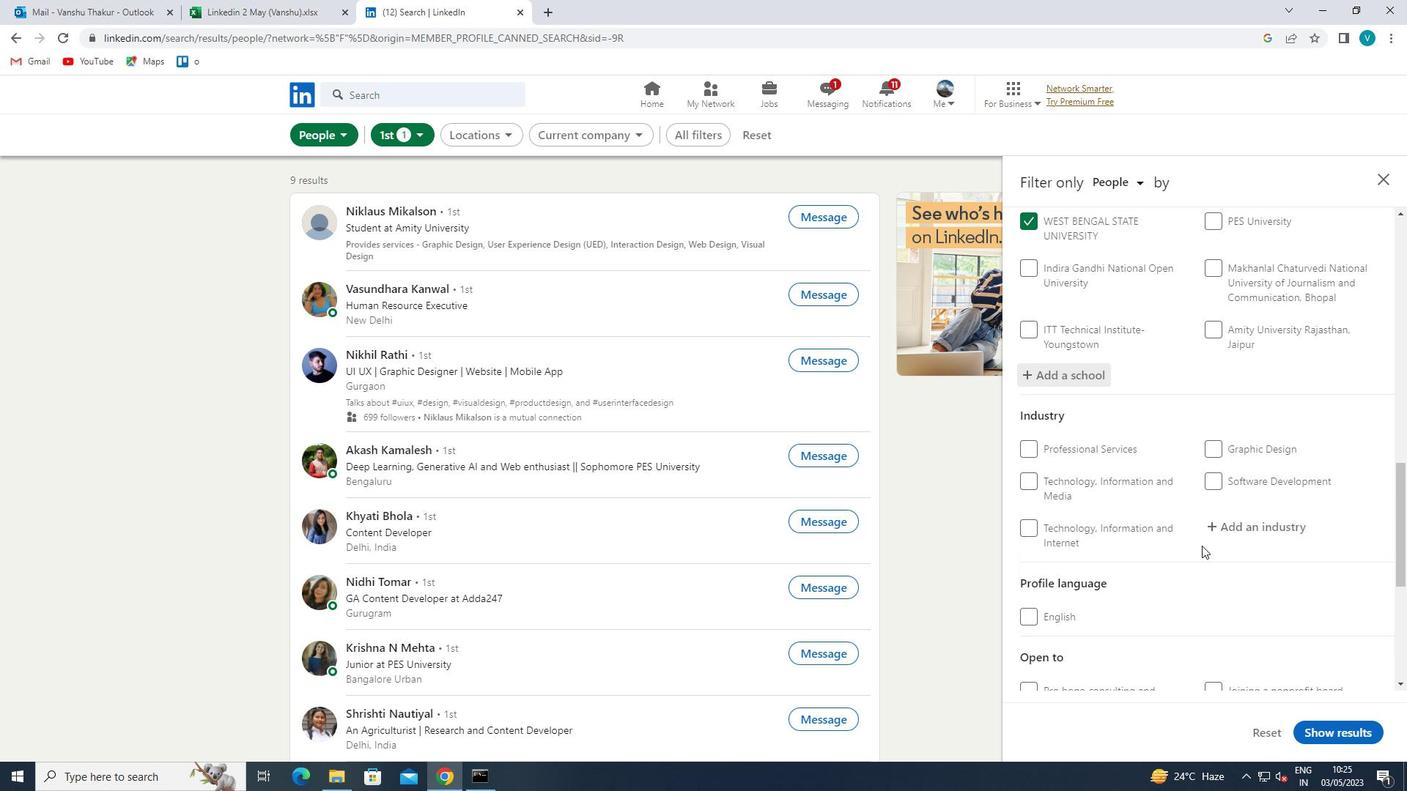 
Action: Mouse pressed left at (1220, 522)
Screenshot: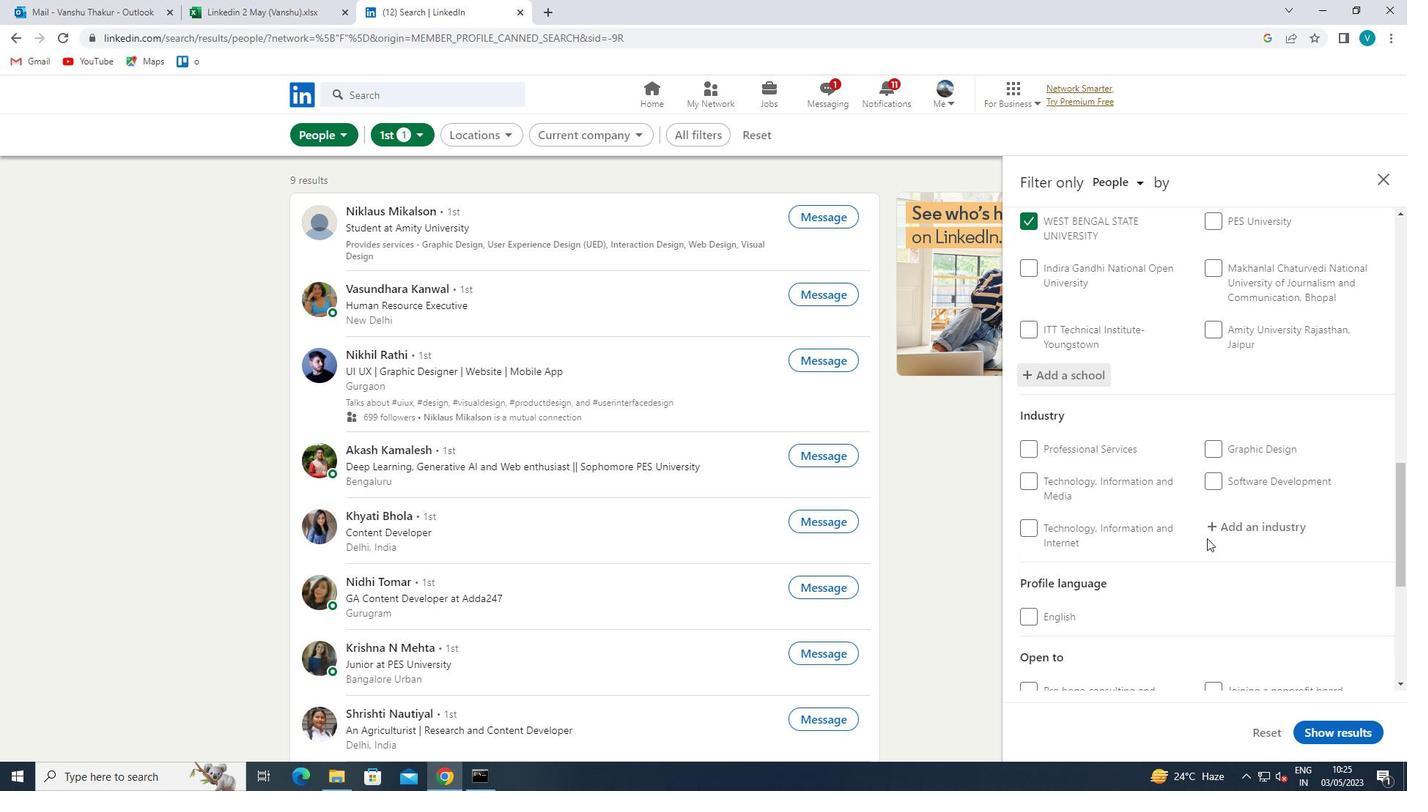 
Action: Mouse moved to (714, 790)
Screenshot: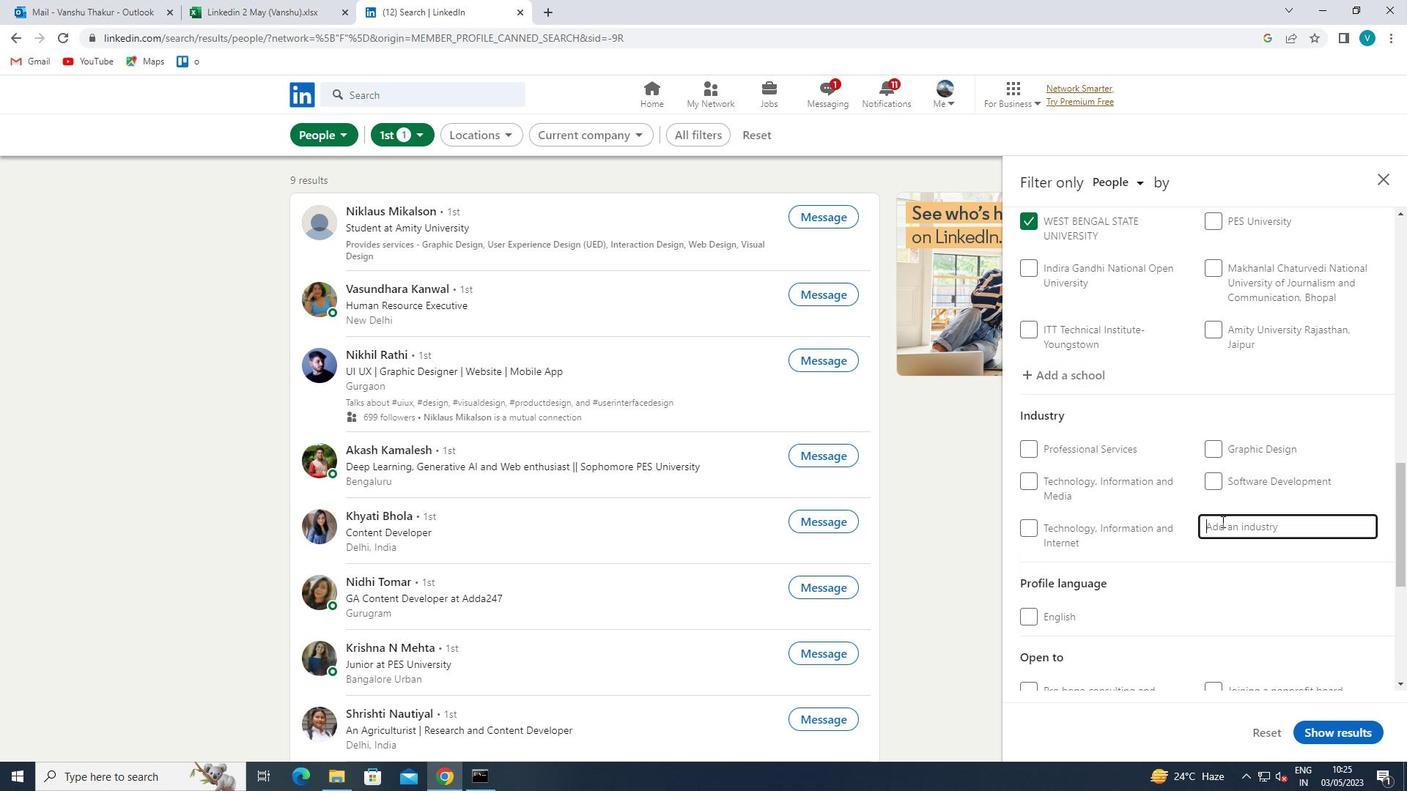 
Action: Key pressed <Key.shift>
Screenshot: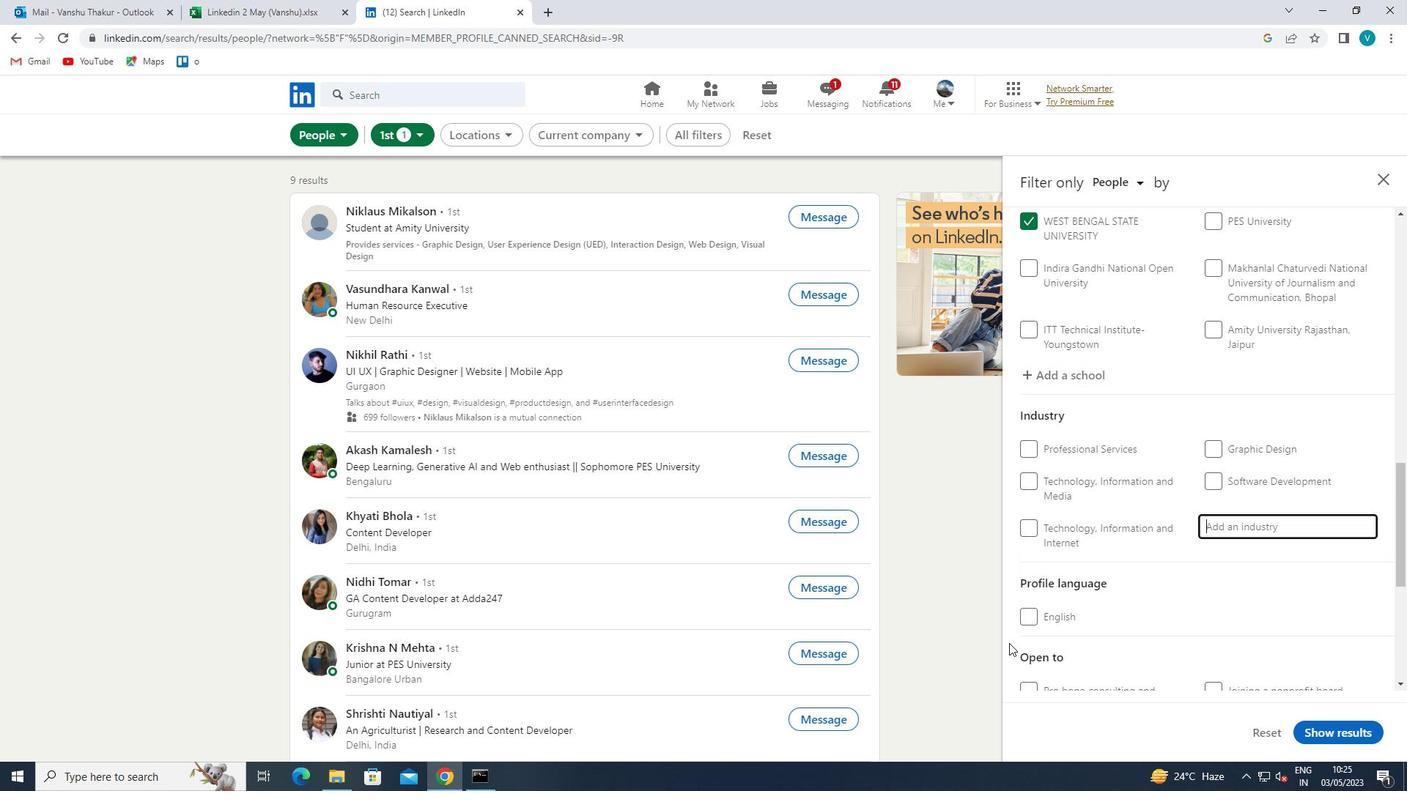 
Action: Mouse moved to (716, 790)
Screenshot: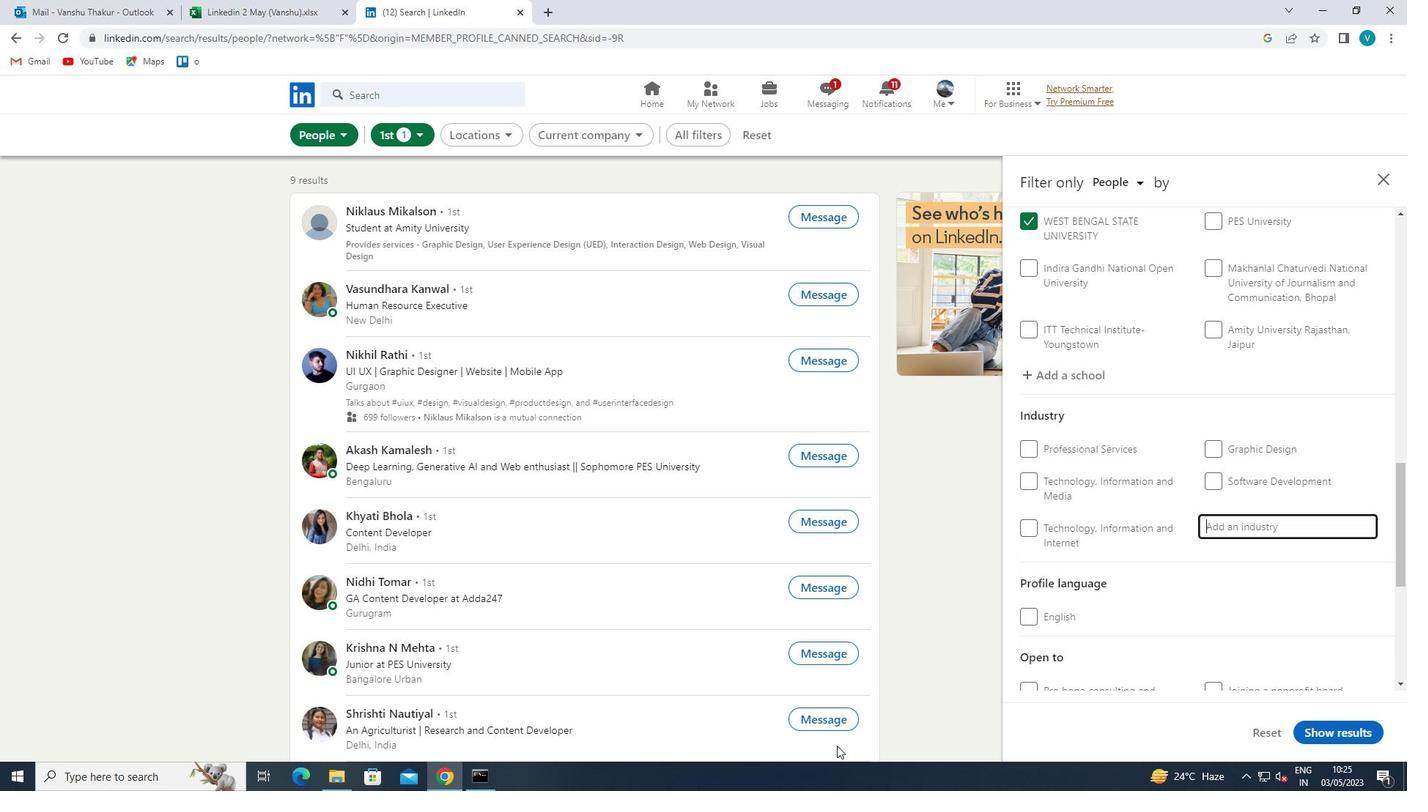 
Action: Key pressed CUTLERY<Key.space>
Screenshot: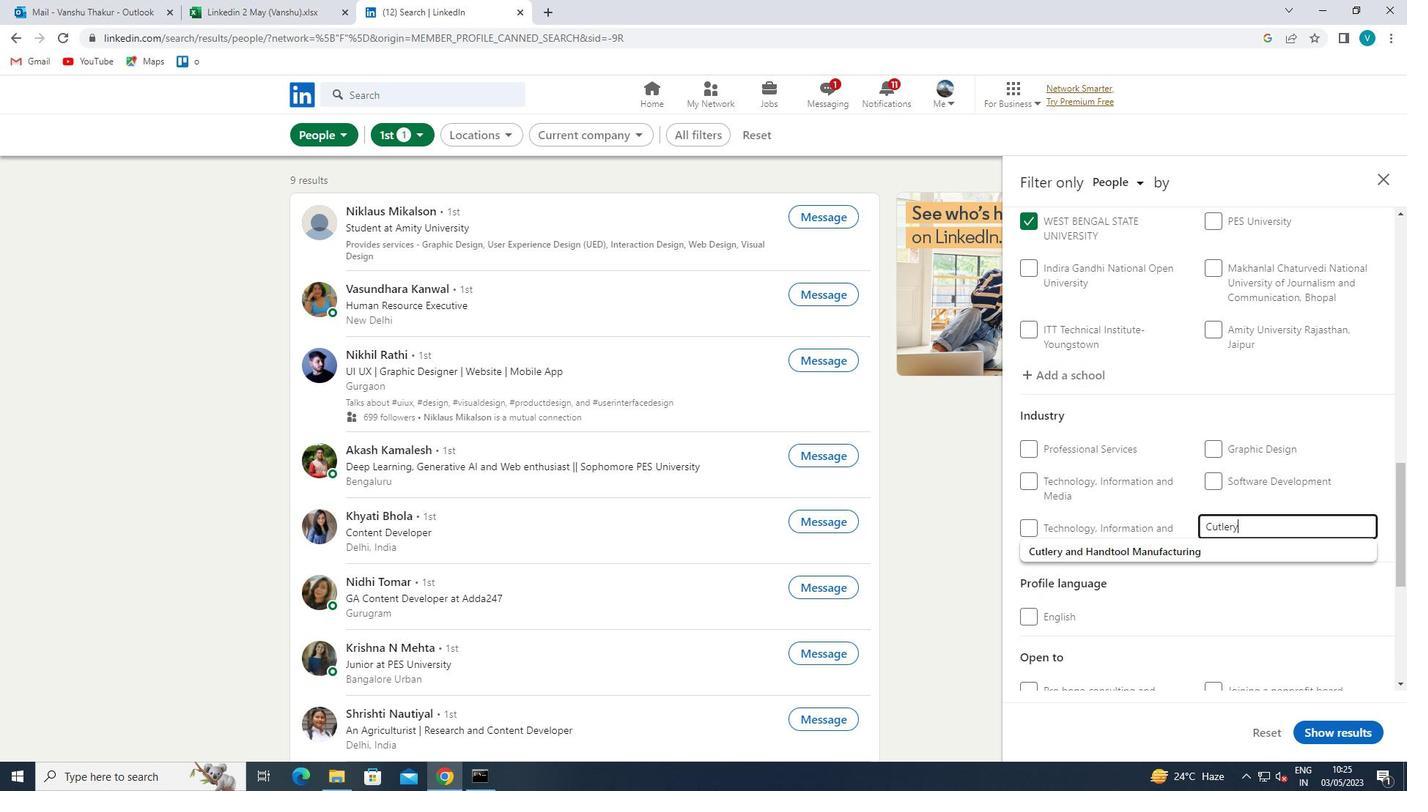 
Action: Mouse moved to (1222, 553)
Screenshot: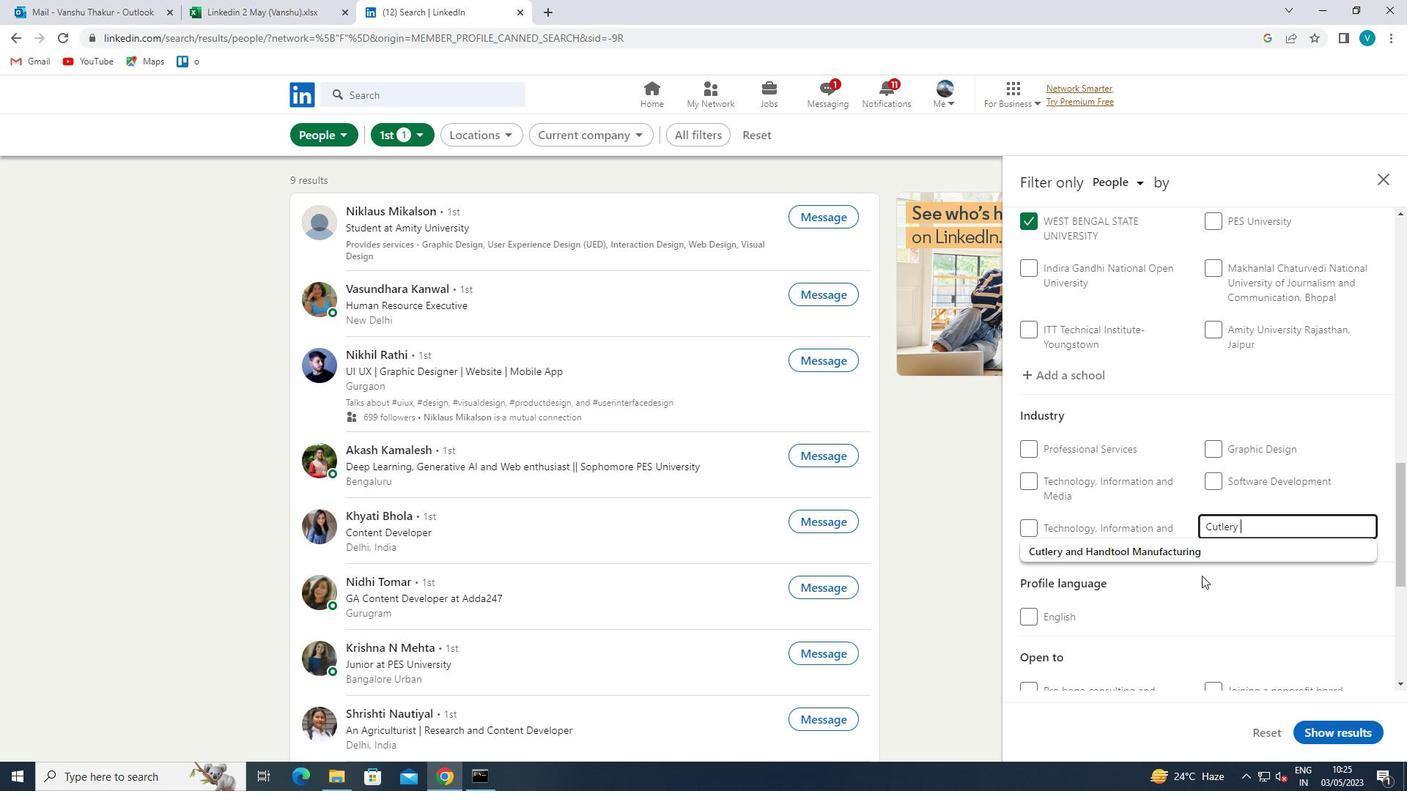 
Action: Mouse pressed left at (1222, 553)
Screenshot: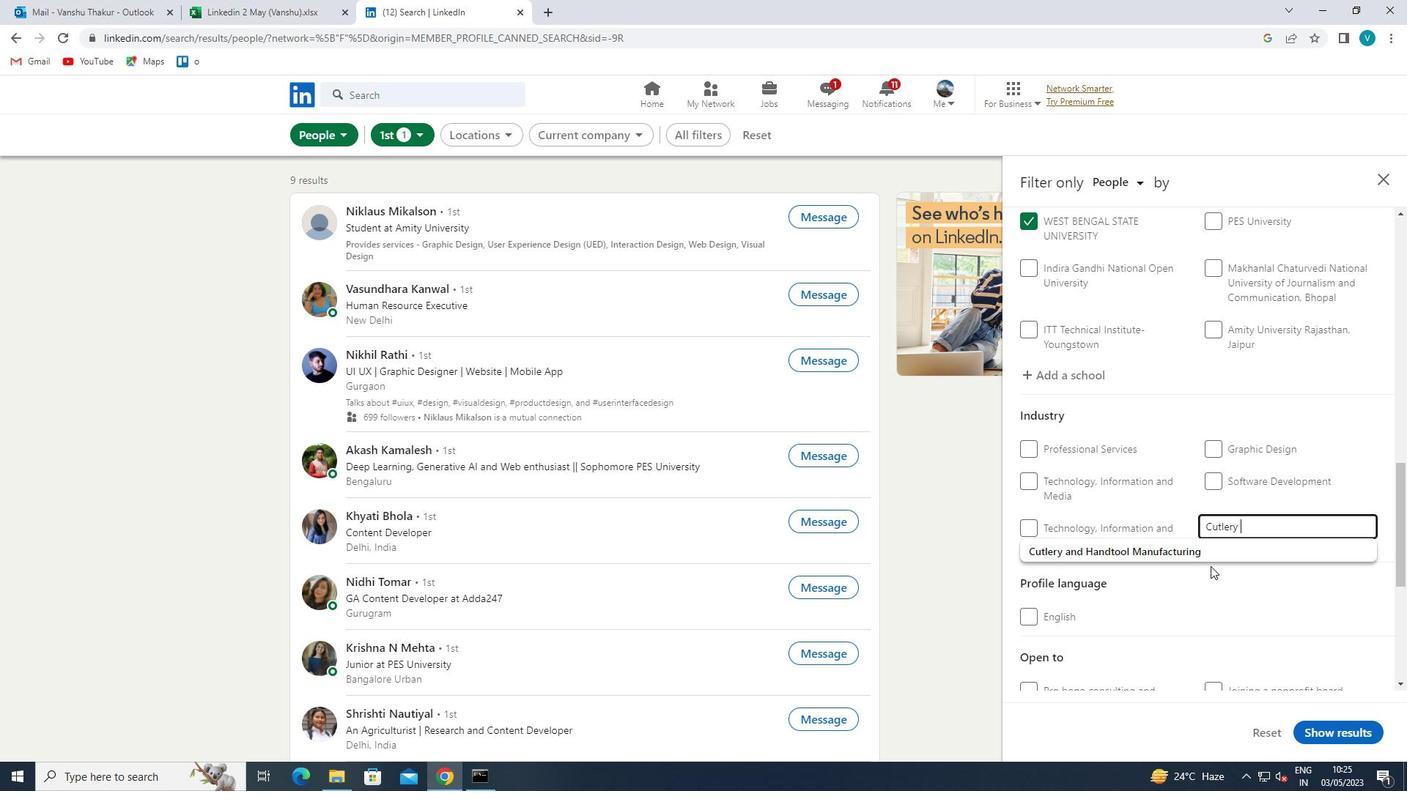 
Action: Mouse moved to (1214, 557)
Screenshot: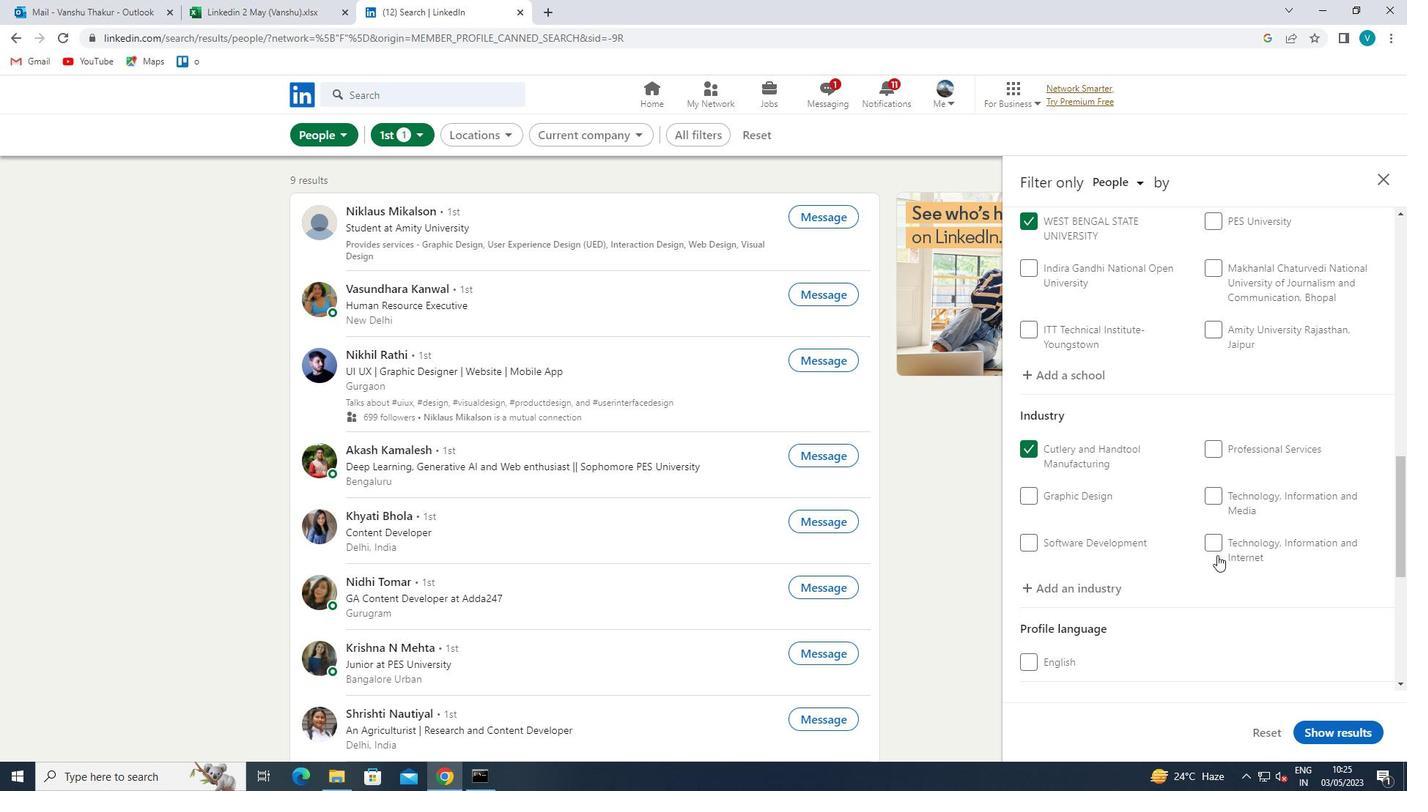 
Action: Mouse scrolled (1214, 557) with delta (0, 0)
Screenshot: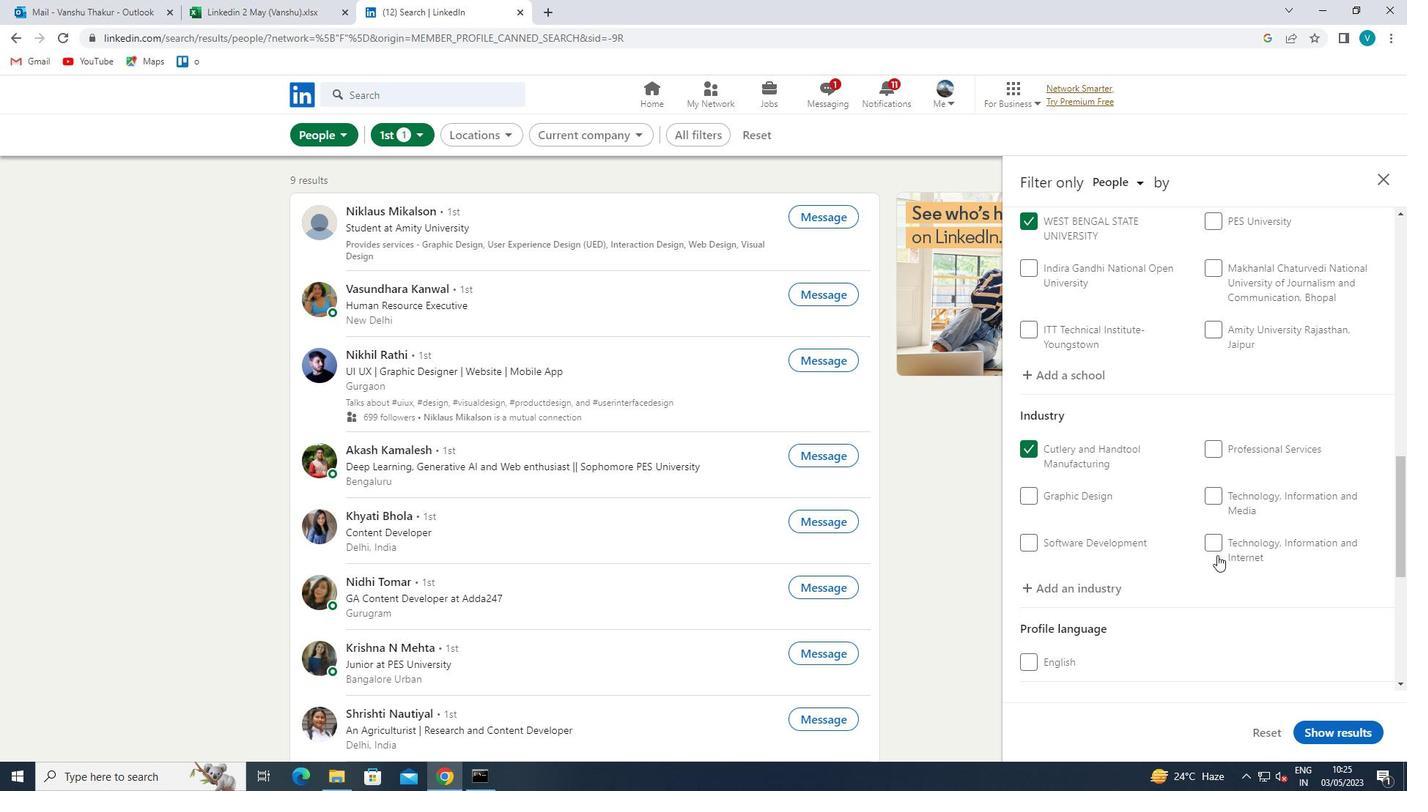 
Action: Mouse moved to (1212, 558)
Screenshot: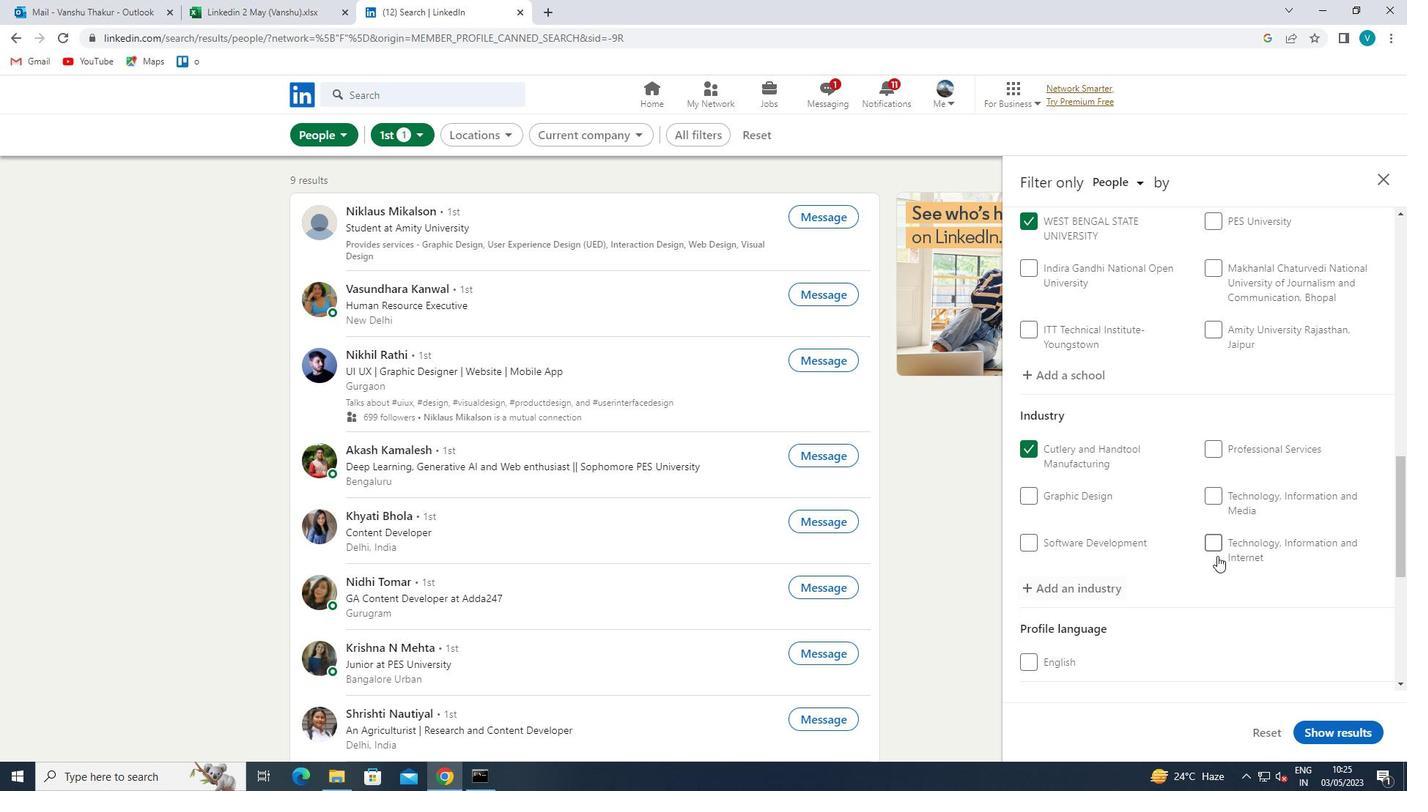 
Action: Mouse scrolled (1212, 557) with delta (0, 0)
Screenshot: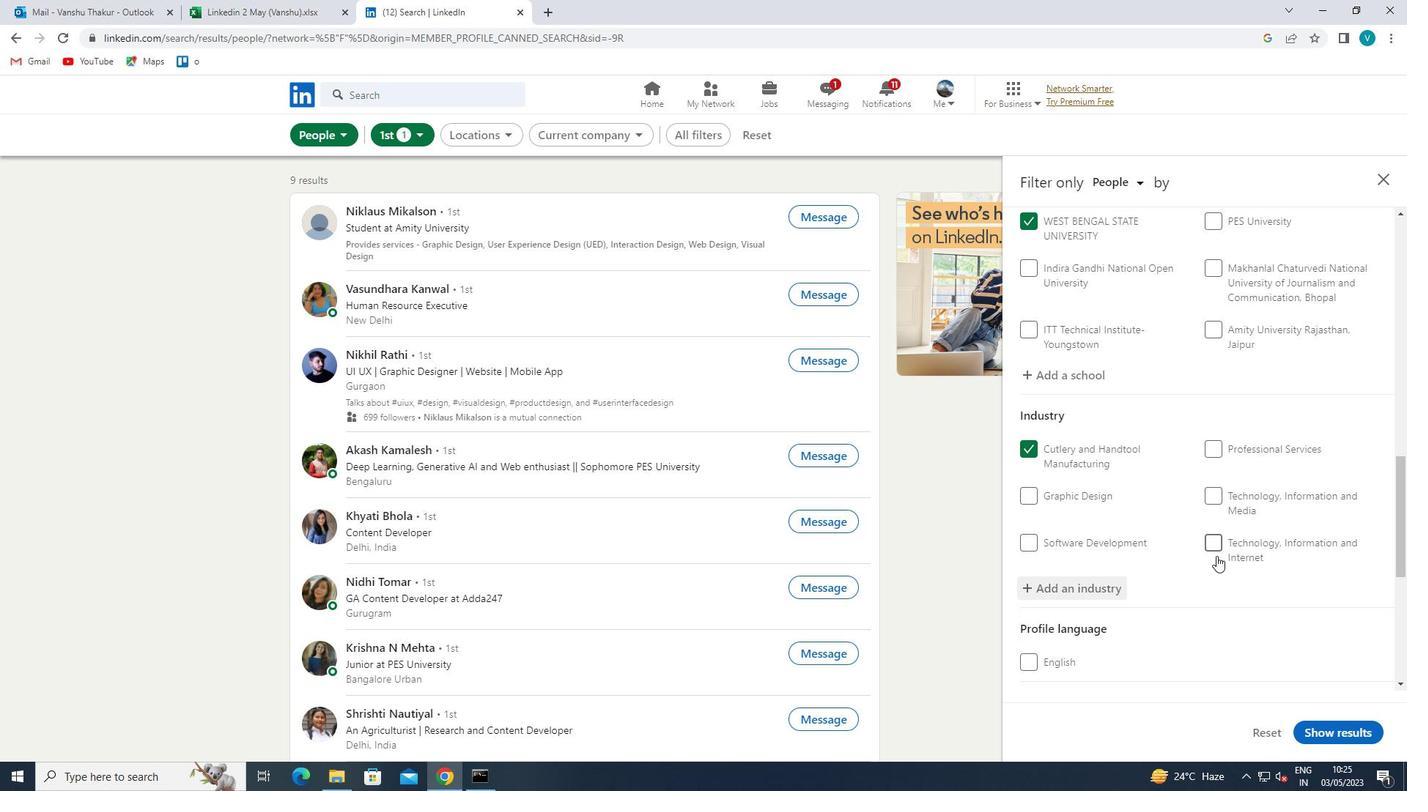 
Action: Mouse scrolled (1212, 557) with delta (0, 0)
Screenshot: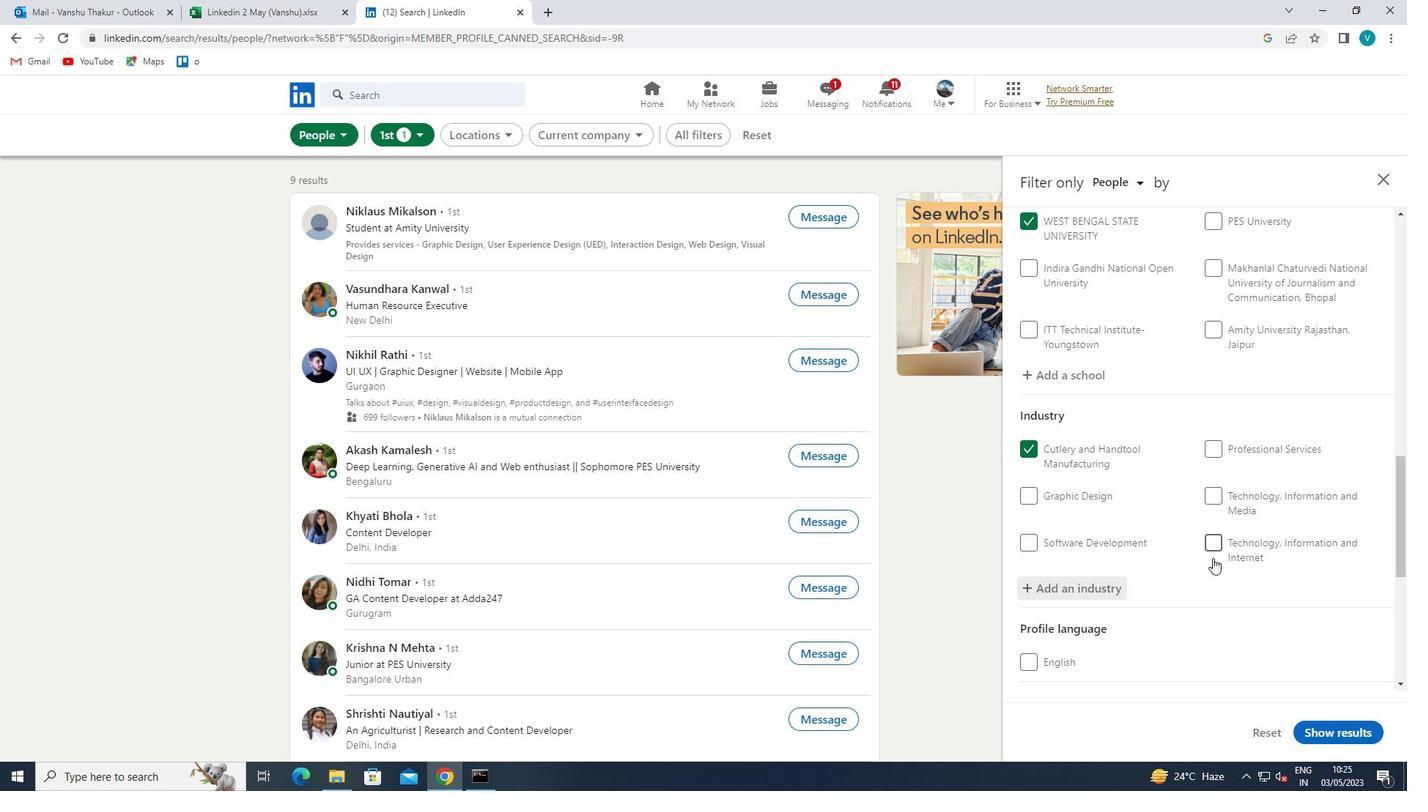 
Action: Mouse scrolled (1212, 557) with delta (0, 0)
Screenshot: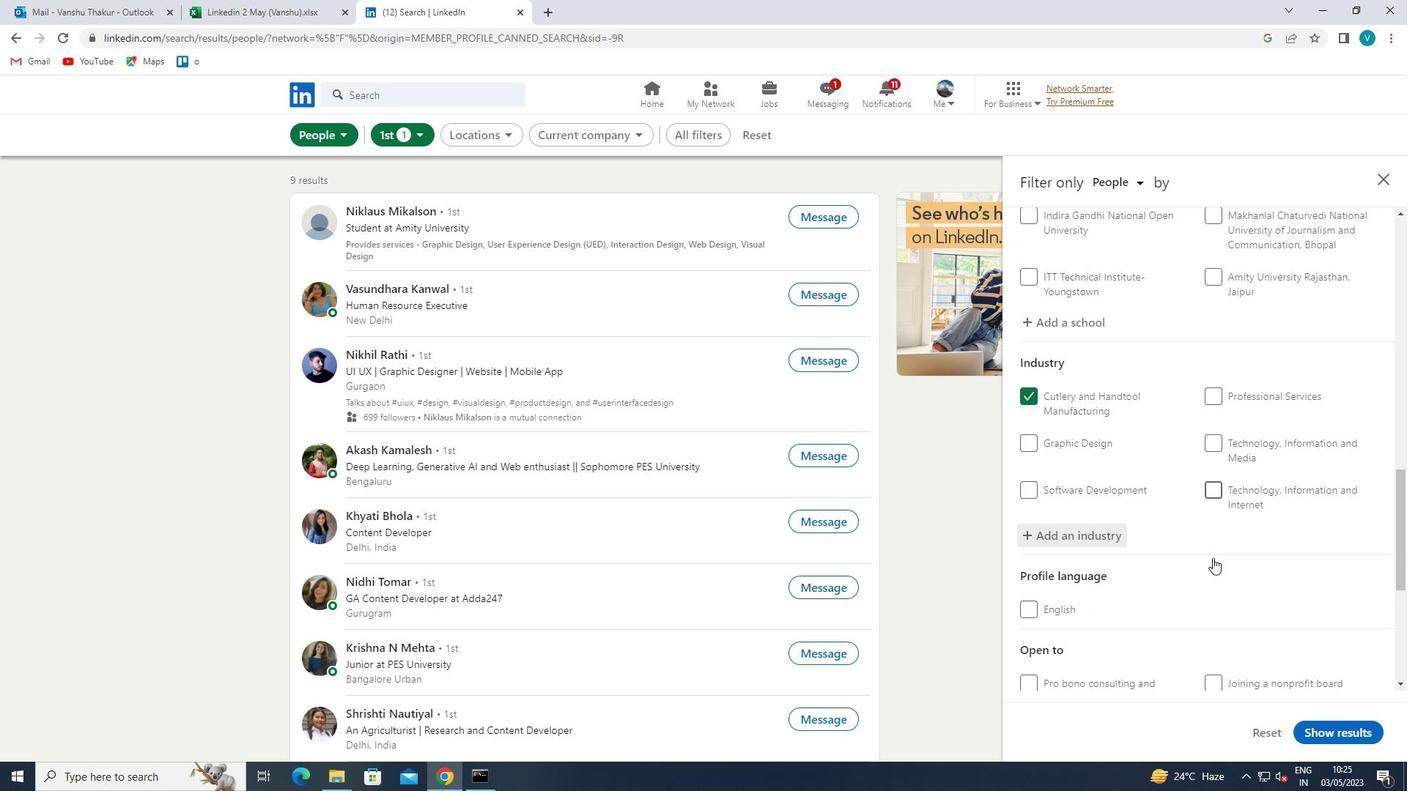 
Action: Mouse moved to (1241, 586)
Screenshot: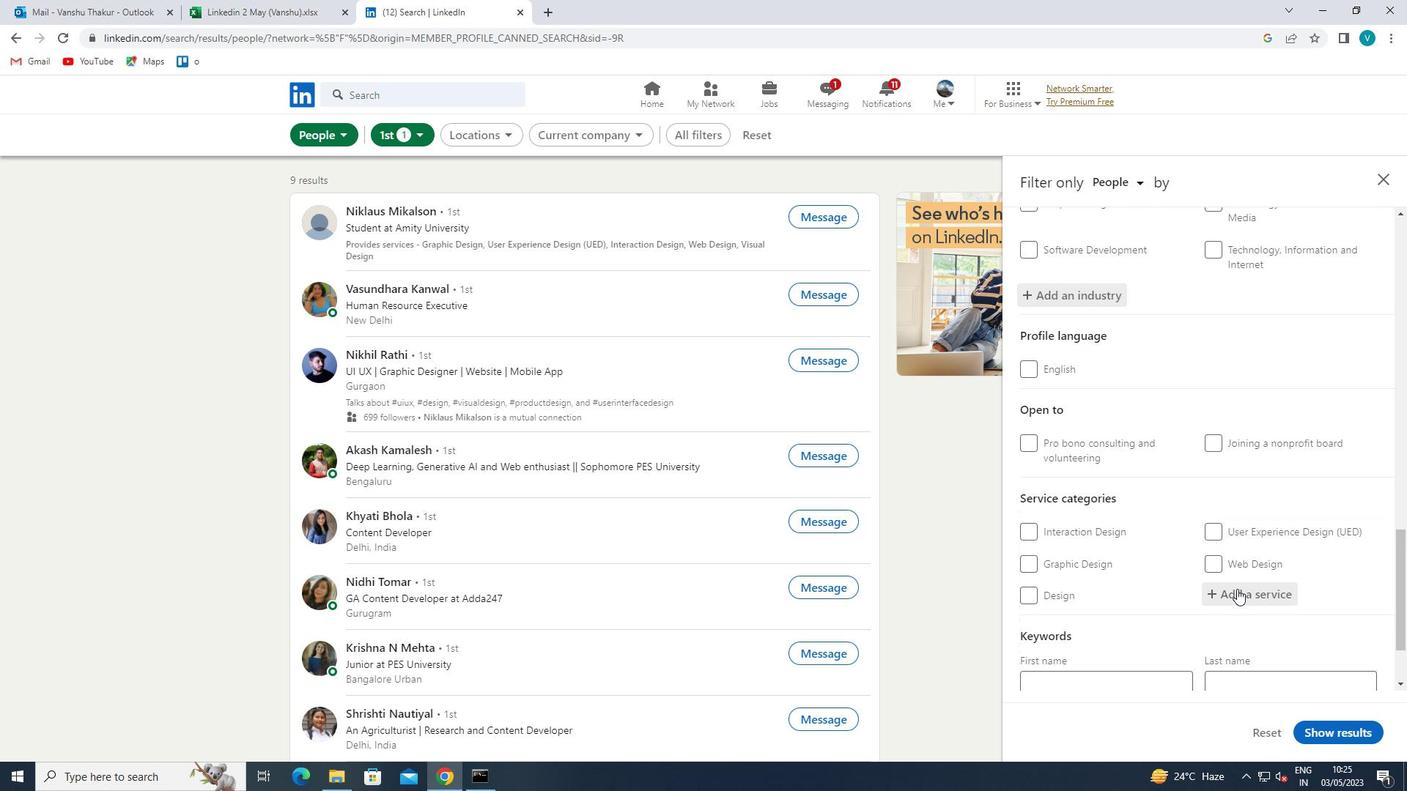 
Action: Mouse pressed left at (1241, 586)
Screenshot: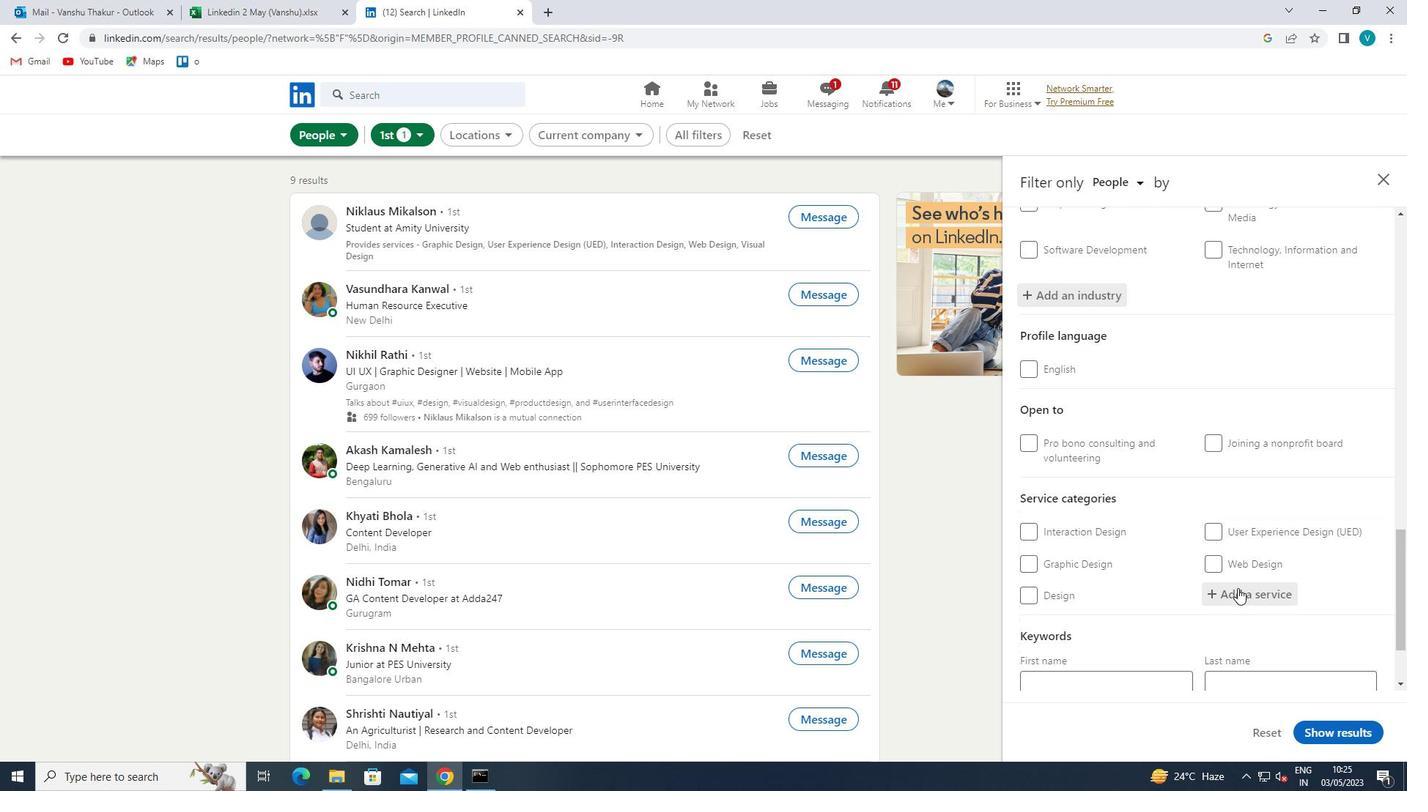 
Action: Mouse moved to (856, 790)
Screenshot: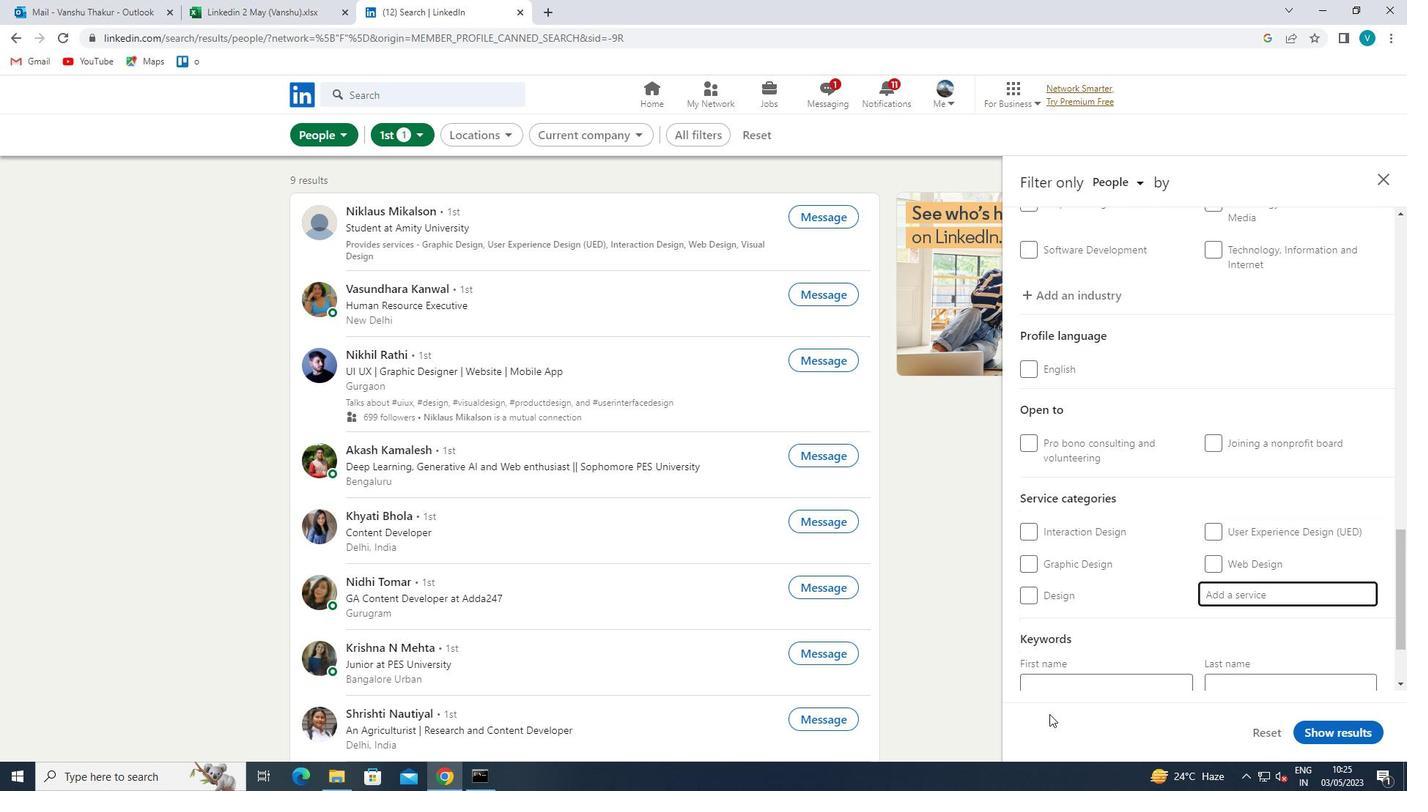 
Action: Key pressed <Key.shift>LEADERS
Screenshot: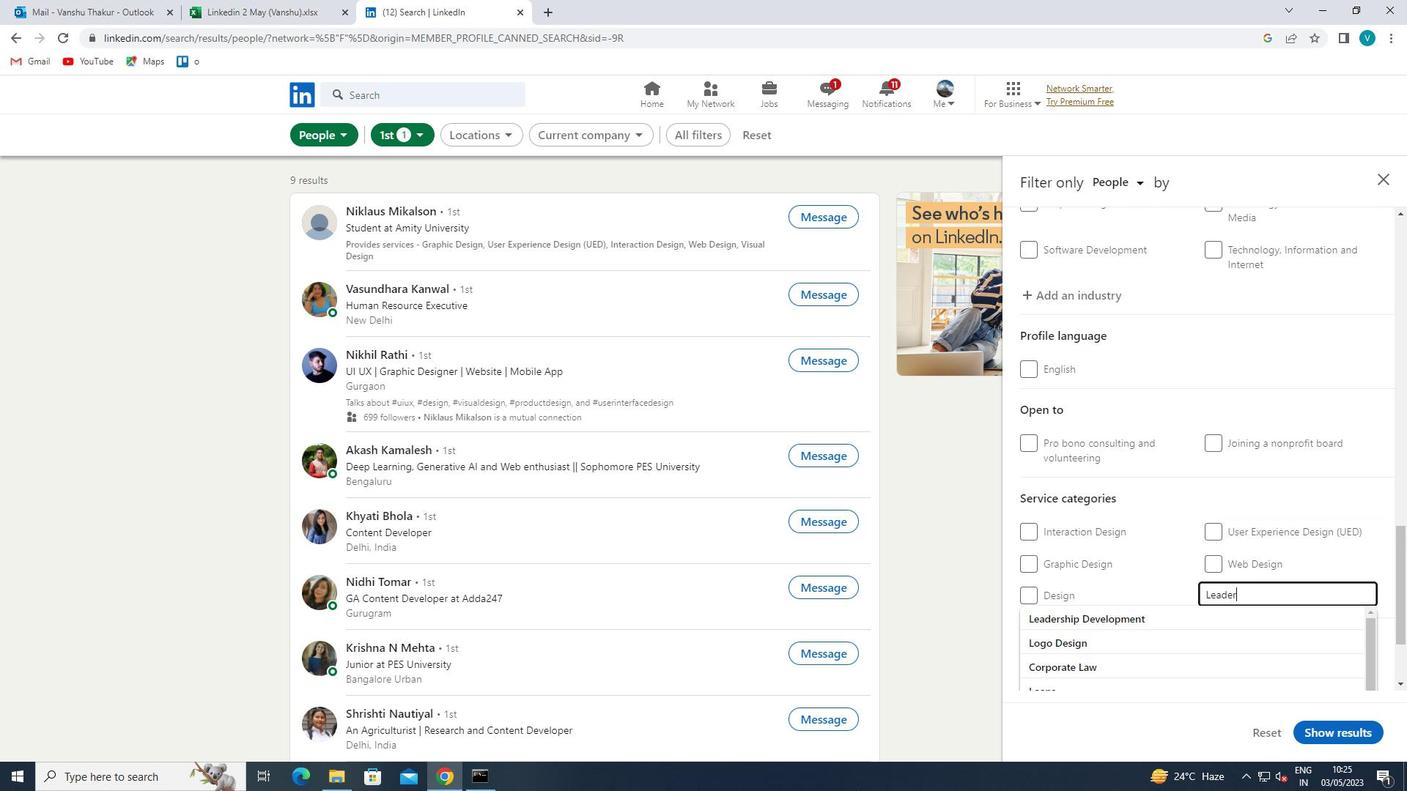 
Action: Mouse moved to (856, 790)
Screenshot: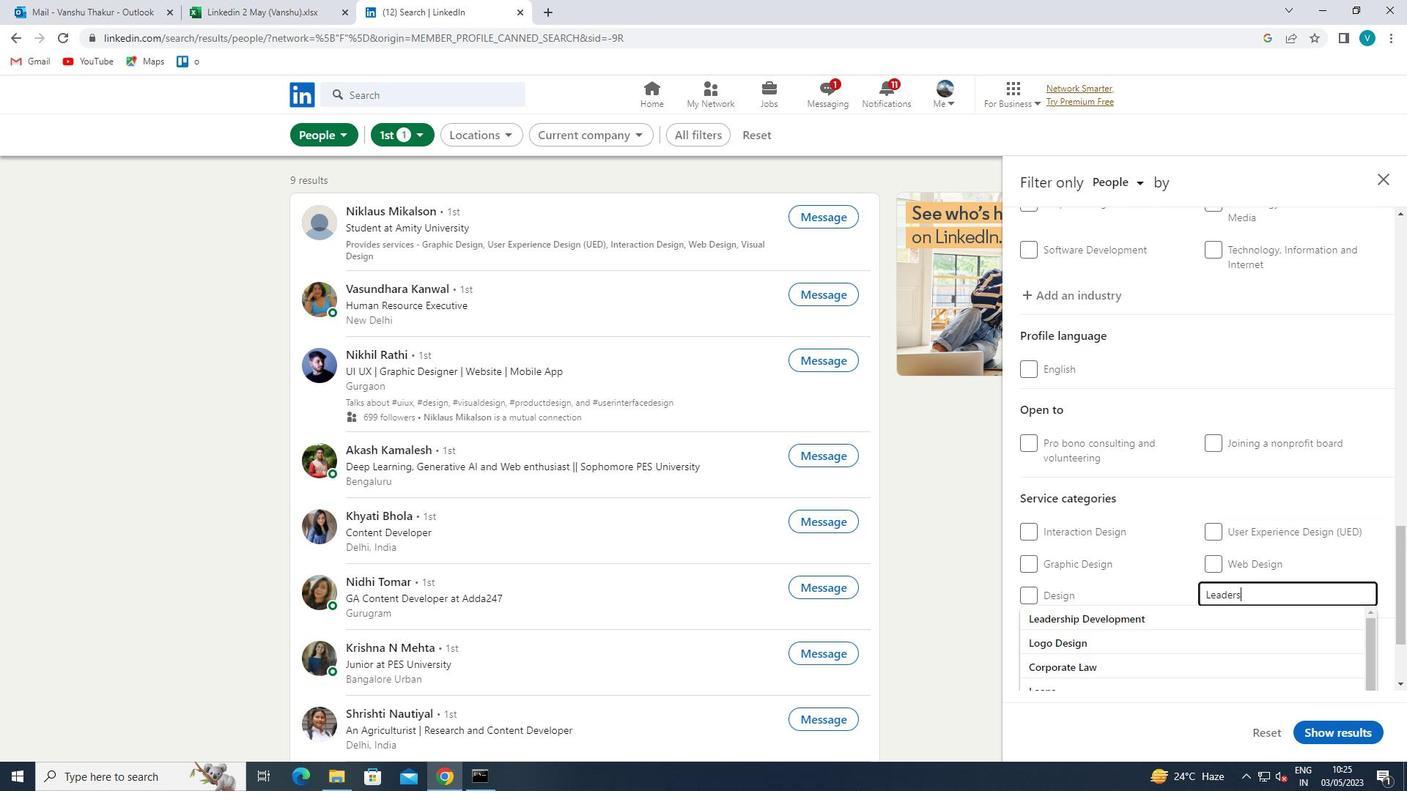 
Action: Key pressed HIP
Screenshot: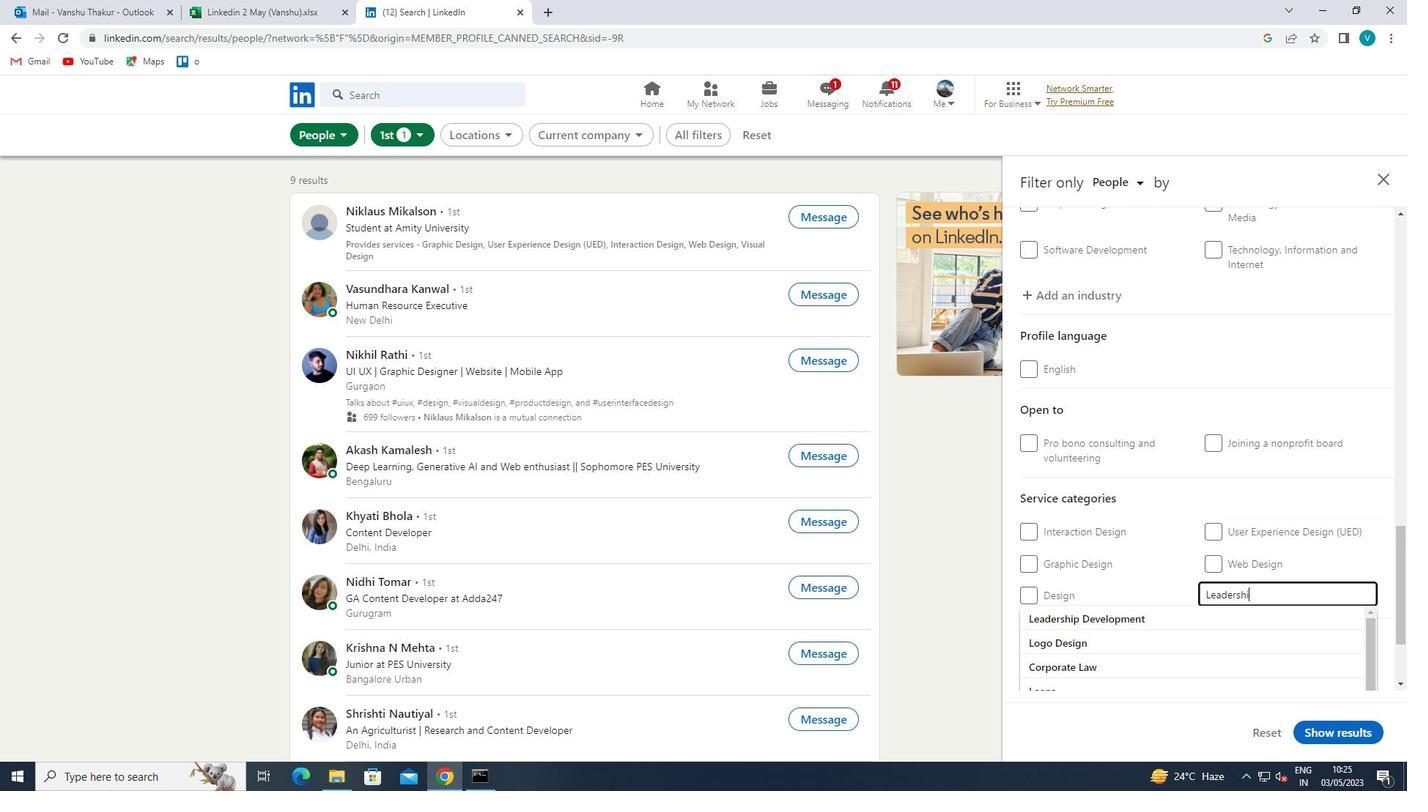 
Action: Mouse moved to (1115, 621)
Screenshot: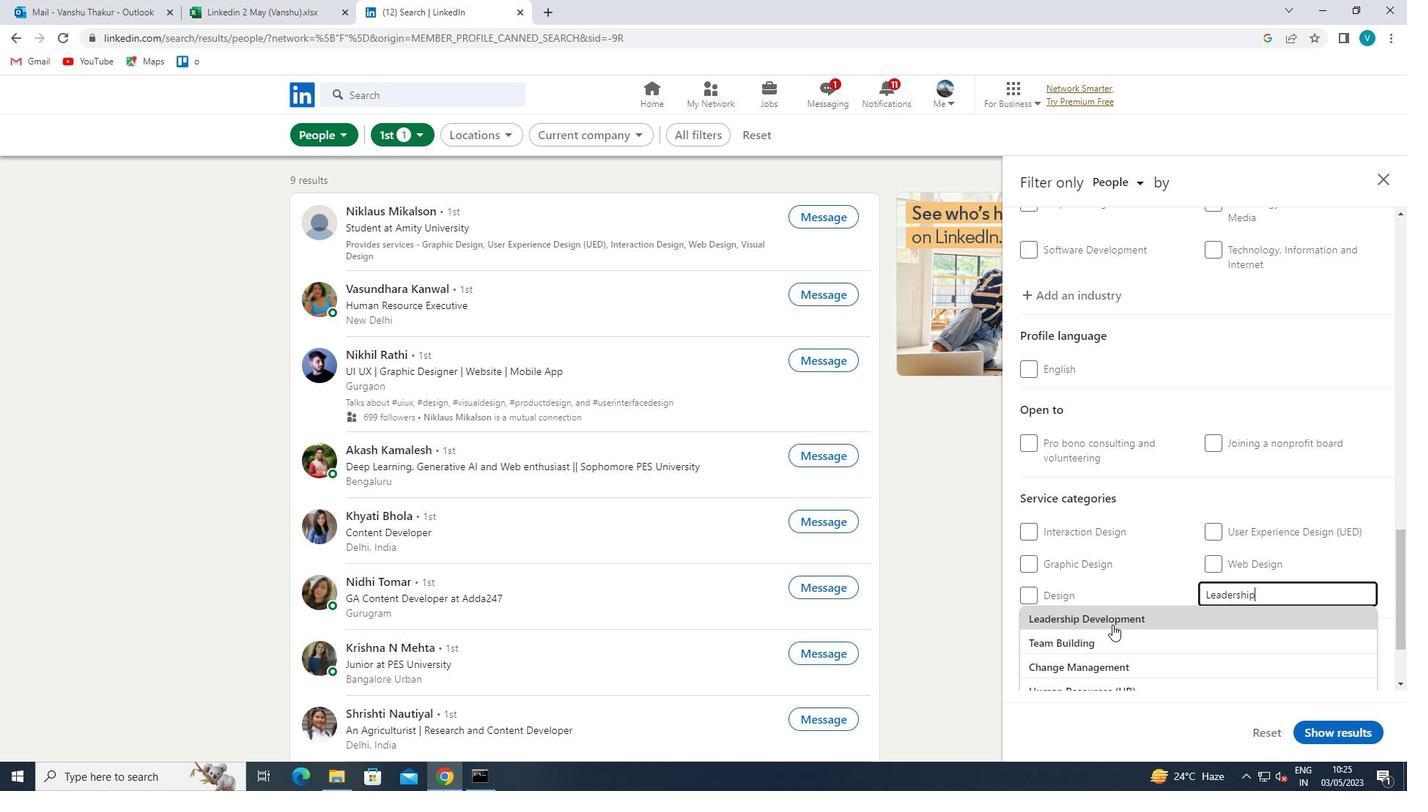 
Action: Mouse pressed left at (1115, 621)
Screenshot: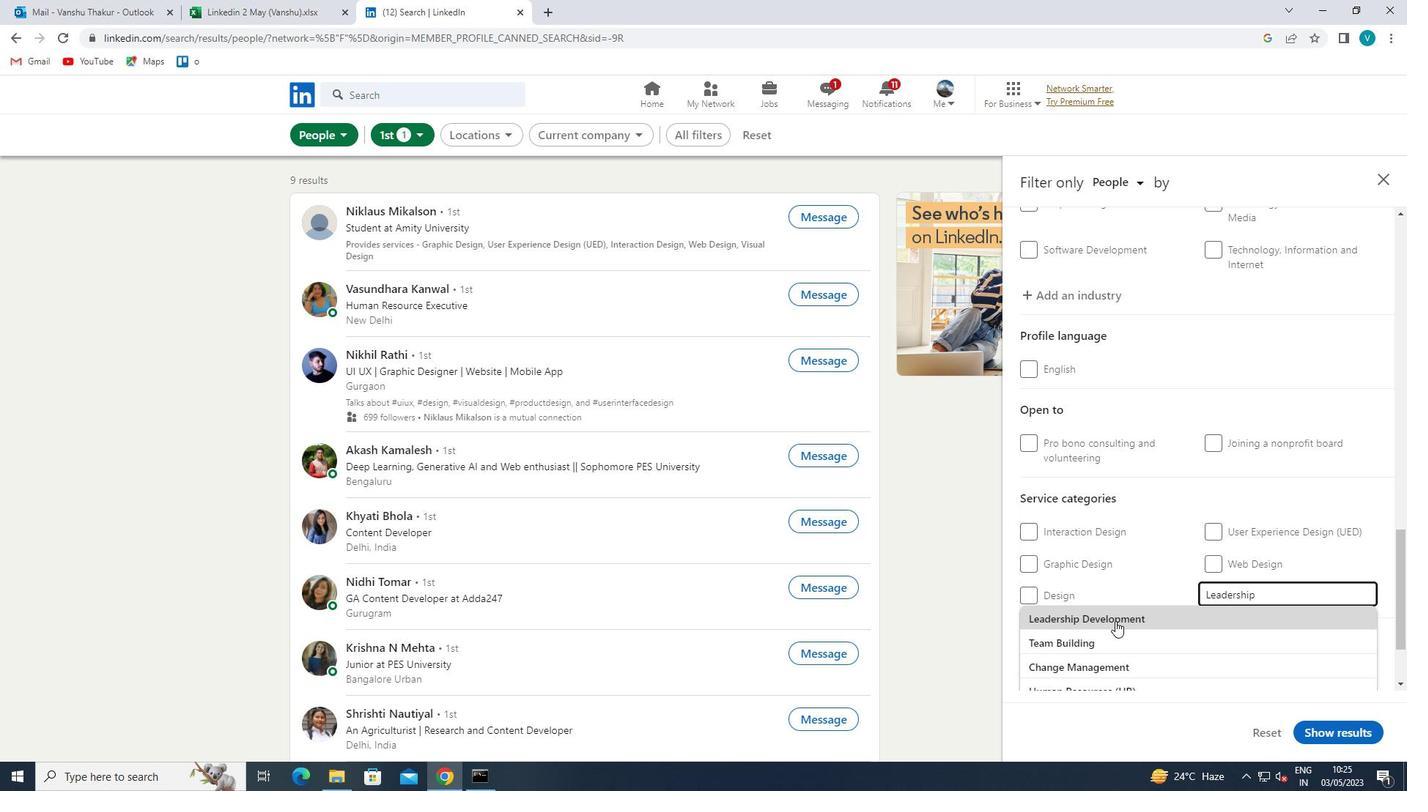 
Action: Mouse moved to (1114, 620)
Screenshot: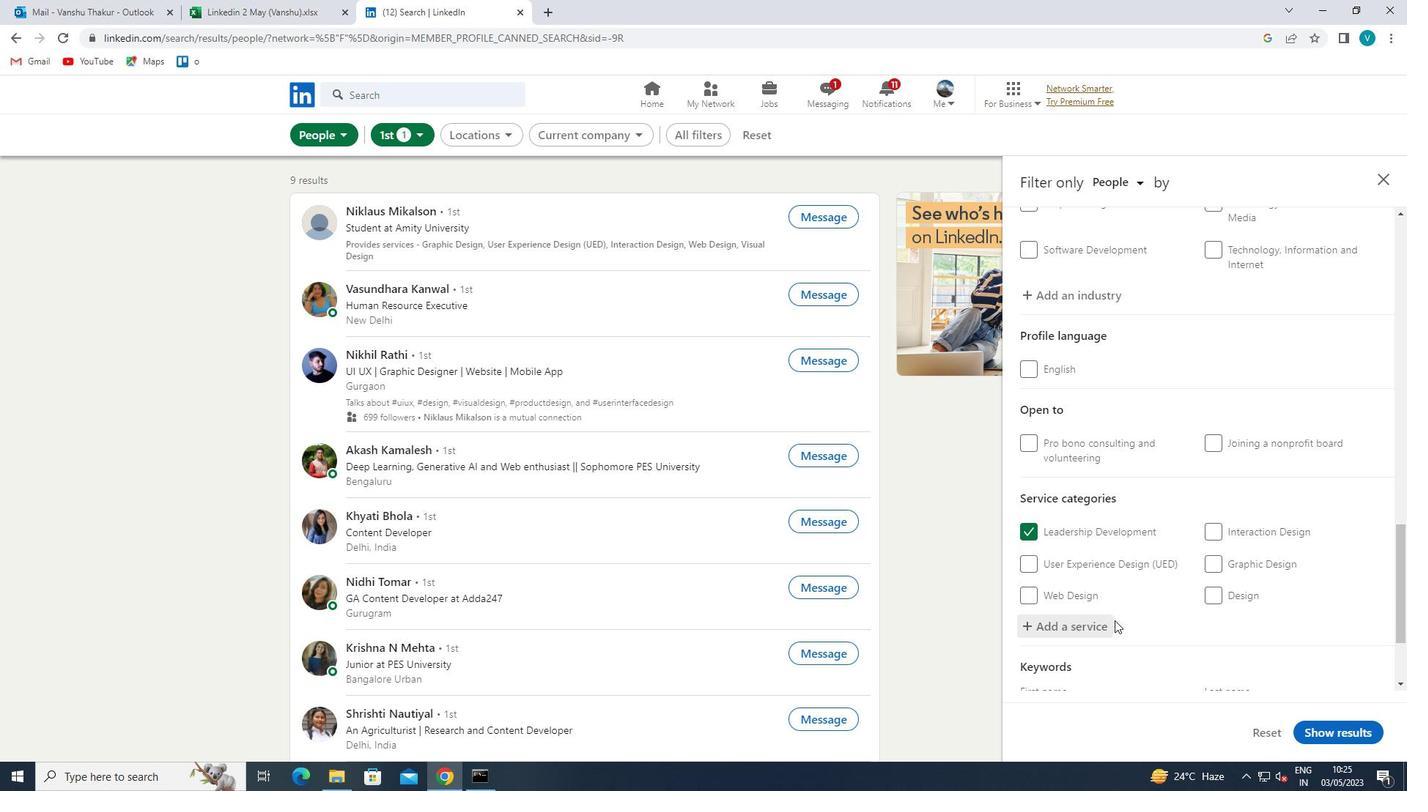 
Action: Mouse scrolled (1114, 620) with delta (0, 0)
Screenshot: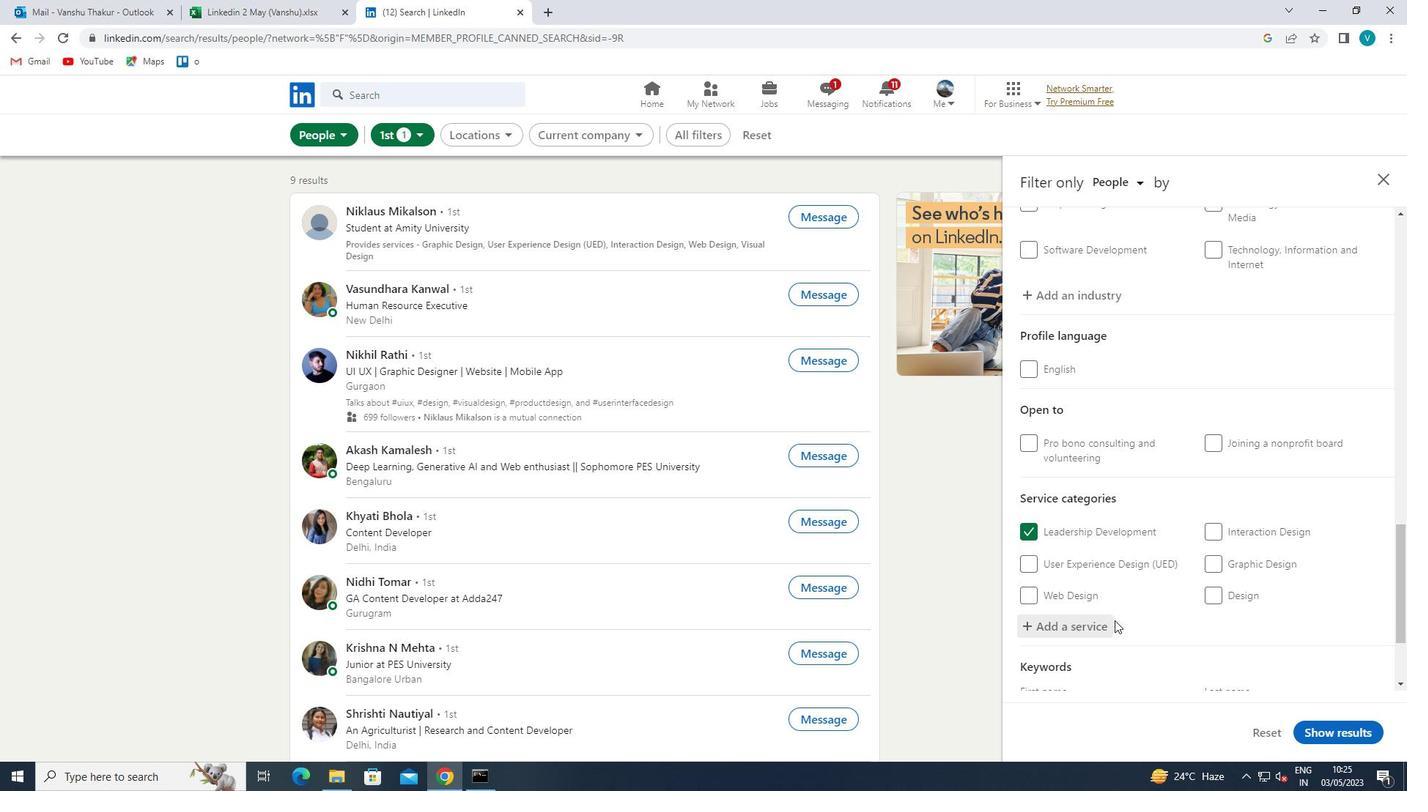 
Action: Mouse moved to (1112, 620)
Screenshot: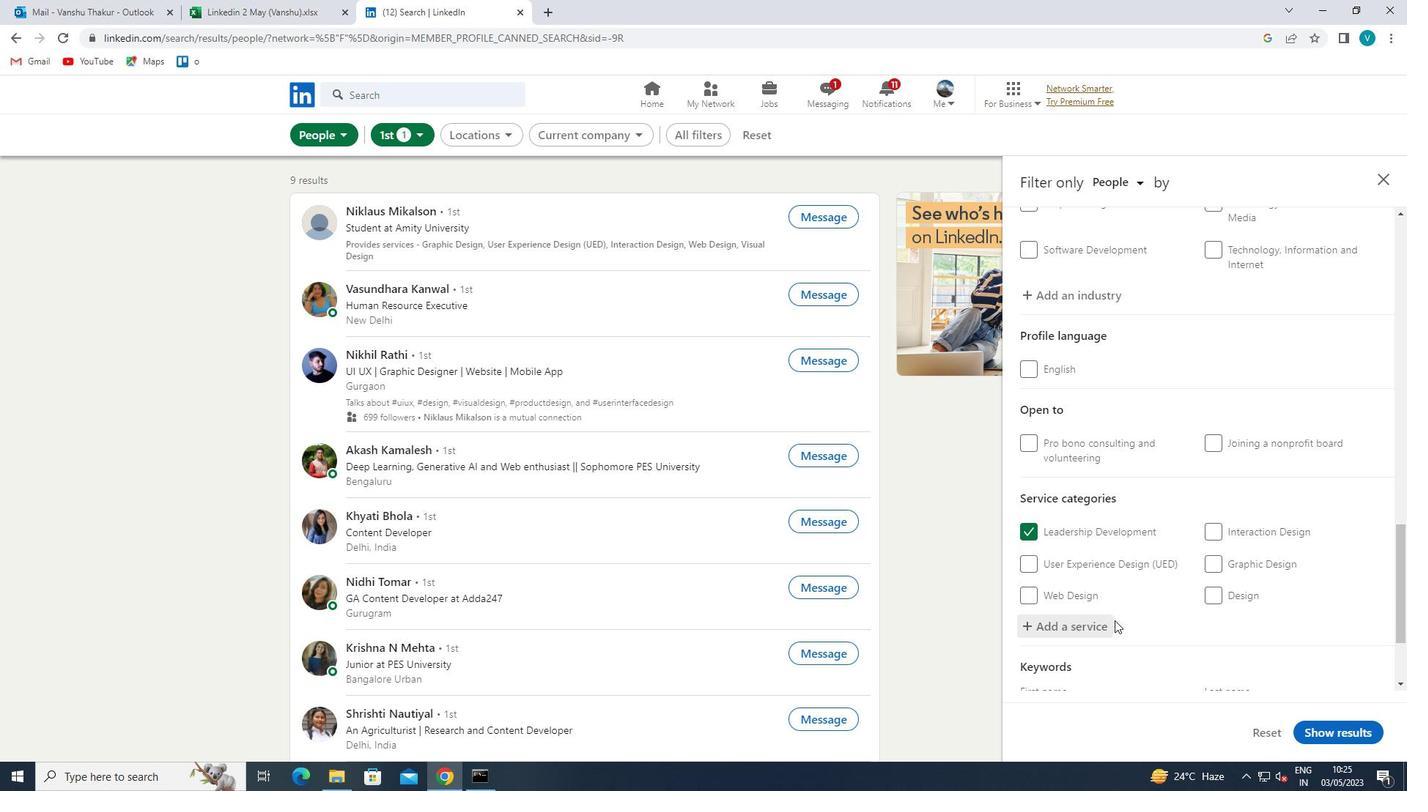 
Action: Mouse scrolled (1112, 620) with delta (0, 0)
Screenshot: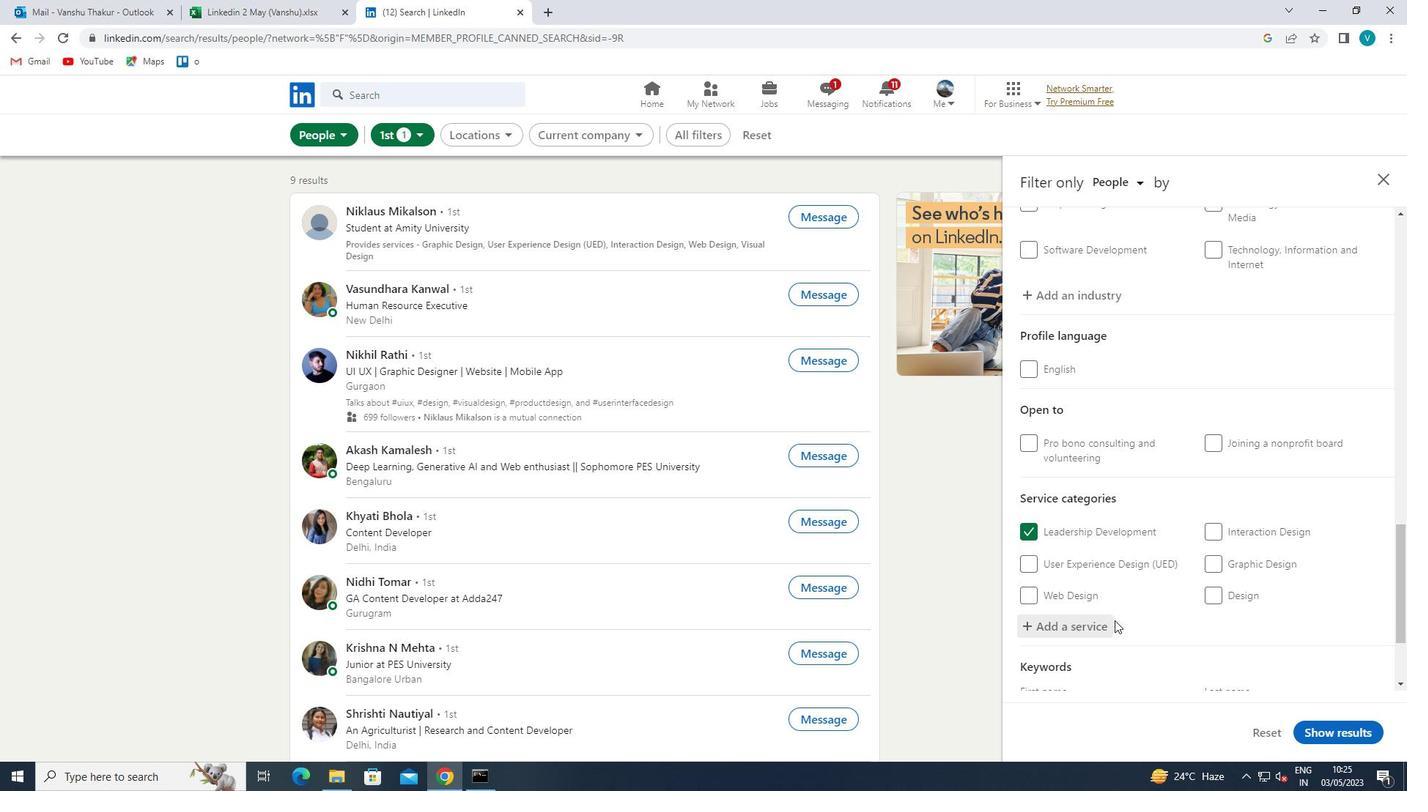 
Action: Mouse moved to (1112, 621)
Screenshot: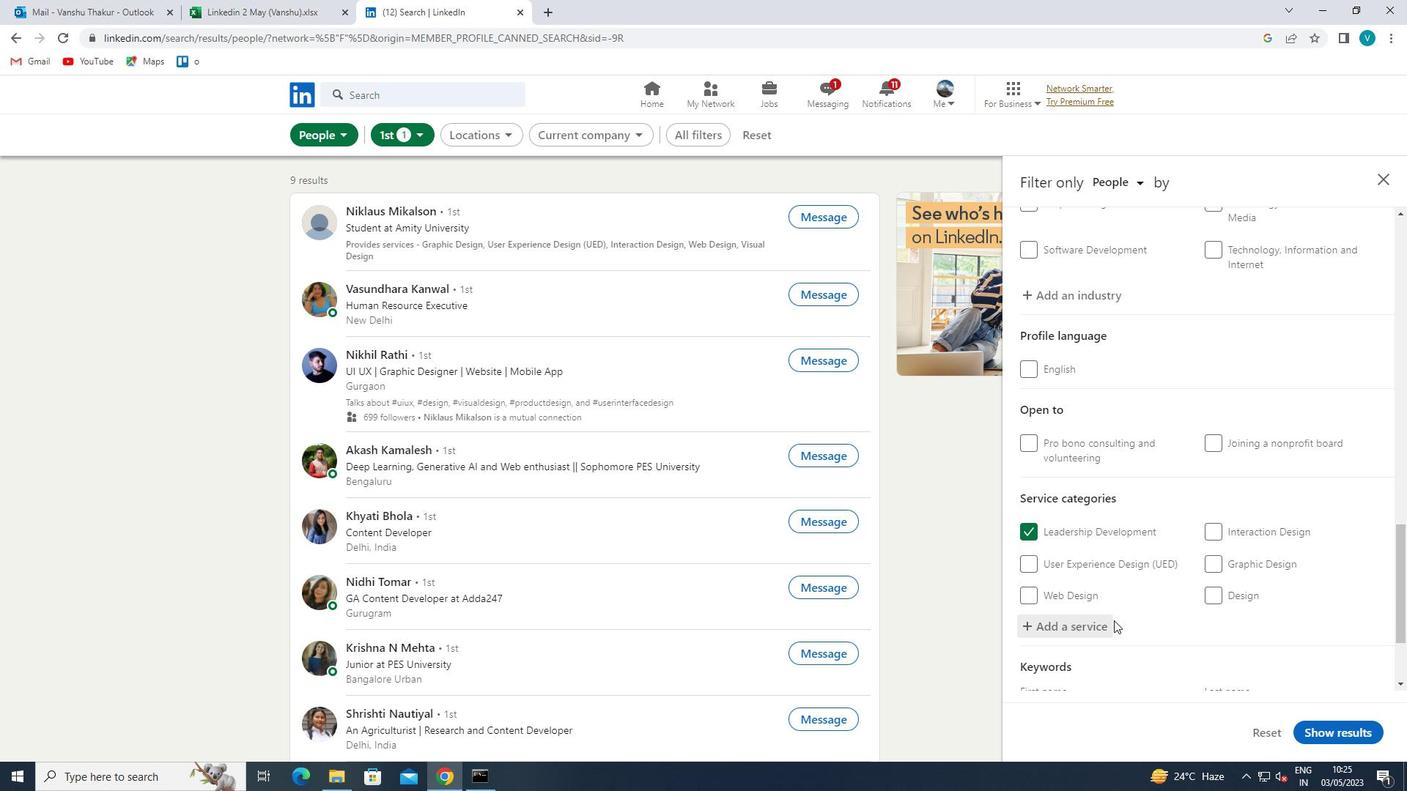 
Action: Mouse scrolled (1112, 620) with delta (0, 0)
Screenshot: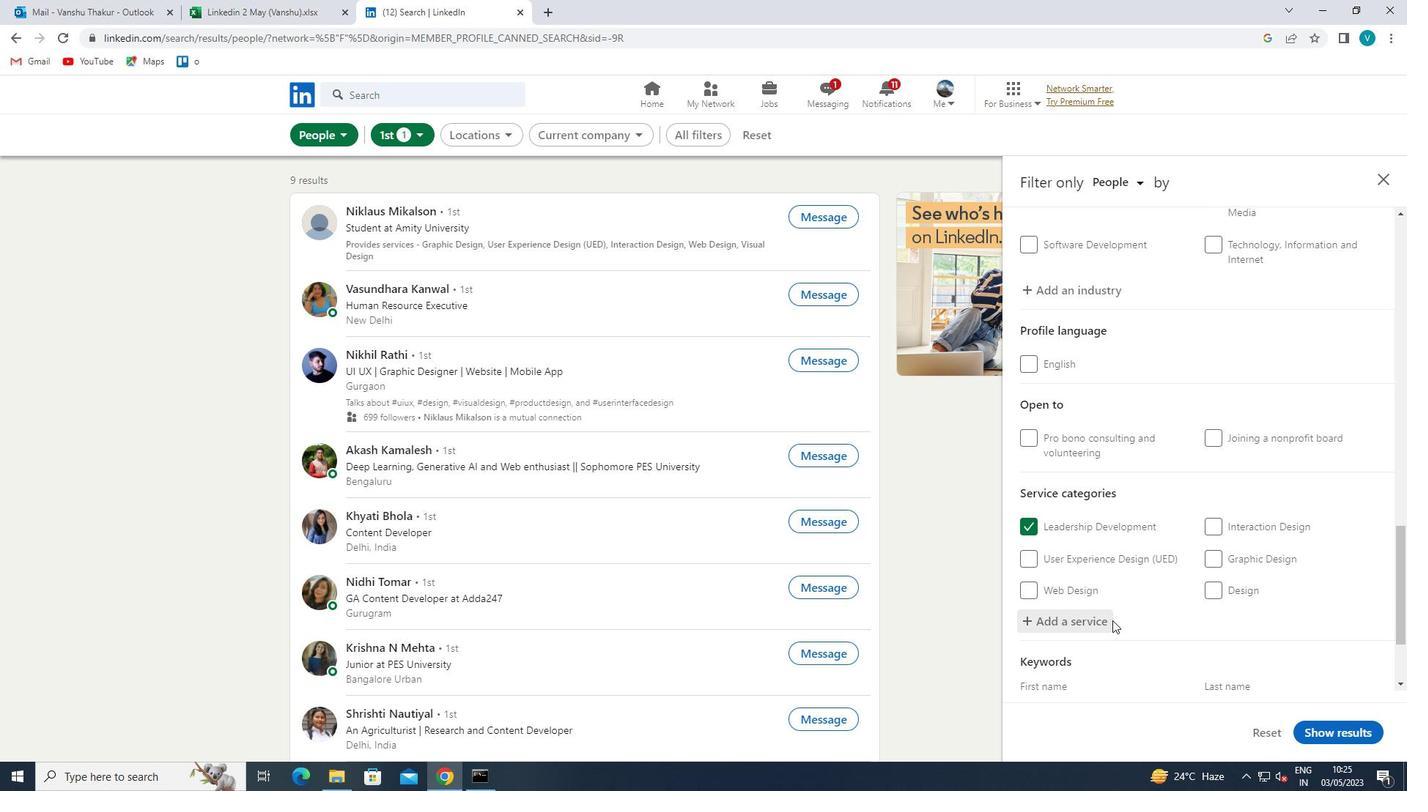 
Action: Mouse scrolled (1112, 620) with delta (0, 0)
Screenshot: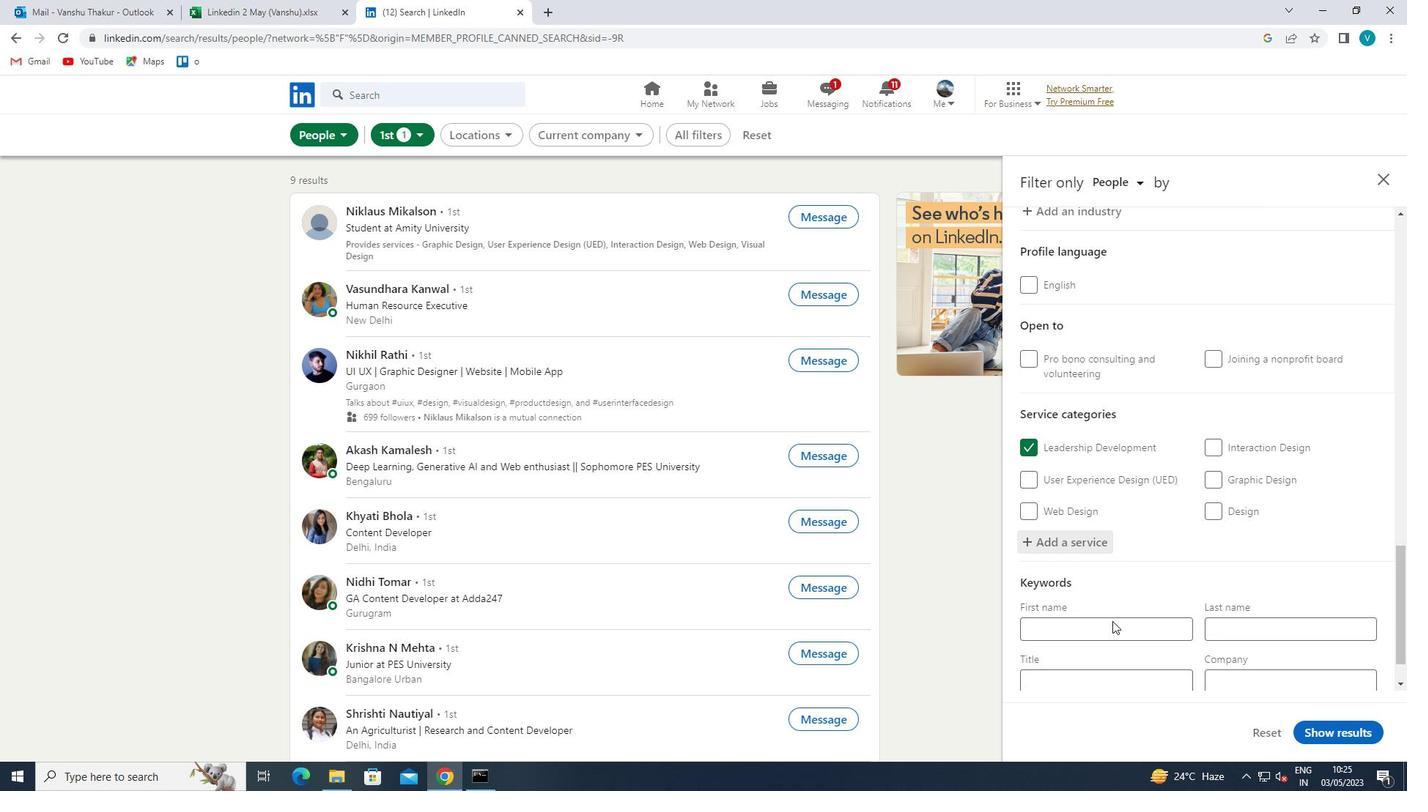 
Action: Mouse moved to (1098, 629)
Screenshot: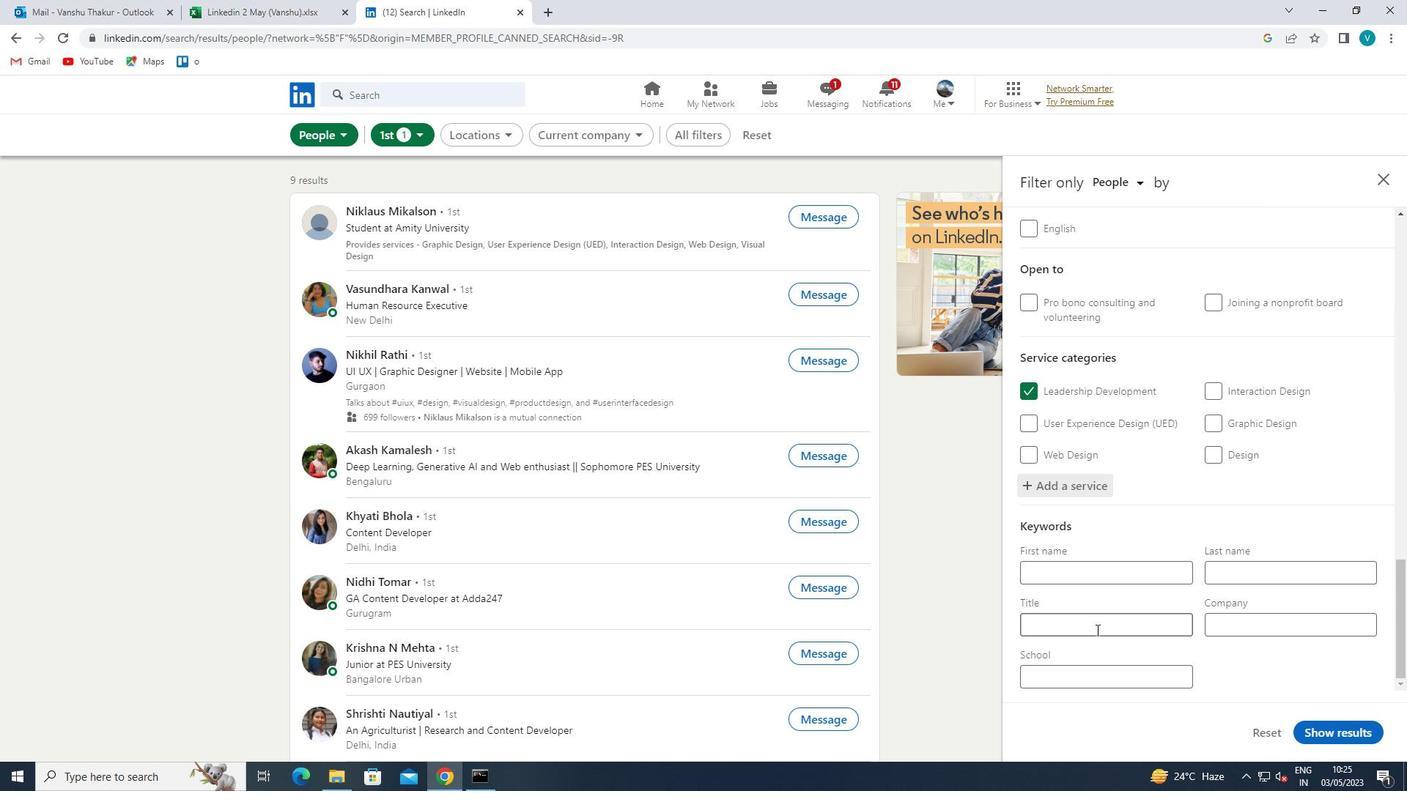 
Action: Mouse pressed left at (1098, 629)
Screenshot: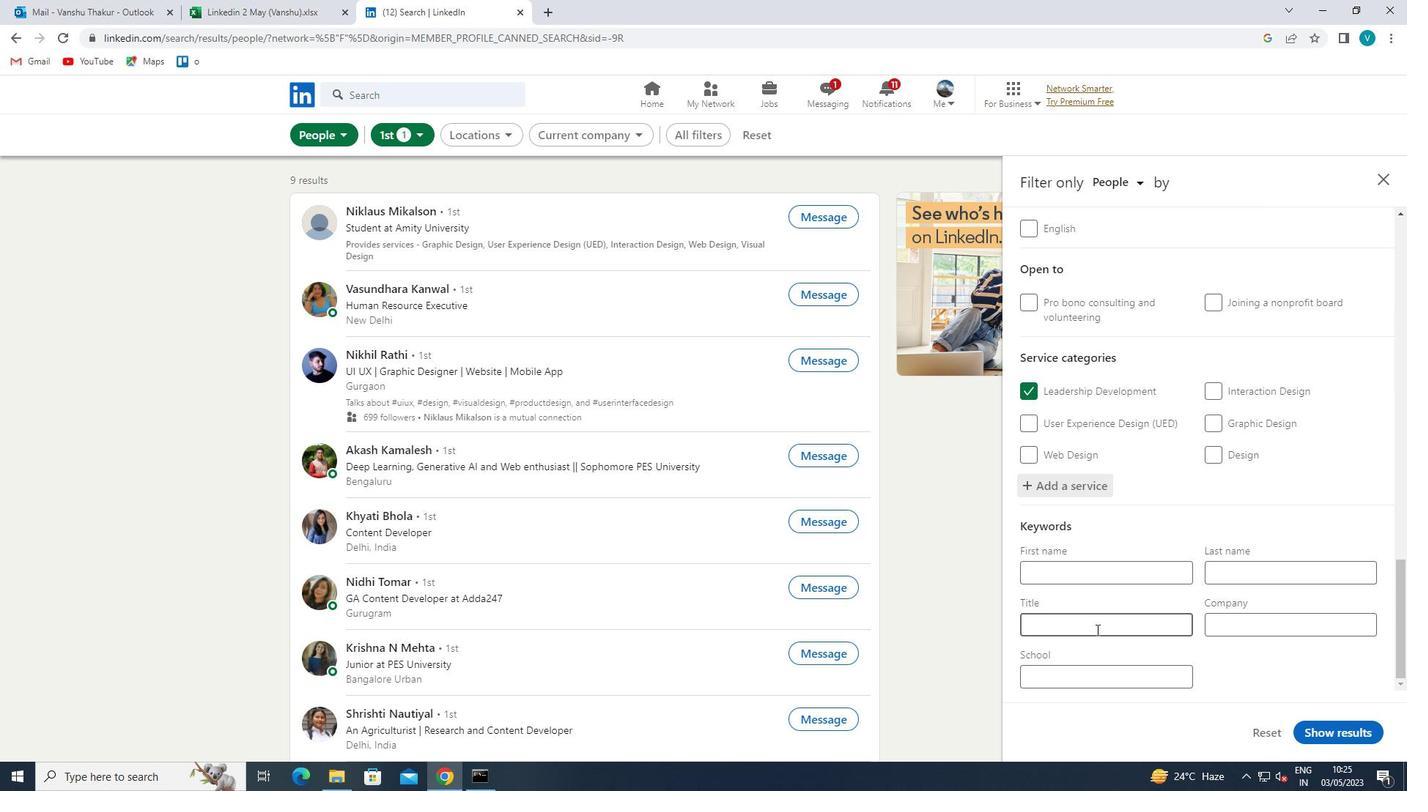 
Action: Mouse moved to (919, 740)
Screenshot: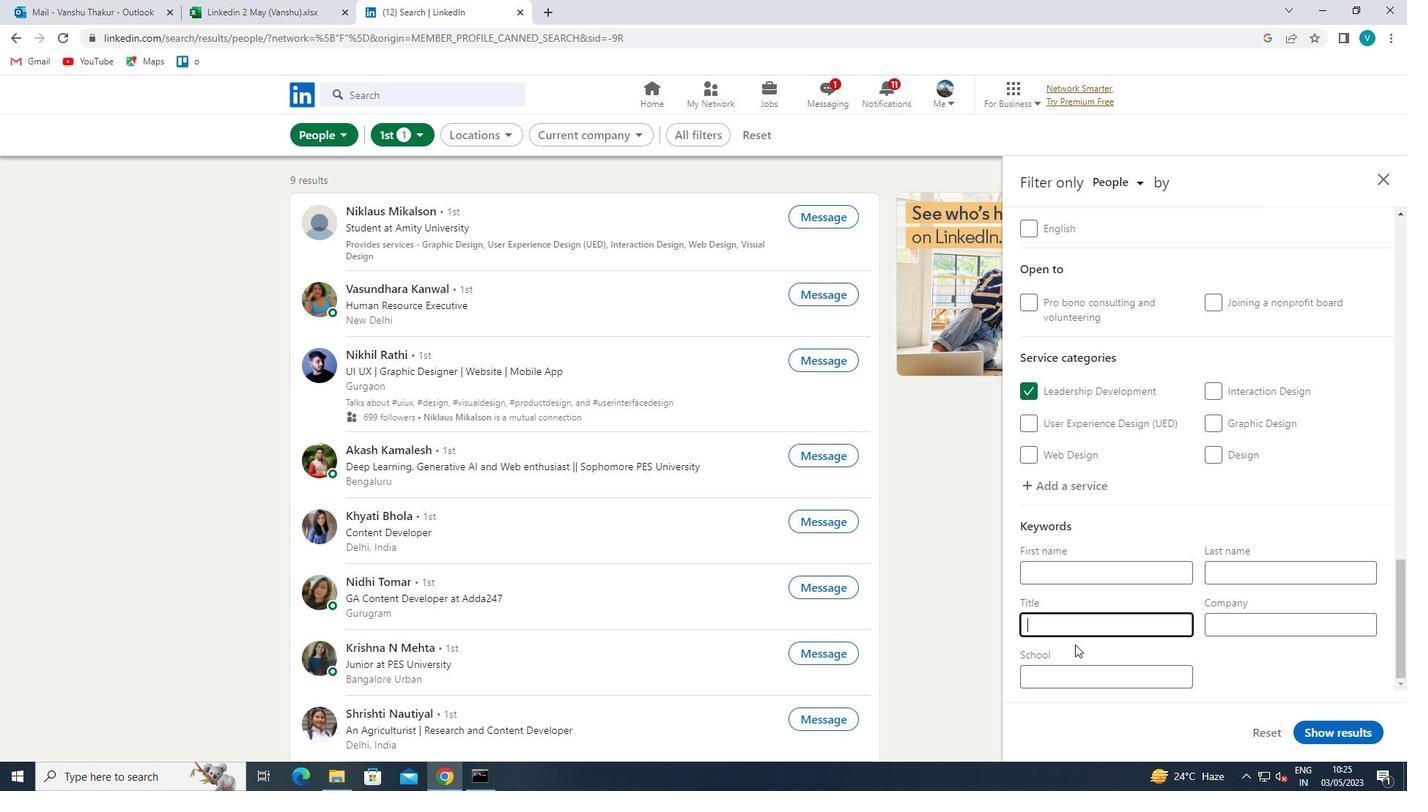 
Action: Key pressed <Key.shift>WAREHOUSE<Key.space><Key.shift>WORKER<Key.space>
Screenshot: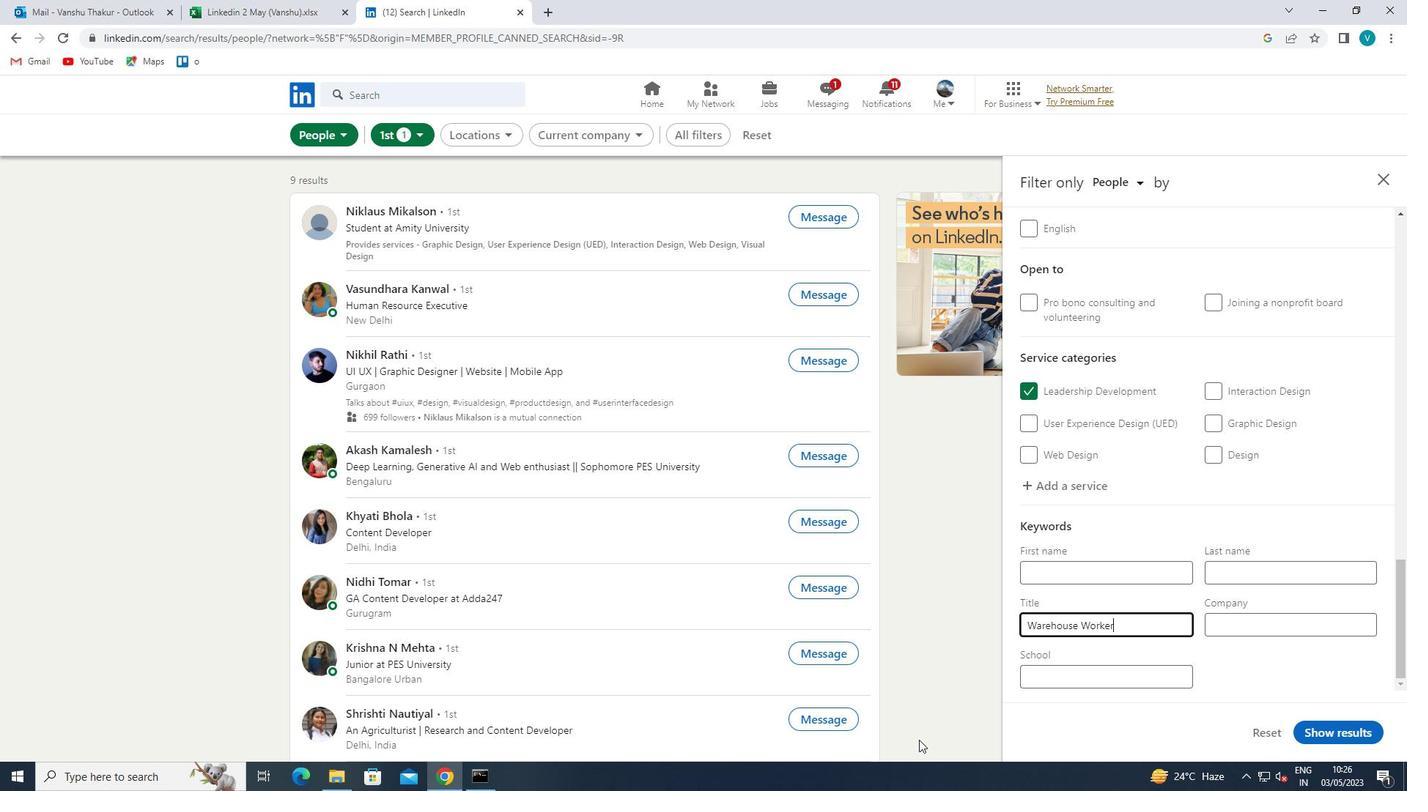 
Action: Mouse moved to (1343, 722)
Screenshot: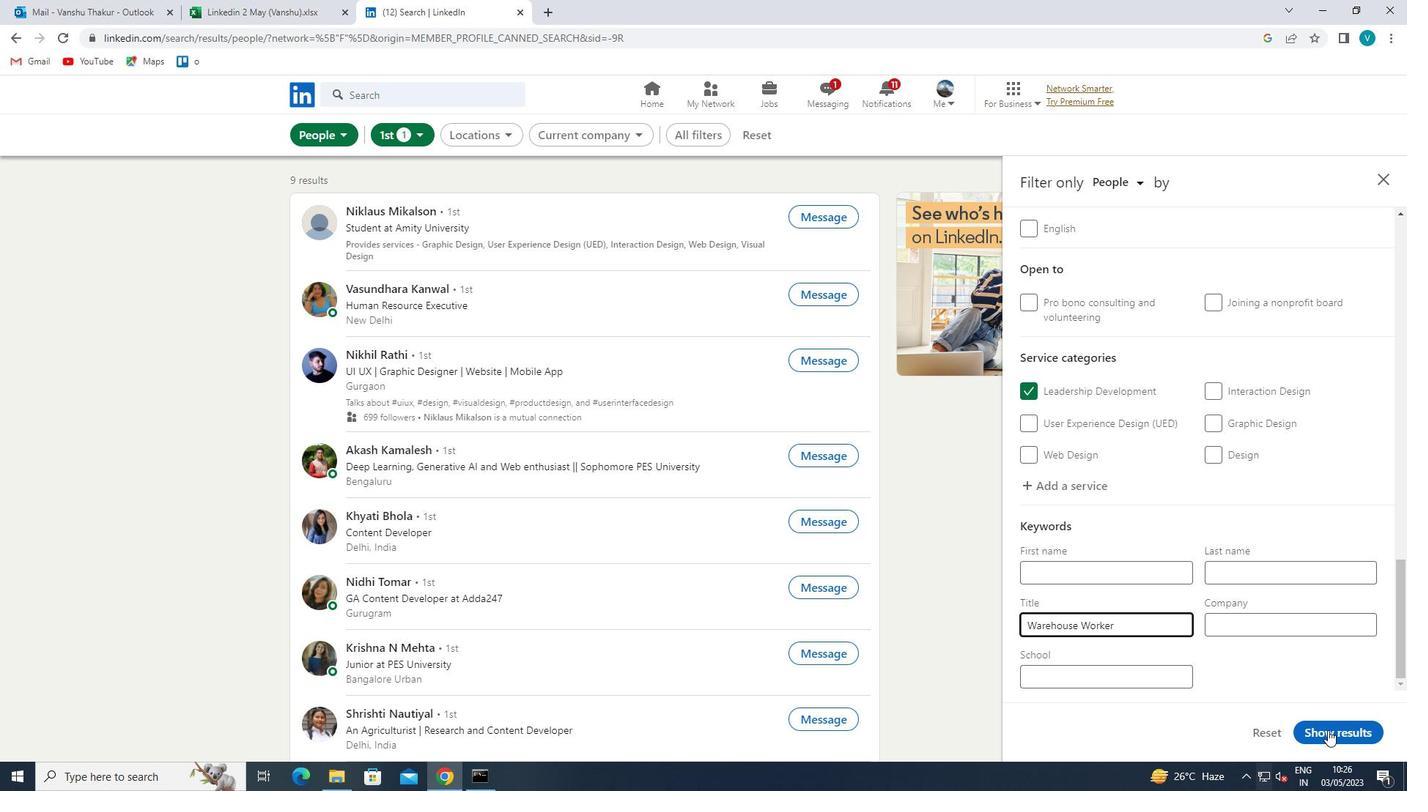 
Action: Mouse pressed left at (1343, 722)
Screenshot: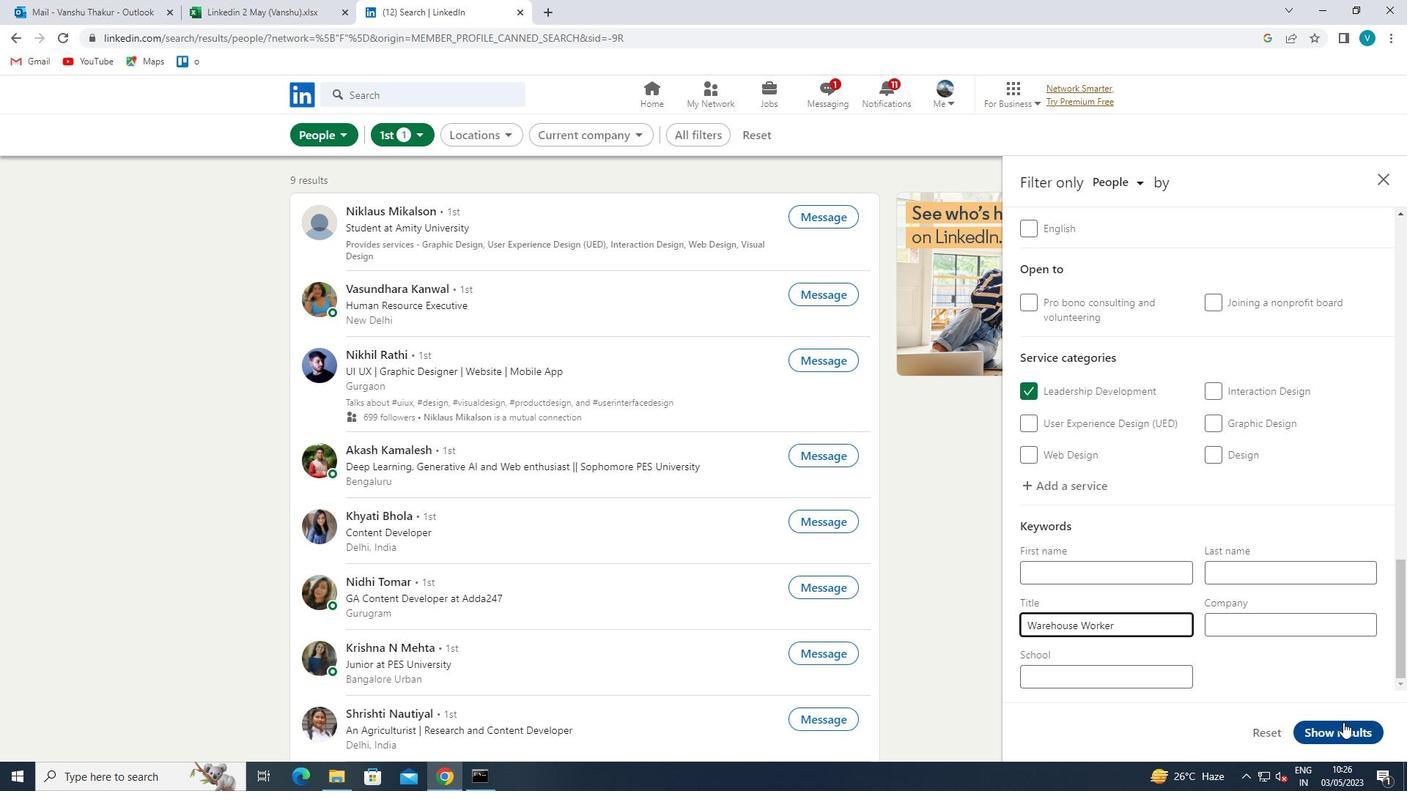
Action: Mouse moved to (1341, 722)
Screenshot: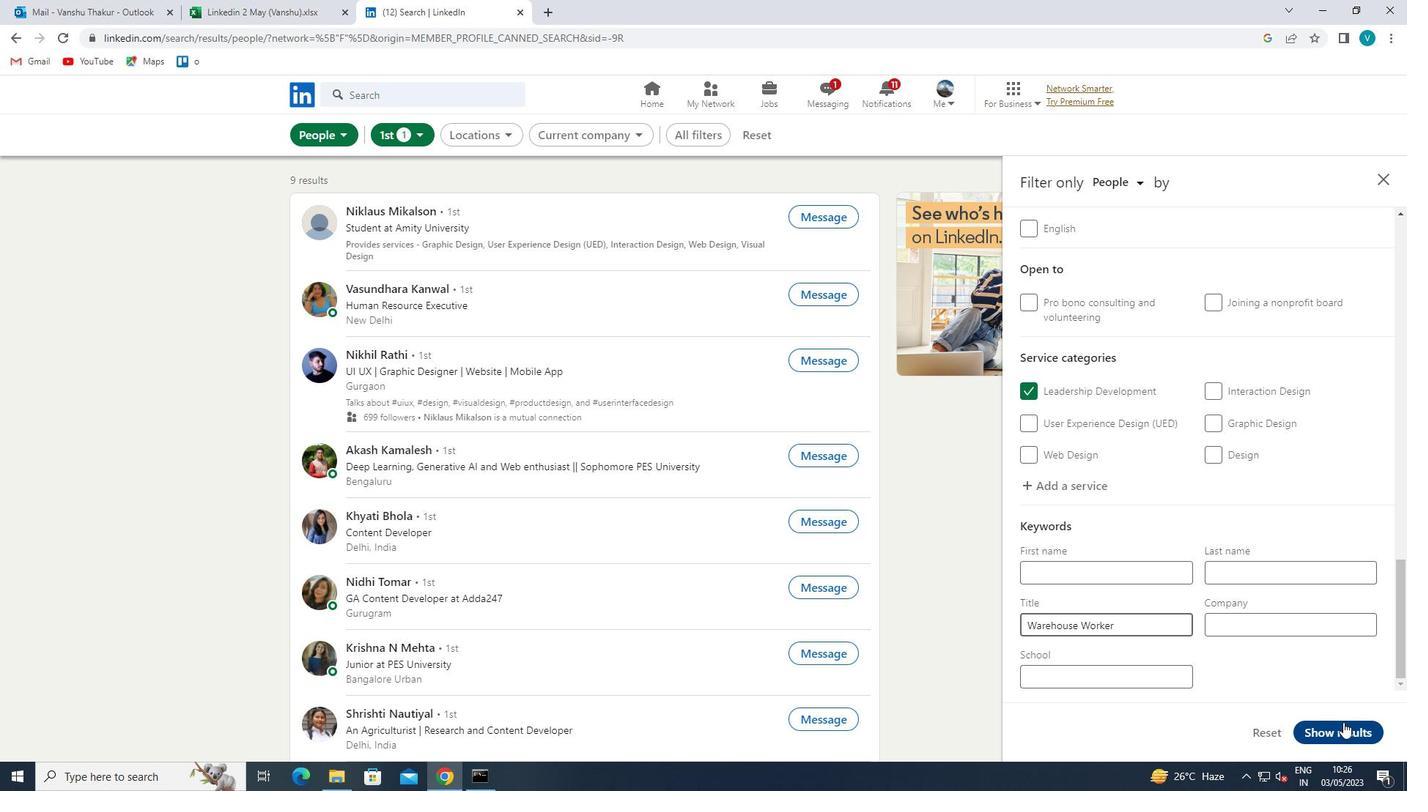 
